 Task: Manage the batch management the Salesforce.
Action: Mouse moved to (1172, 78)
Screenshot: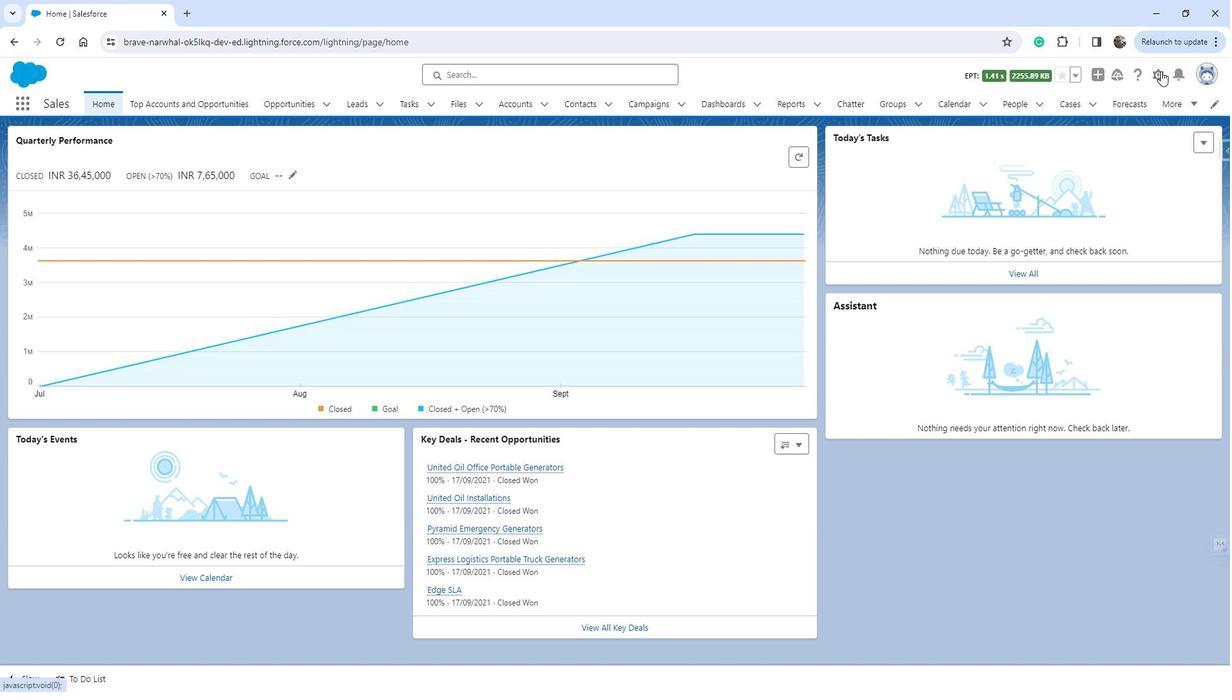 
Action: Mouse pressed left at (1172, 78)
Screenshot: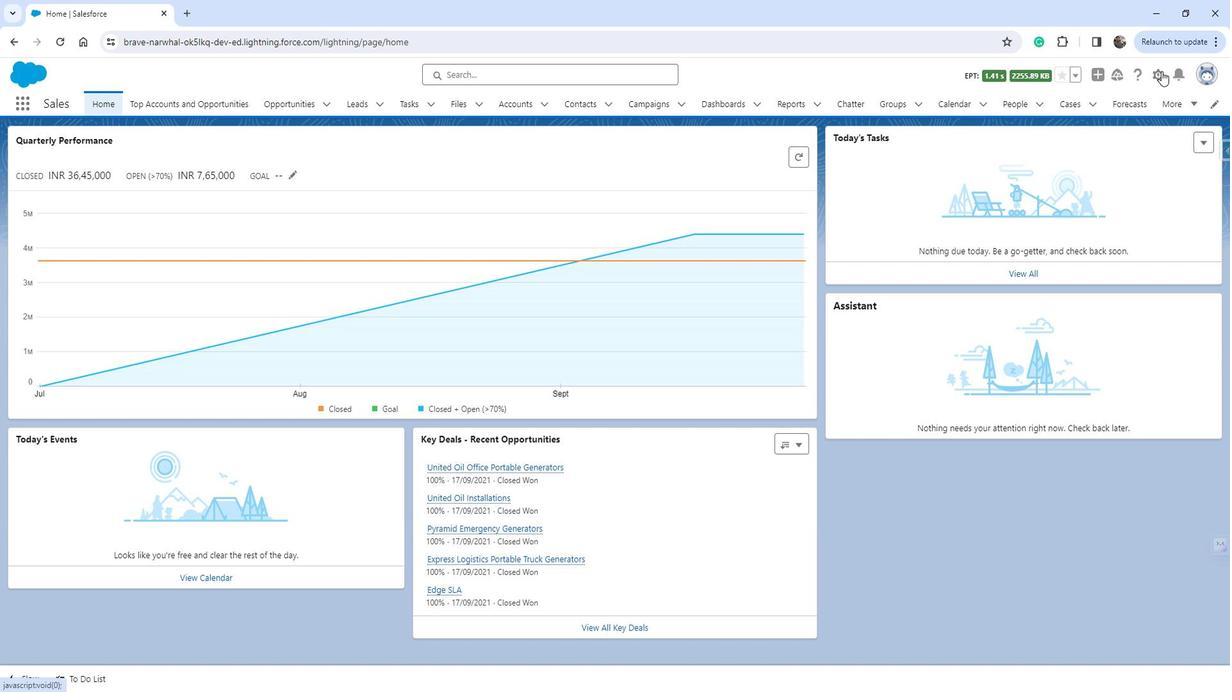 
Action: Mouse moved to (1122, 111)
Screenshot: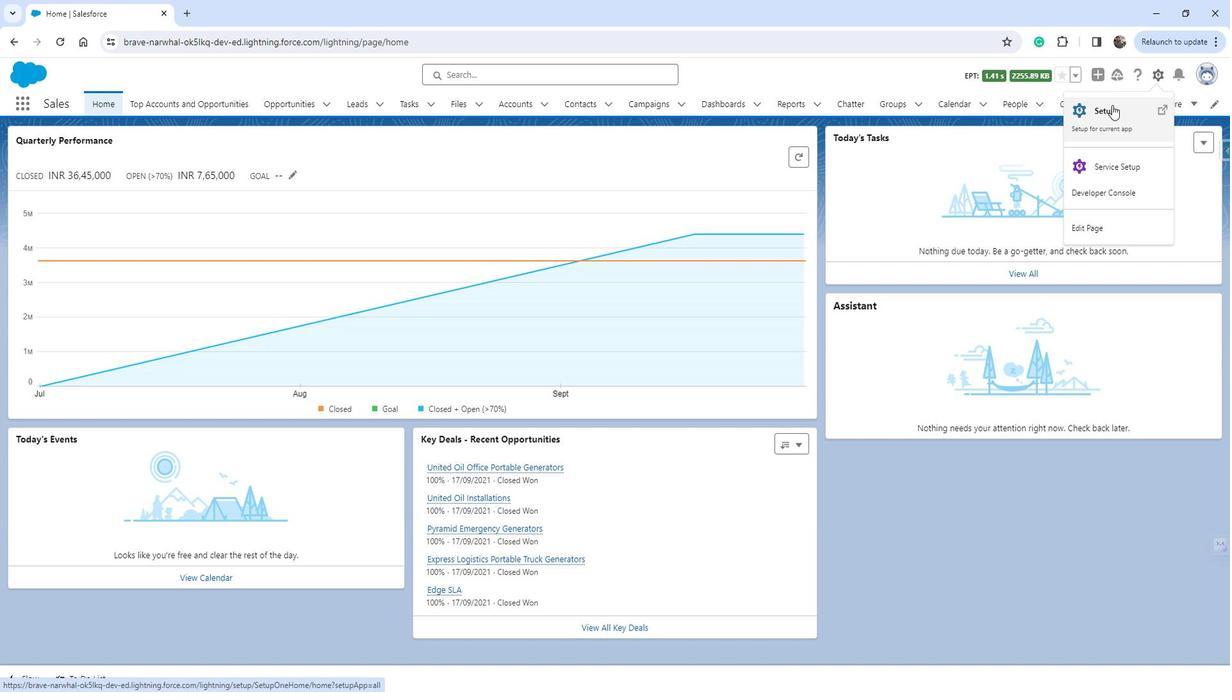 
Action: Mouse pressed left at (1122, 111)
Screenshot: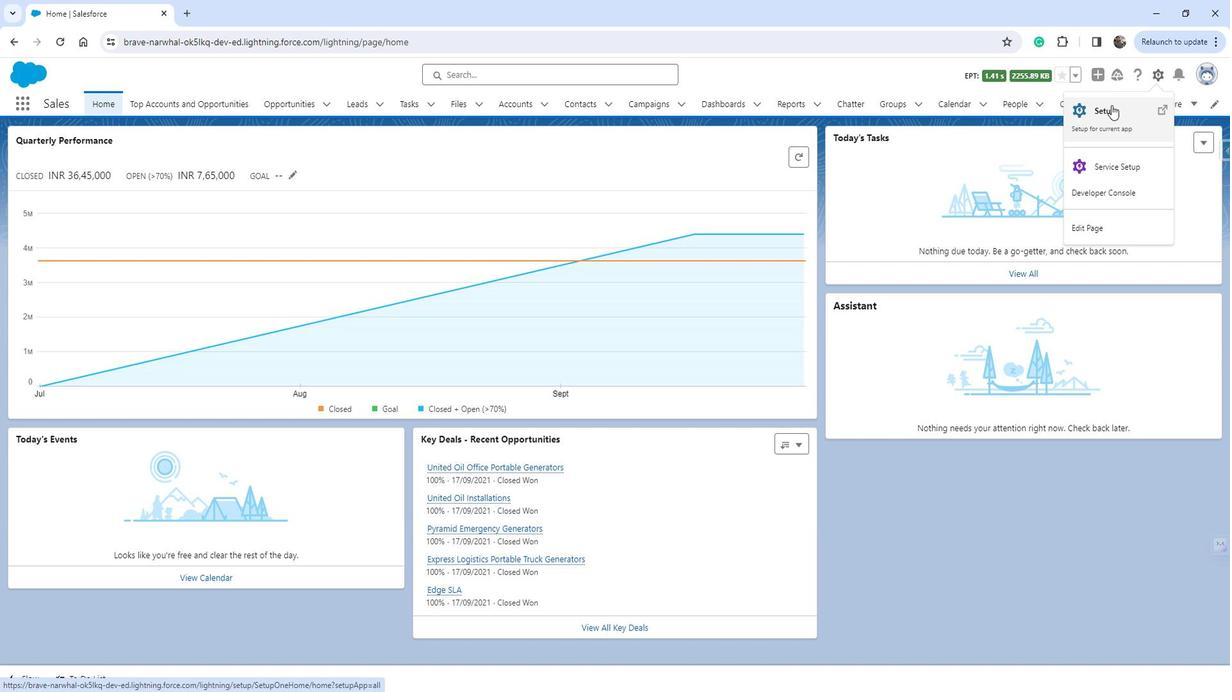 
Action: Mouse moved to (98, 377)
Screenshot: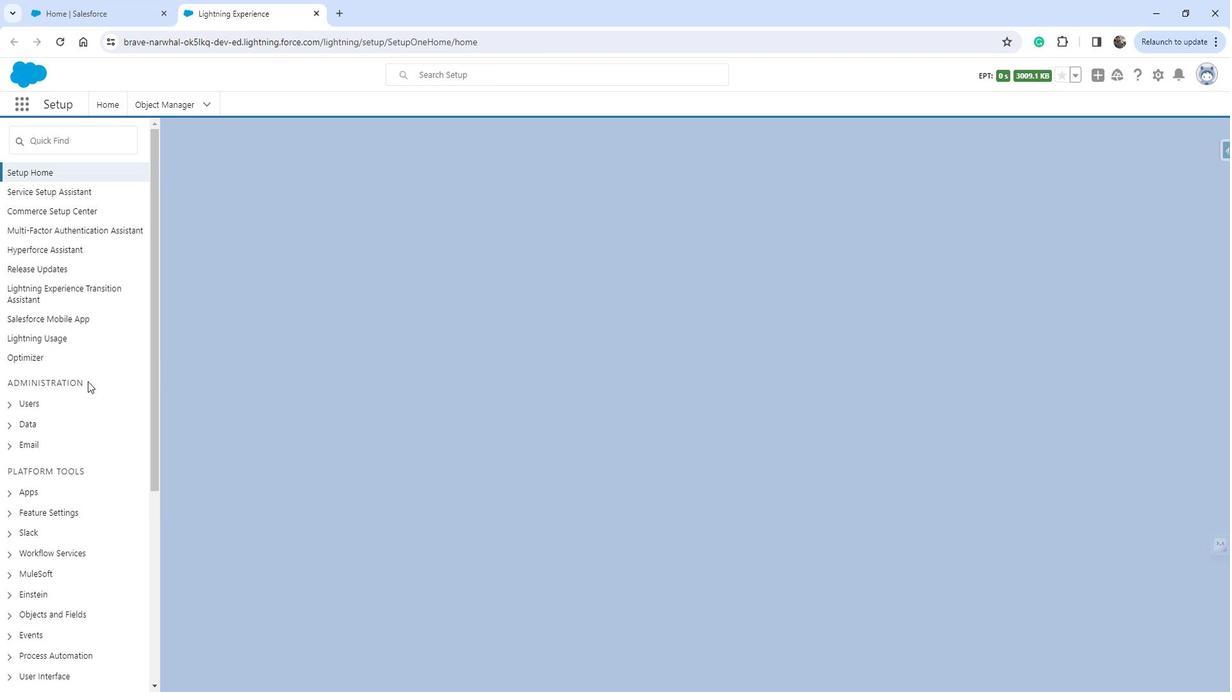
Action: Mouse scrolled (98, 376) with delta (0, 0)
Screenshot: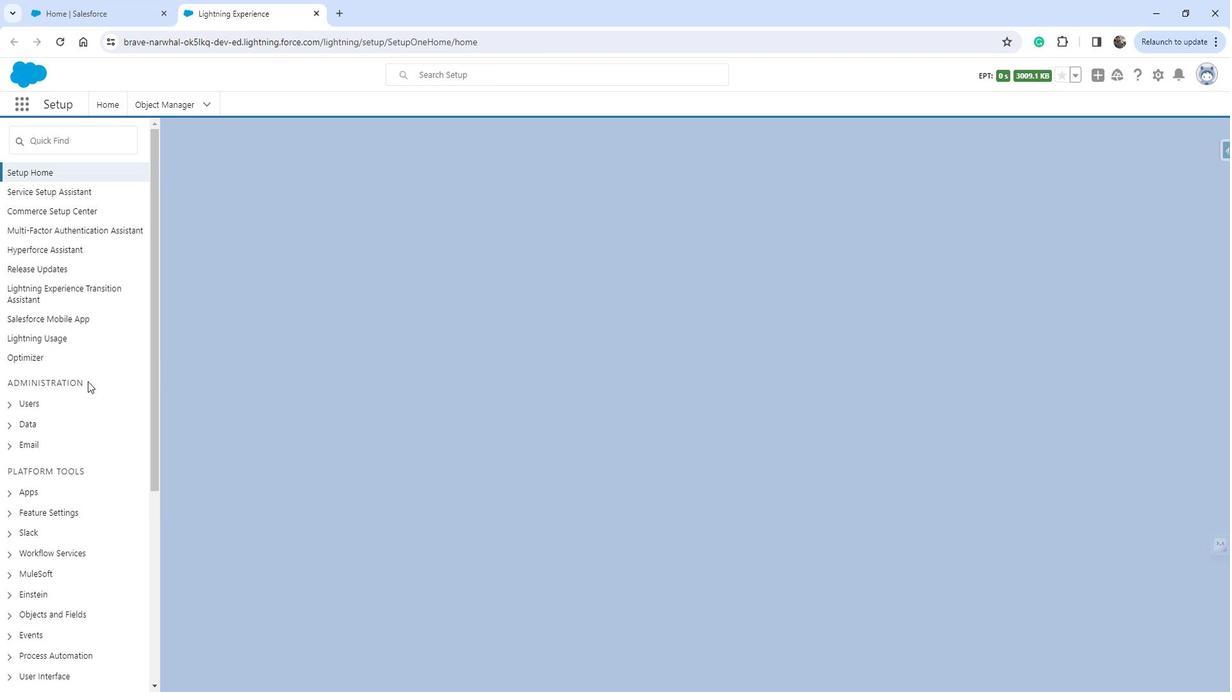 
Action: Mouse scrolled (98, 376) with delta (0, 0)
Screenshot: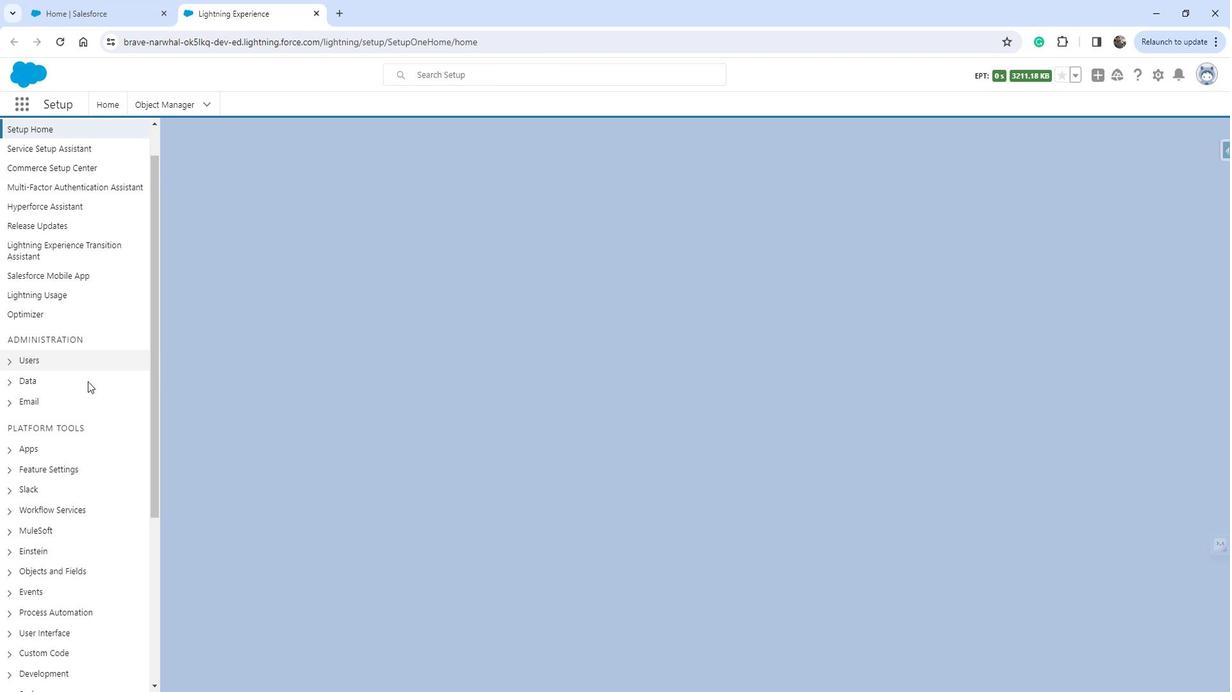 
Action: Mouse scrolled (98, 376) with delta (0, 0)
Screenshot: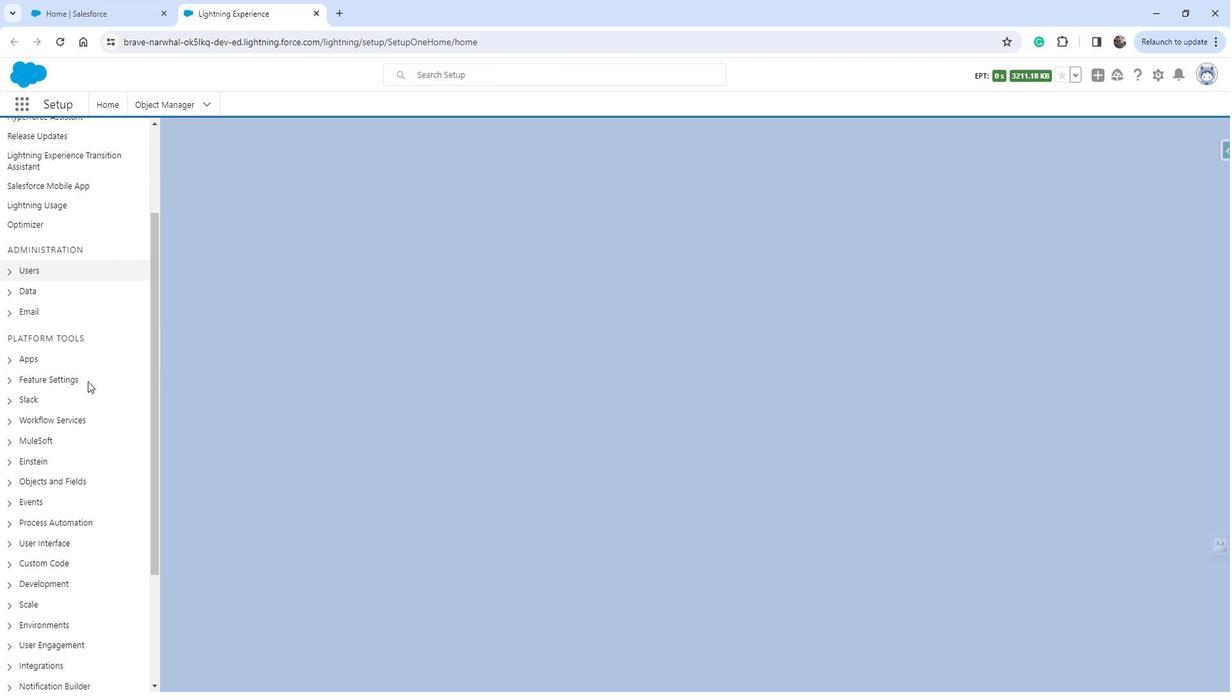 
Action: Mouse moved to (22, 352)
Screenshot: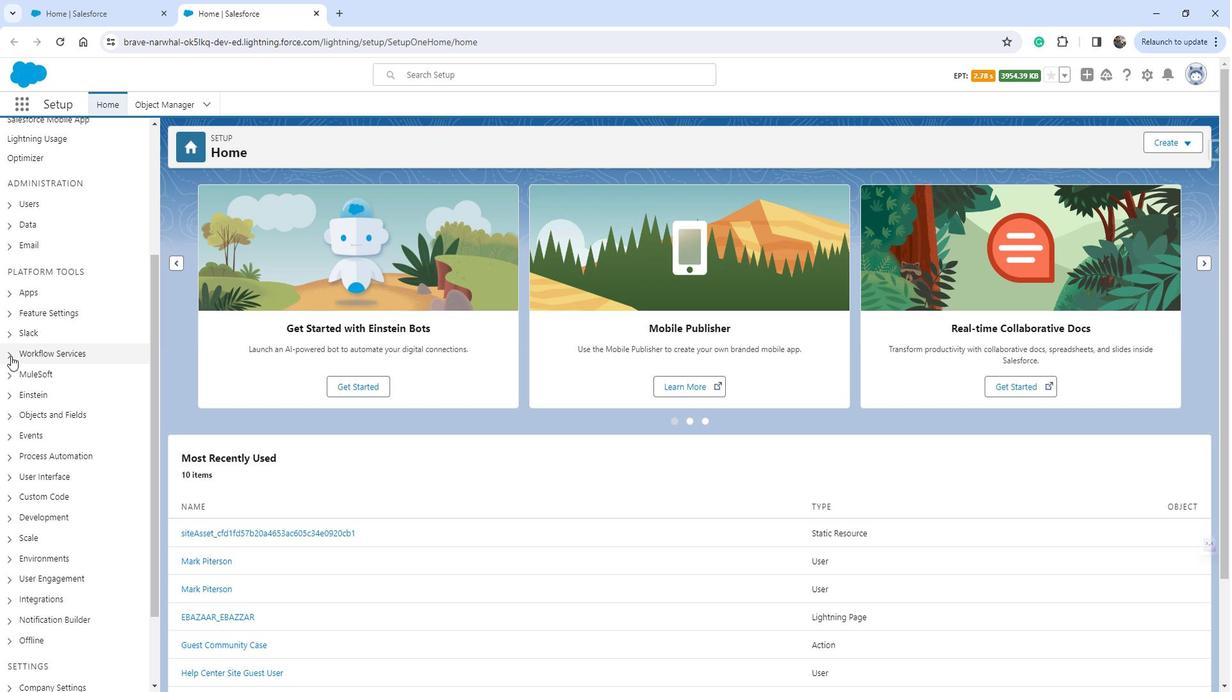 
Action: Mouse pressed left at (22, 352)
Screenshot: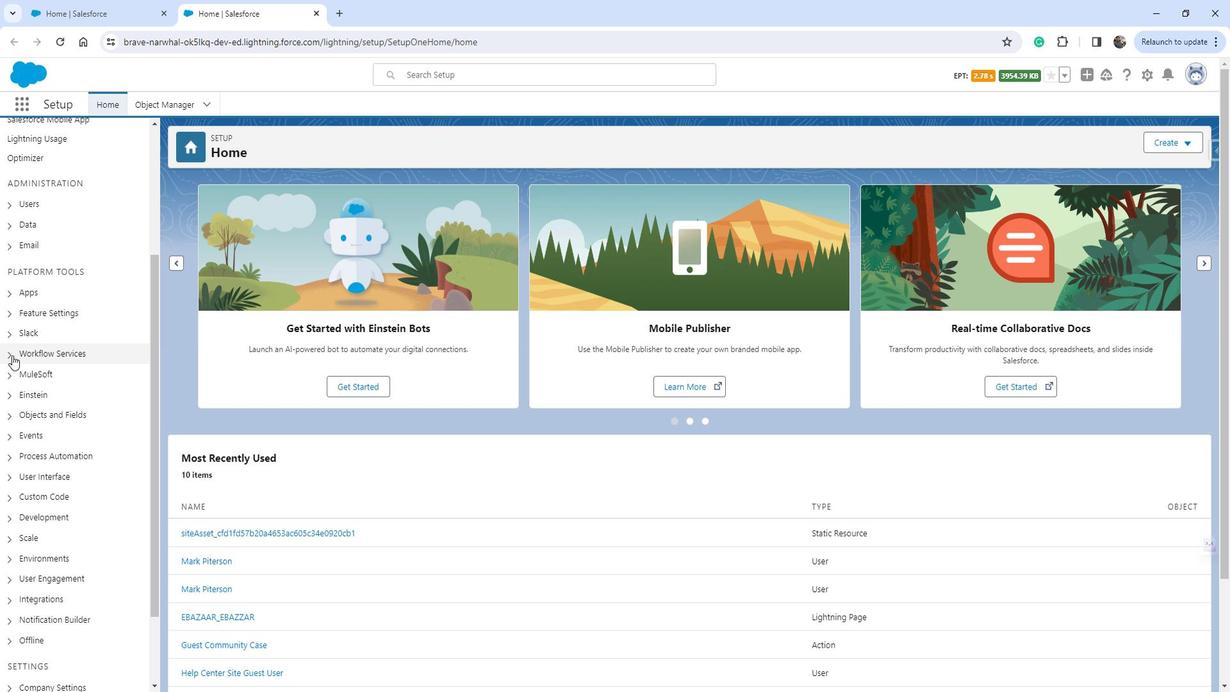
Action: Mouse moved to (72, 367)
Screenshot: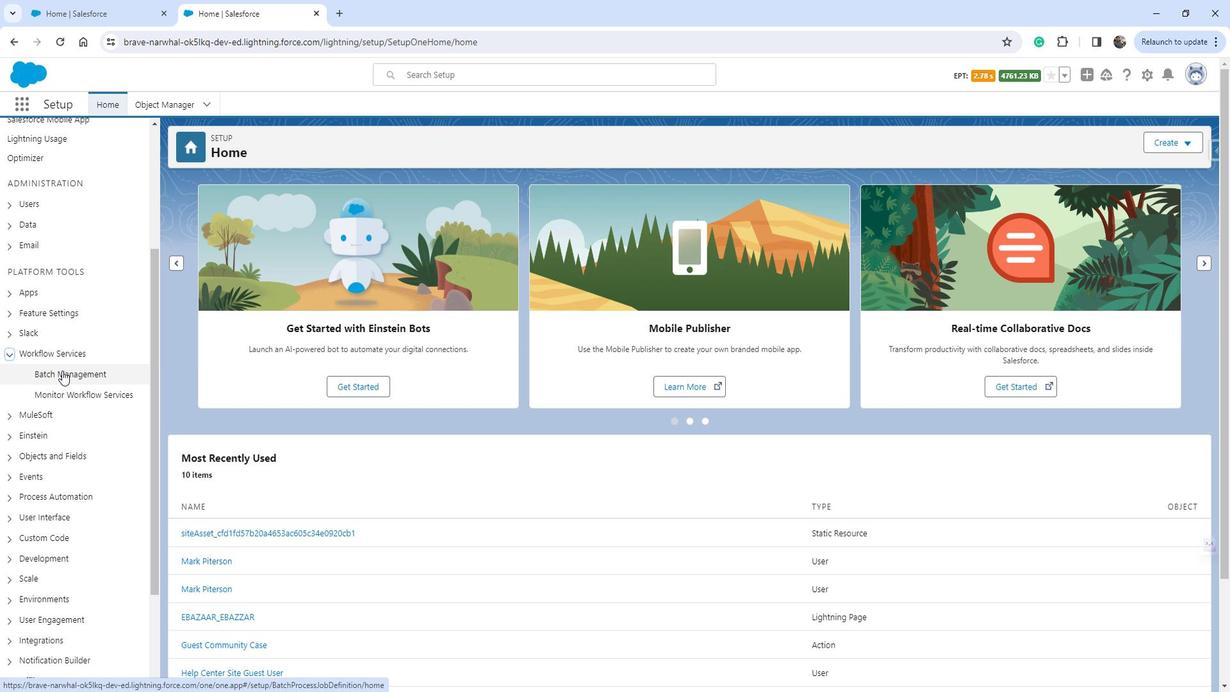 
Action: Mouse pressed left at (72, 367)
Screenshot: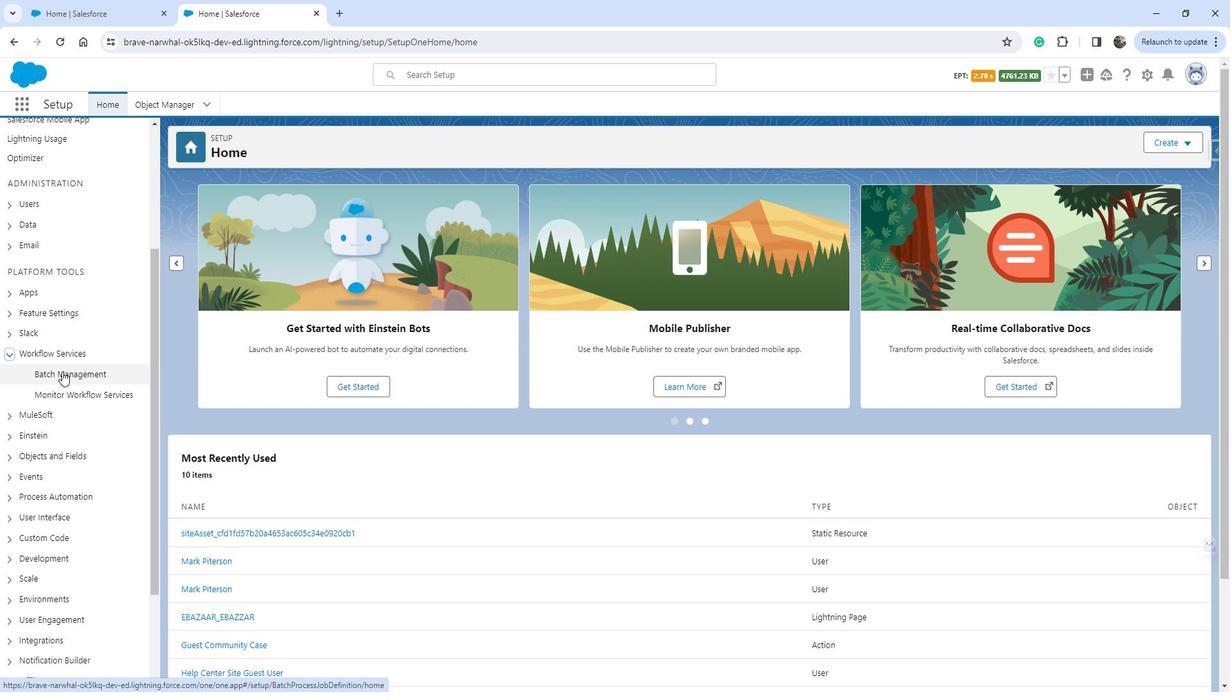 
Action: Mouse moved to (1200, 147)
Screenshot: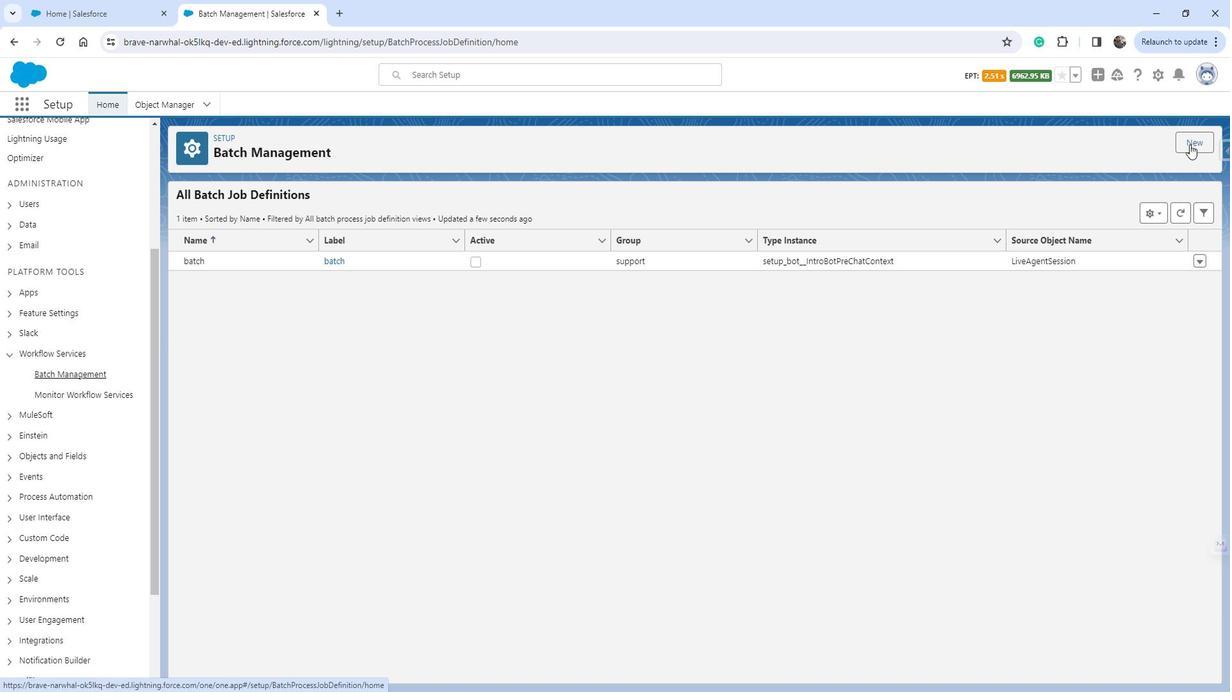 
Action: Mouse pressed left at (1200, 147)
Screenshot: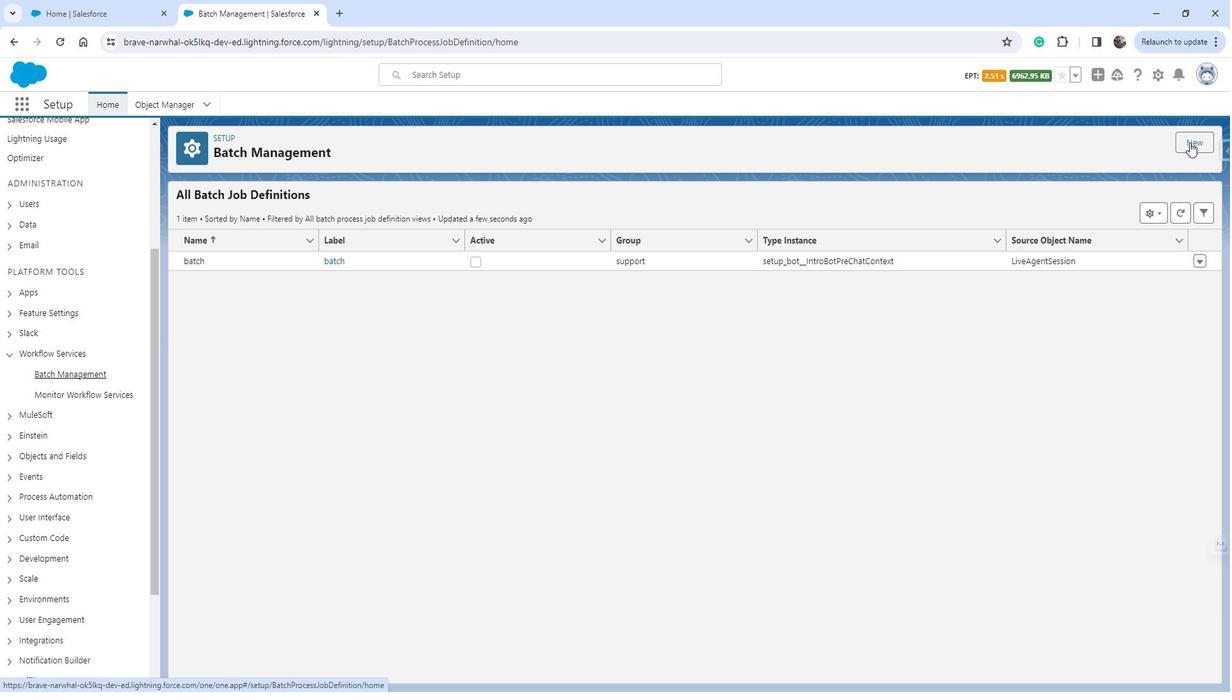 
Action: Mouse moved to (419, 267)
Screenshot: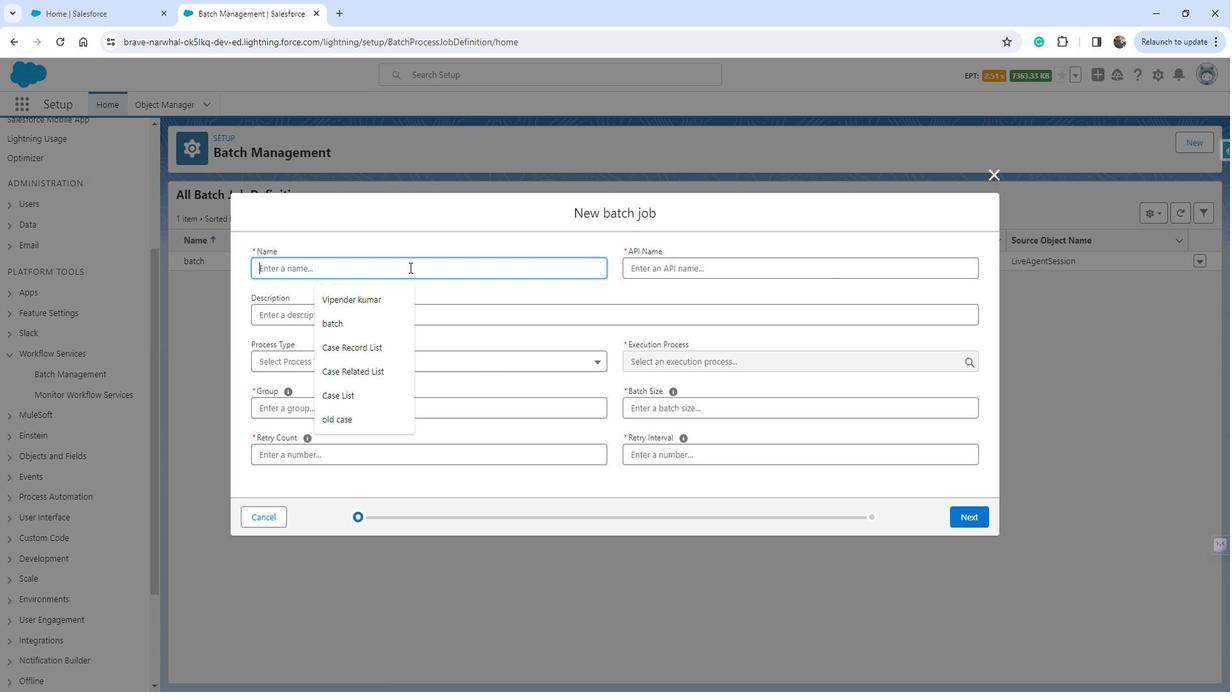 
Action: Mouse pressed left at (419, 267)
Screenshot: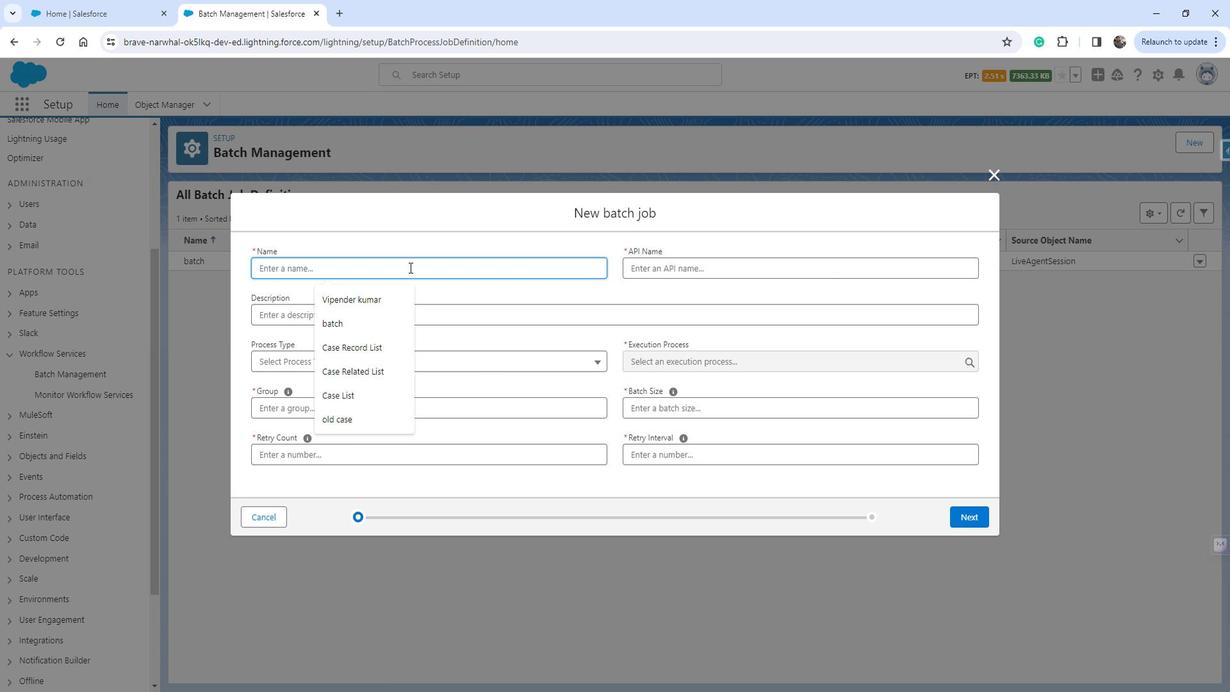 
Action: Key pressed <Key.shift>Chat<Key.space><Key.shift>Support<Key.space><Key.shift>Batch
Screenshot: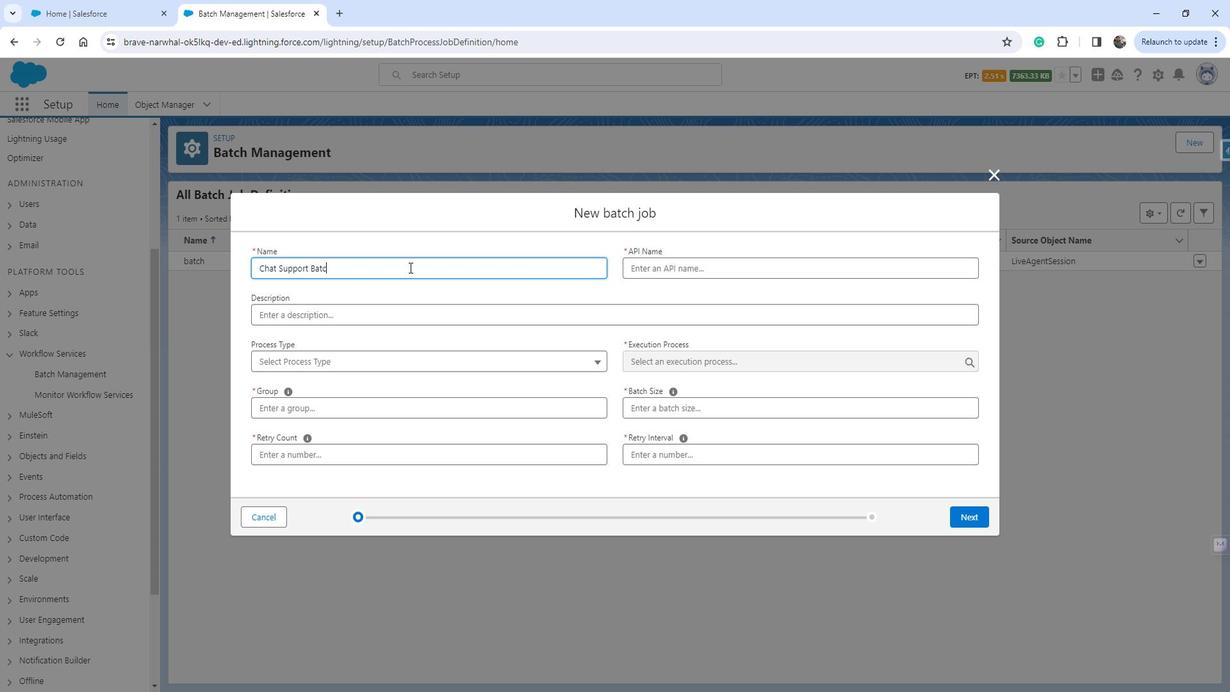 
Action: Mouse moved to (627, 283)
Screenshot: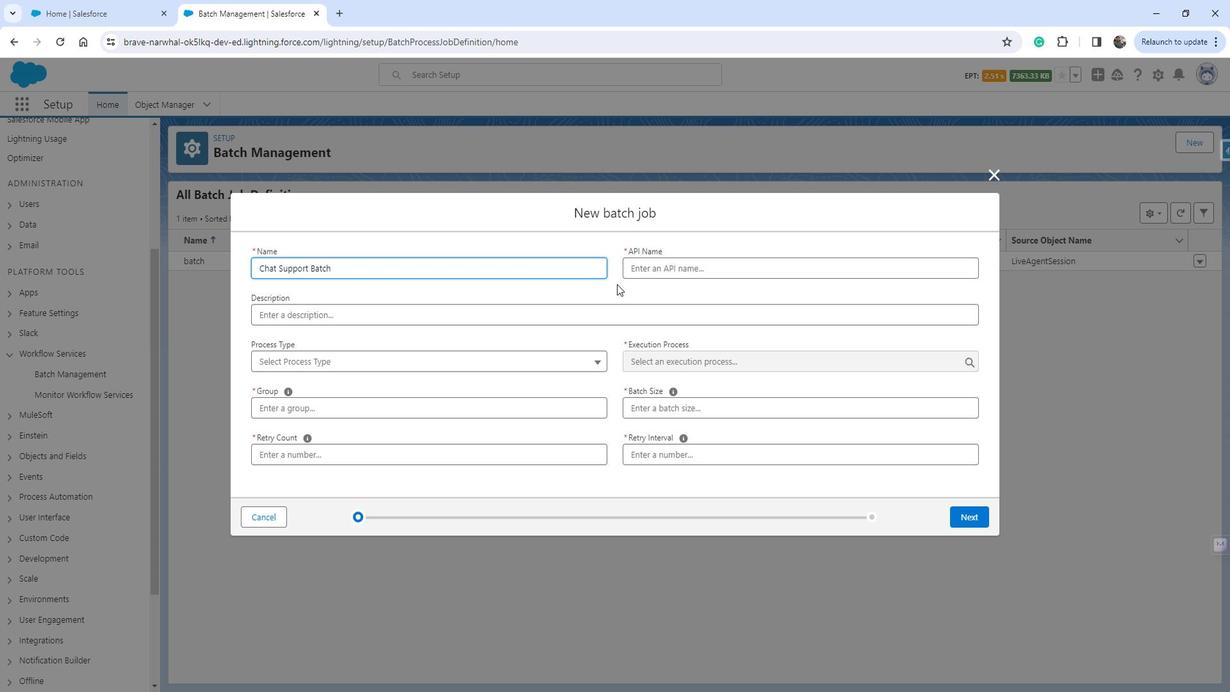 
Action: Mouse pressed left at (627, 283)
Screenshot: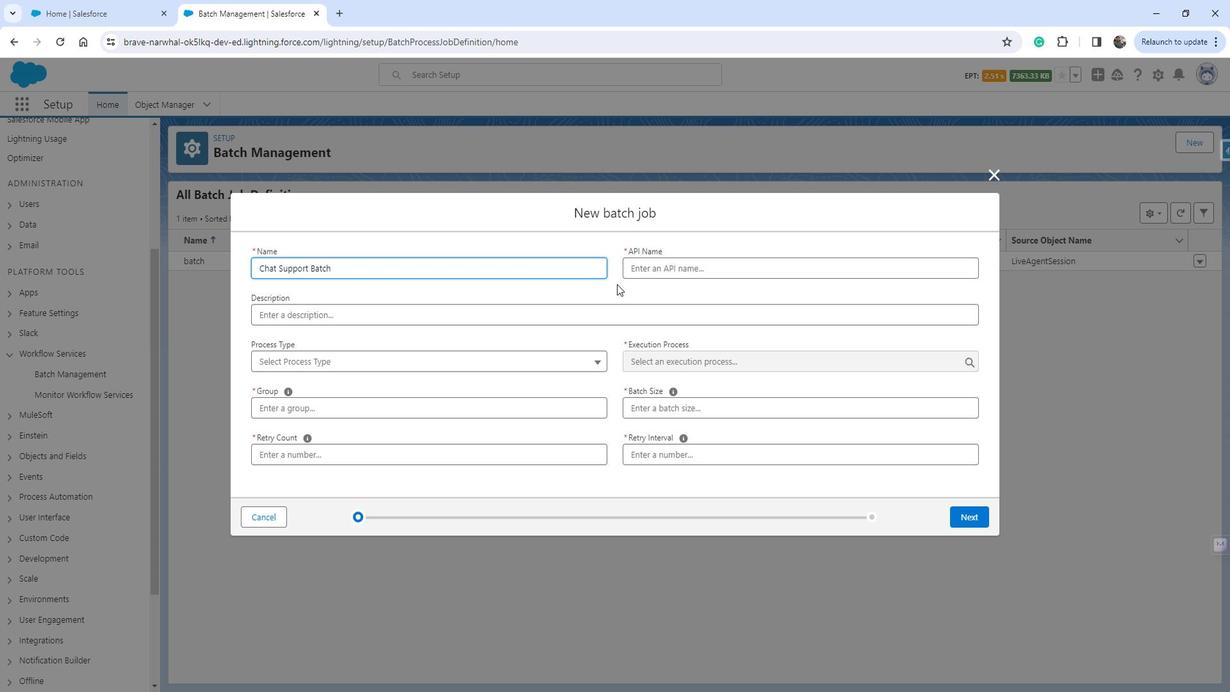 
Action: Mouse moved to (615, 312)
Screenshot: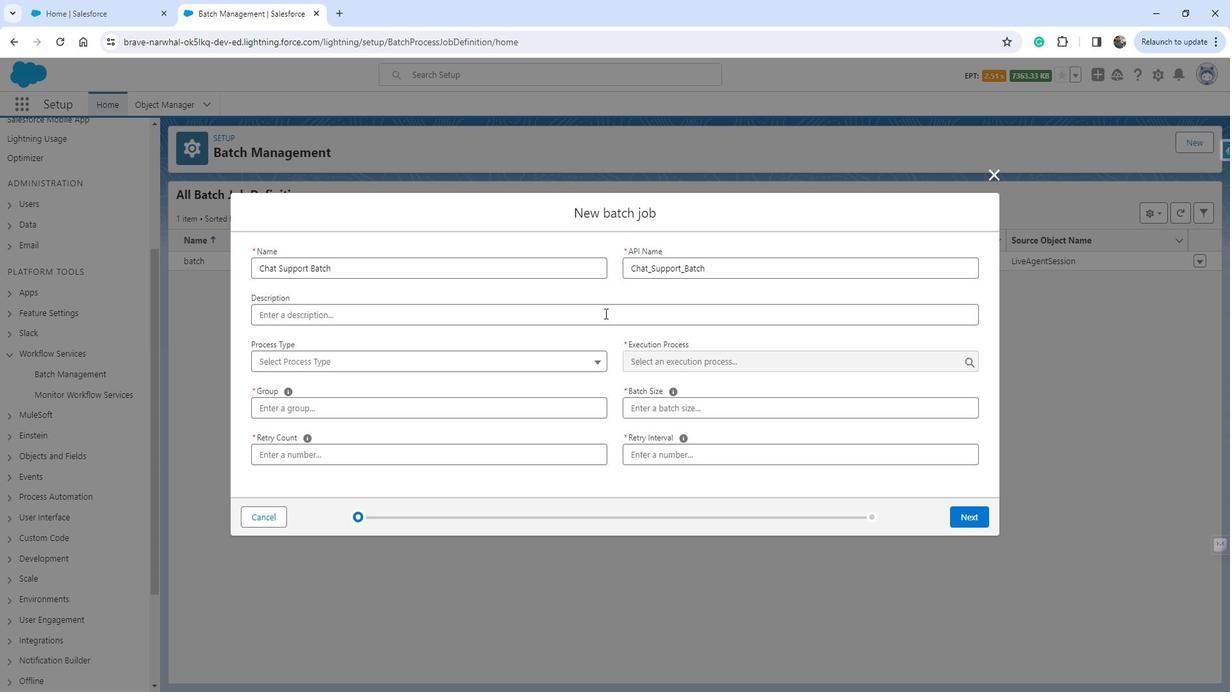 
Action: Mouse pressed left at (615, 312)
Screenshot: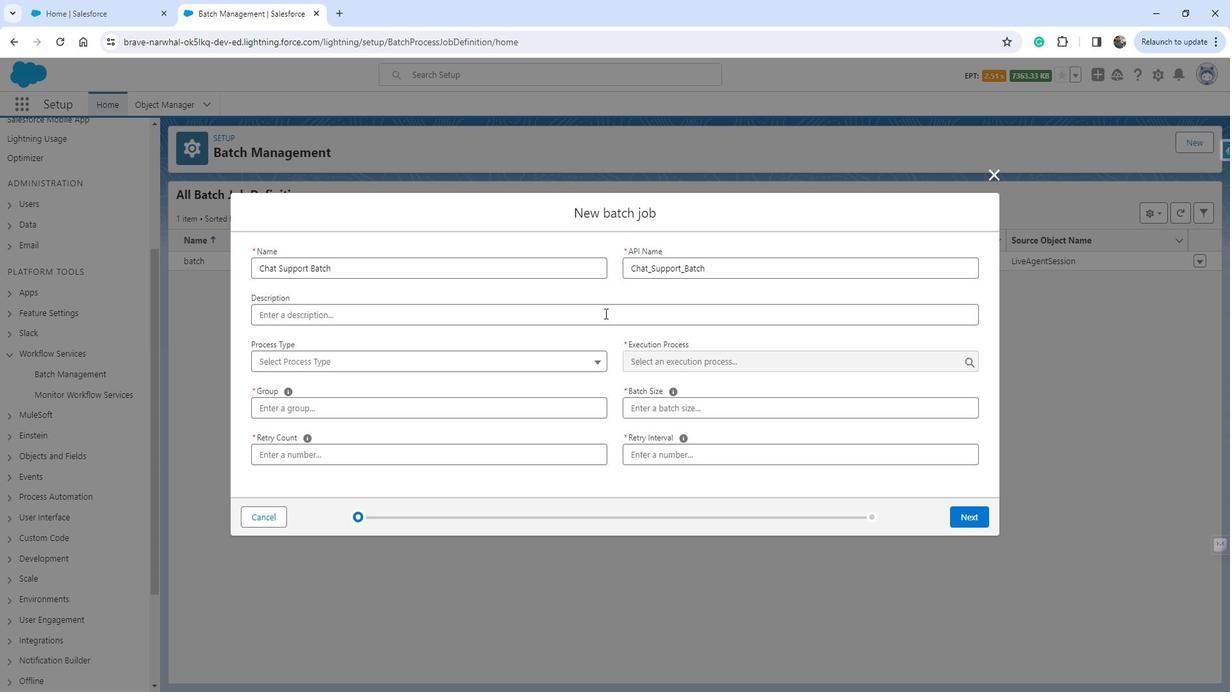 
Action: Key pressed this<Key.space>all<Key.backspace><Key.backspace><Key.backspace><Key.backspace><Key.backspace><Key.backspace><Key.backspace><Key.backspace><Key.backspace><Key.backspace><Key.backspace><Key.backspace><Key.shift>For<Key.space>the<Key.space>s<Key.backspace>given<Key.space>chat<Key.space>support<Key.space>
Screenshot: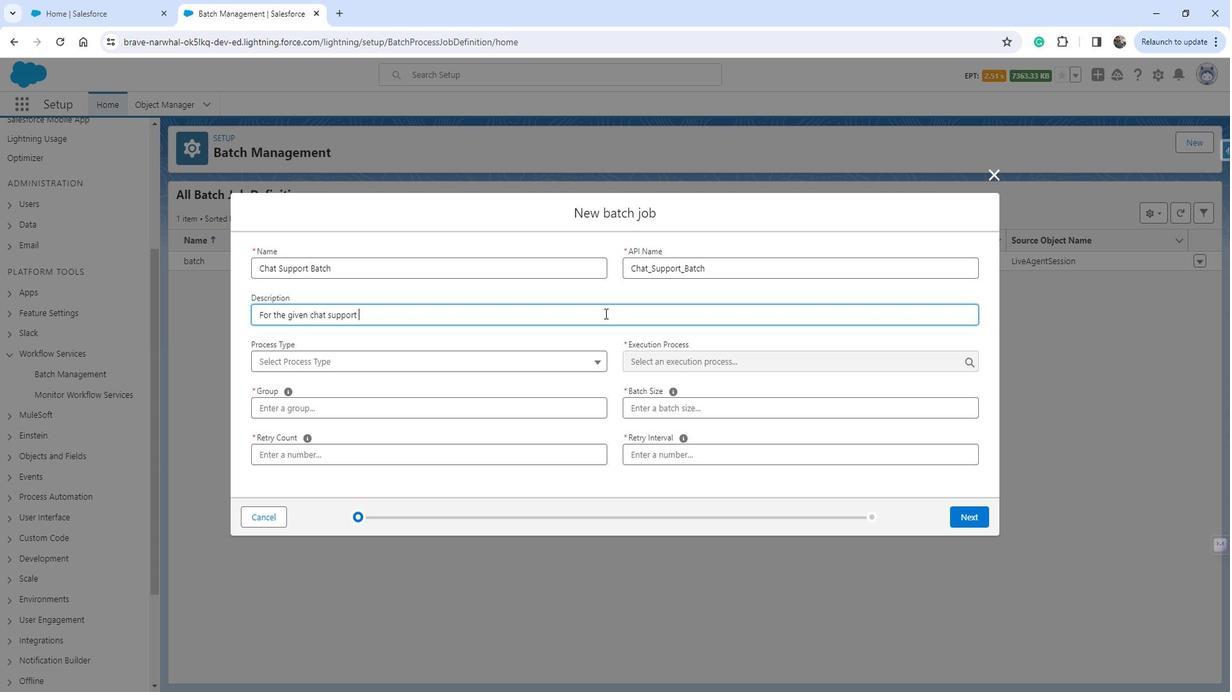 
Action: Mouse moved to (578, 356)
Screenshot: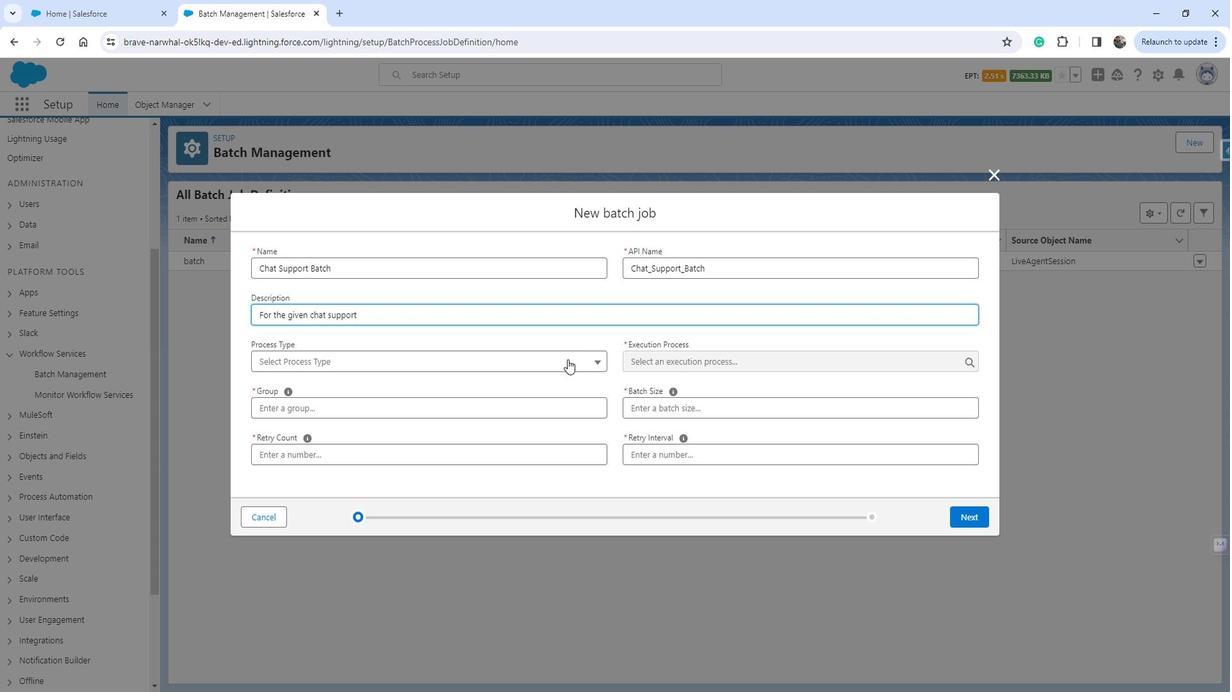 
Action: Mouse pressed left at (578, 356)
Screenshot: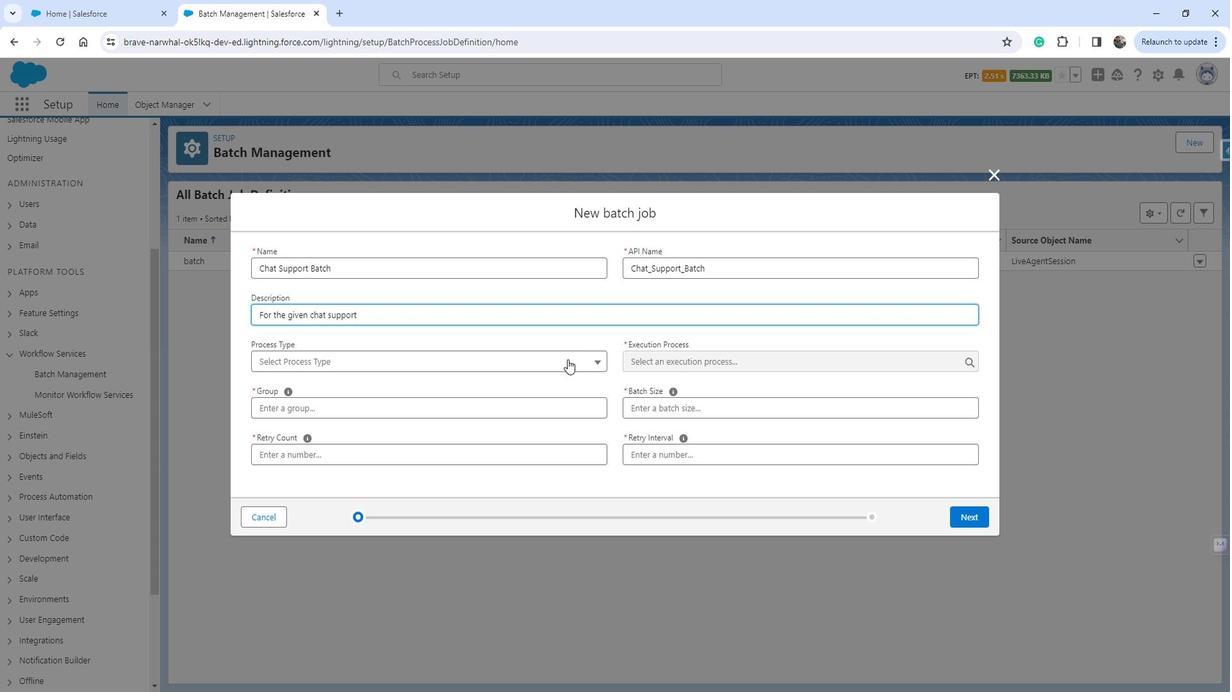 
Action: Mouse moved to (501, 385)
Screenshot: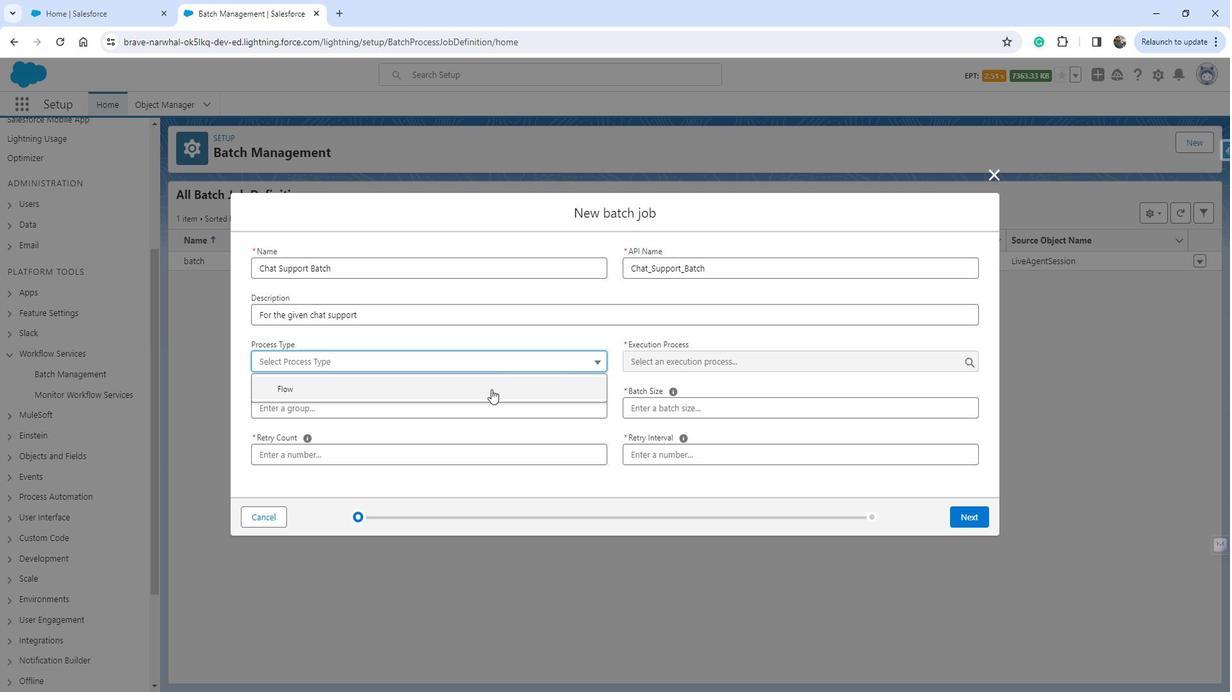 
Action: Mouse pressed left at (501, 385)
Screenshot: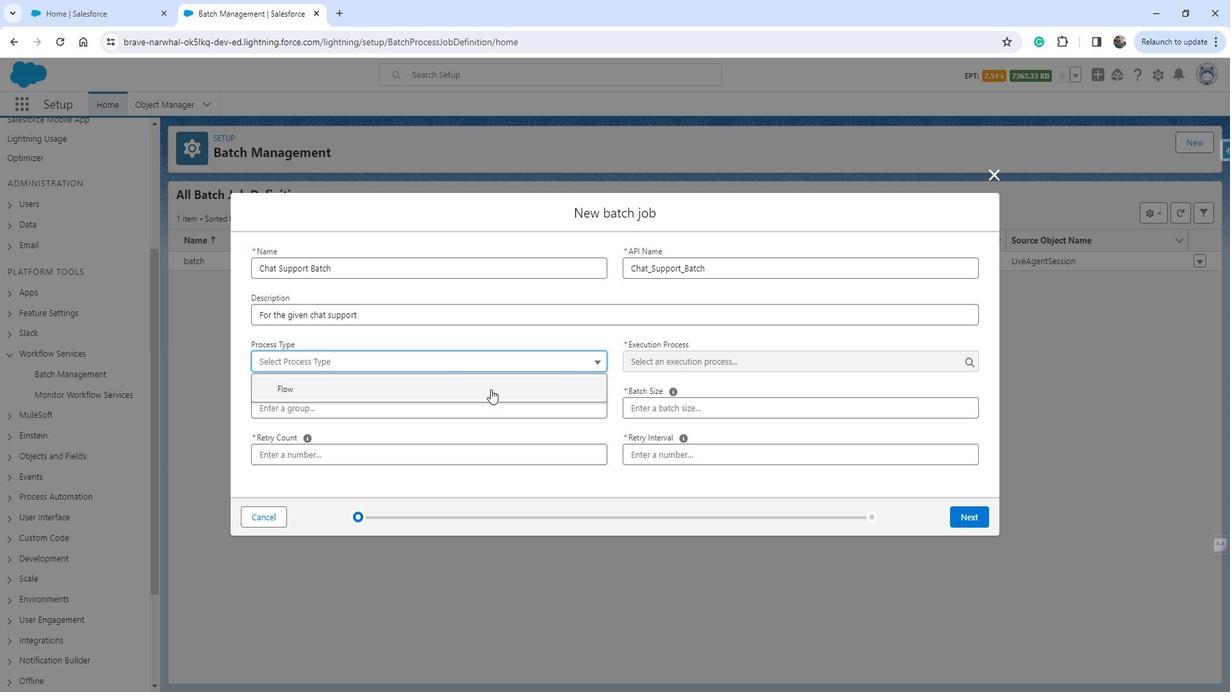 
Action: Mouse moved to (688, 360)
Screenshot: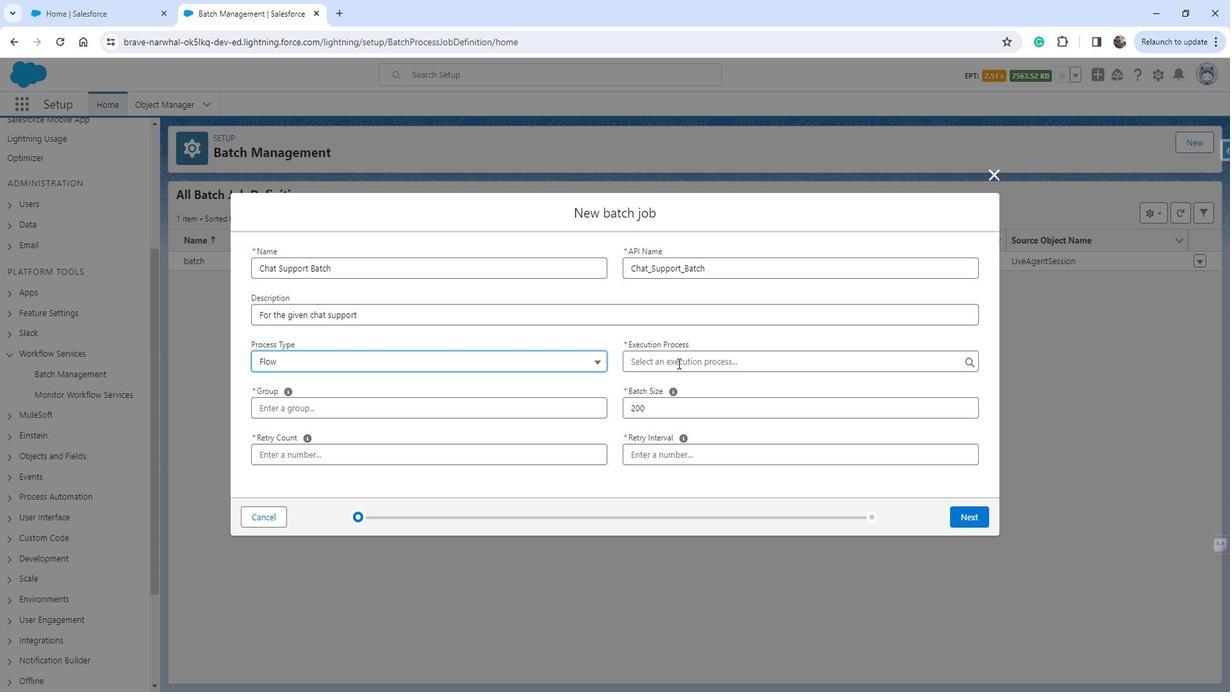 
Action: Mouse pressed left at (688, 360)
Screenshot: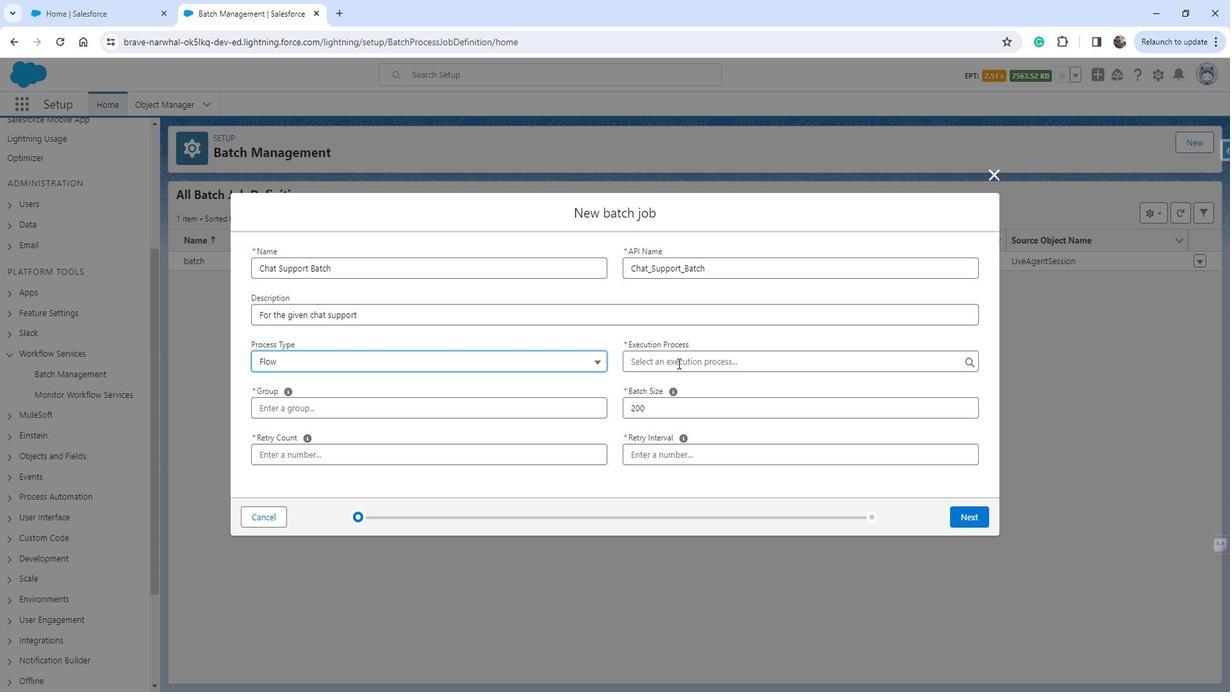 
Action: Mouse moved to (772, 520)
Screenshot: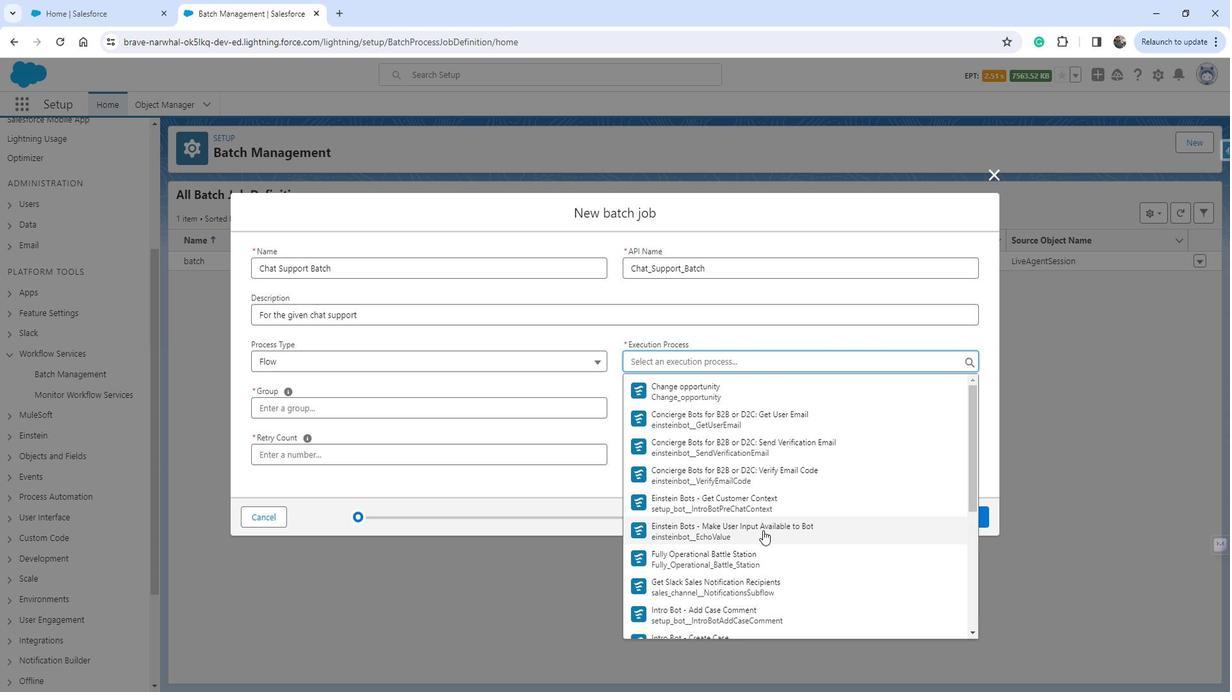 
Action: Mouse pressed left at (772, 520)
Screenshot: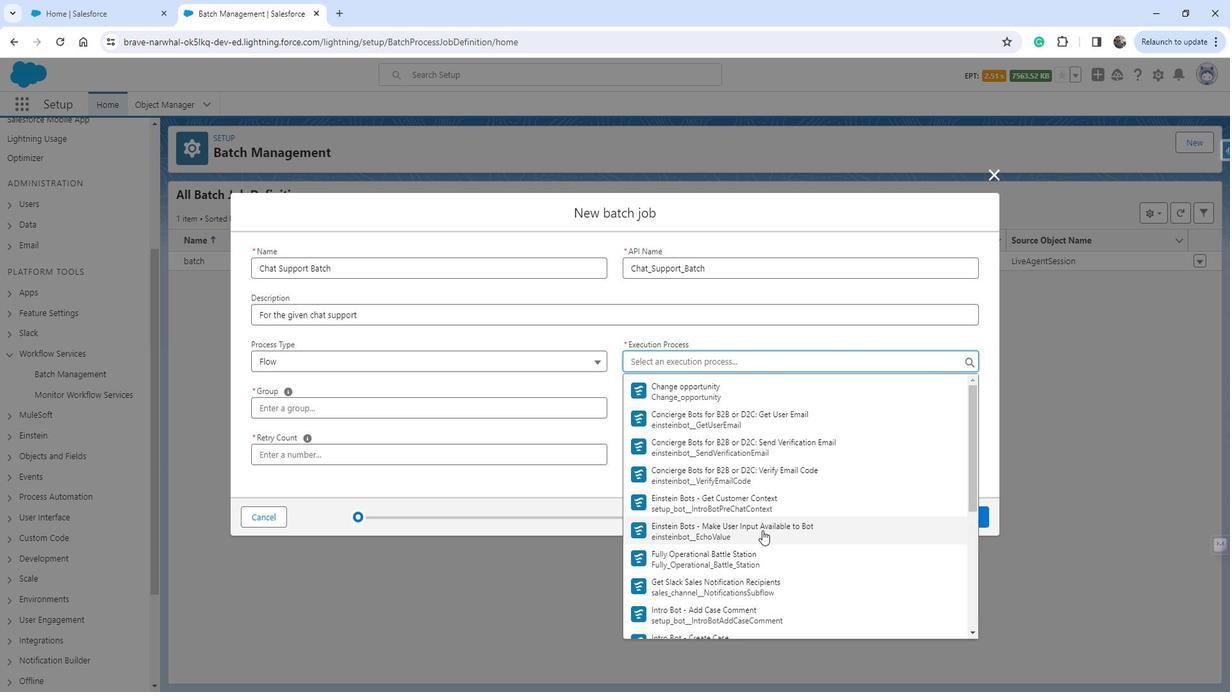 
Action: Mouse moved to (525, 408)
Screenshot: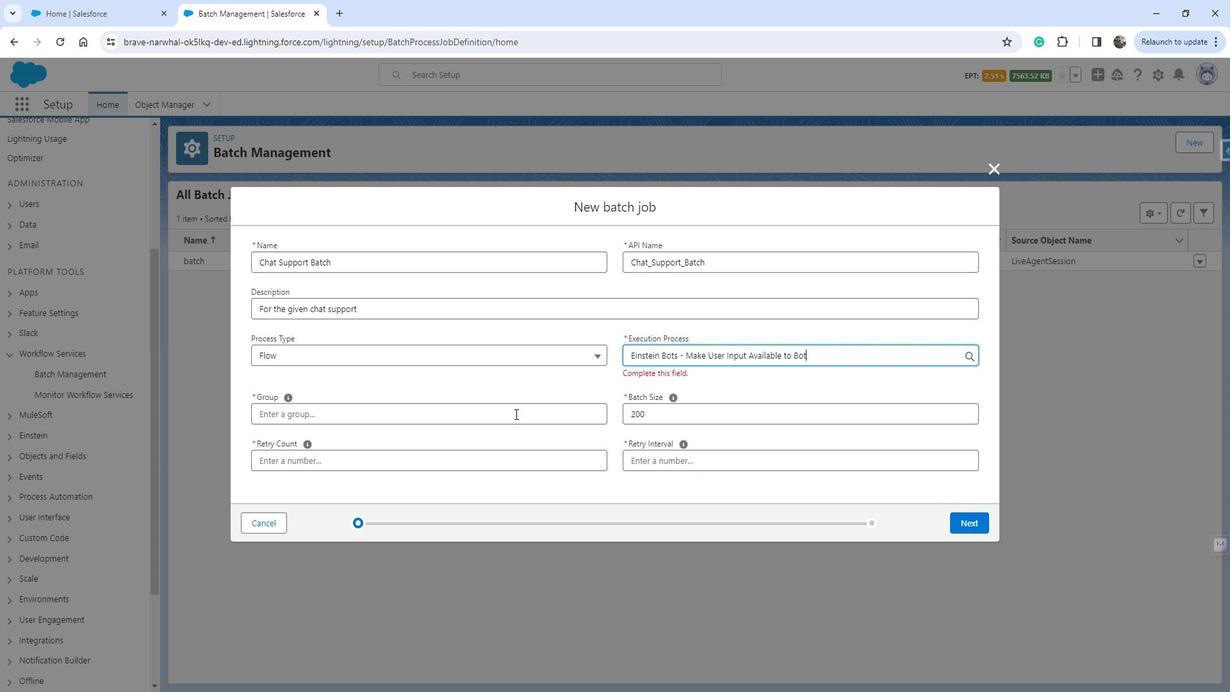 
Action: Mouse pressed left at (525, 408)
Screenshot: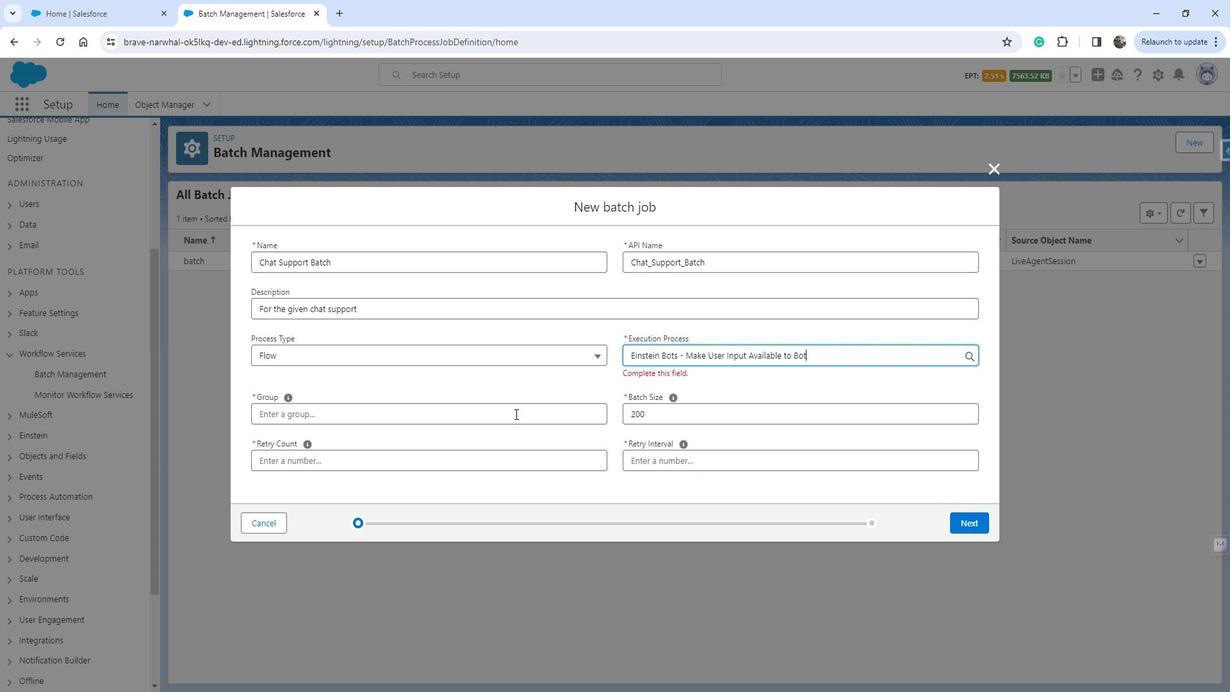 
Action: Mouse moved to (525, 408)
Screenshot: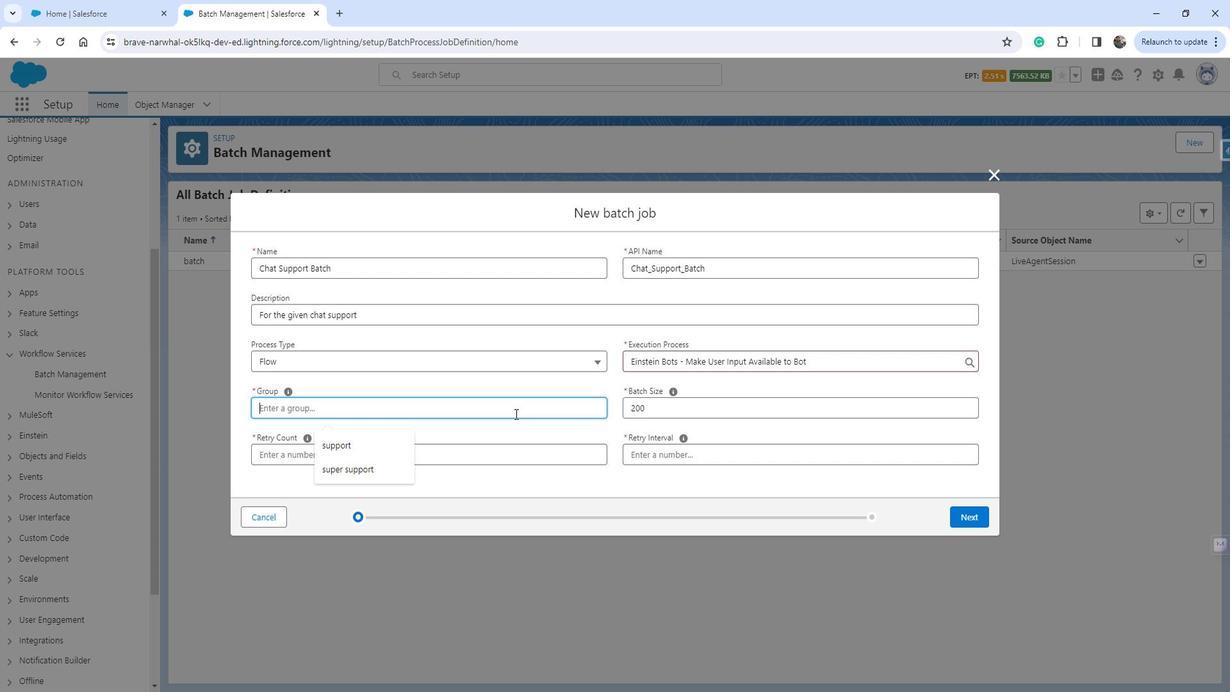 
Action: Key pressed <Key.shift>Chat<Key.space><Key.shift>Support
Screenshot: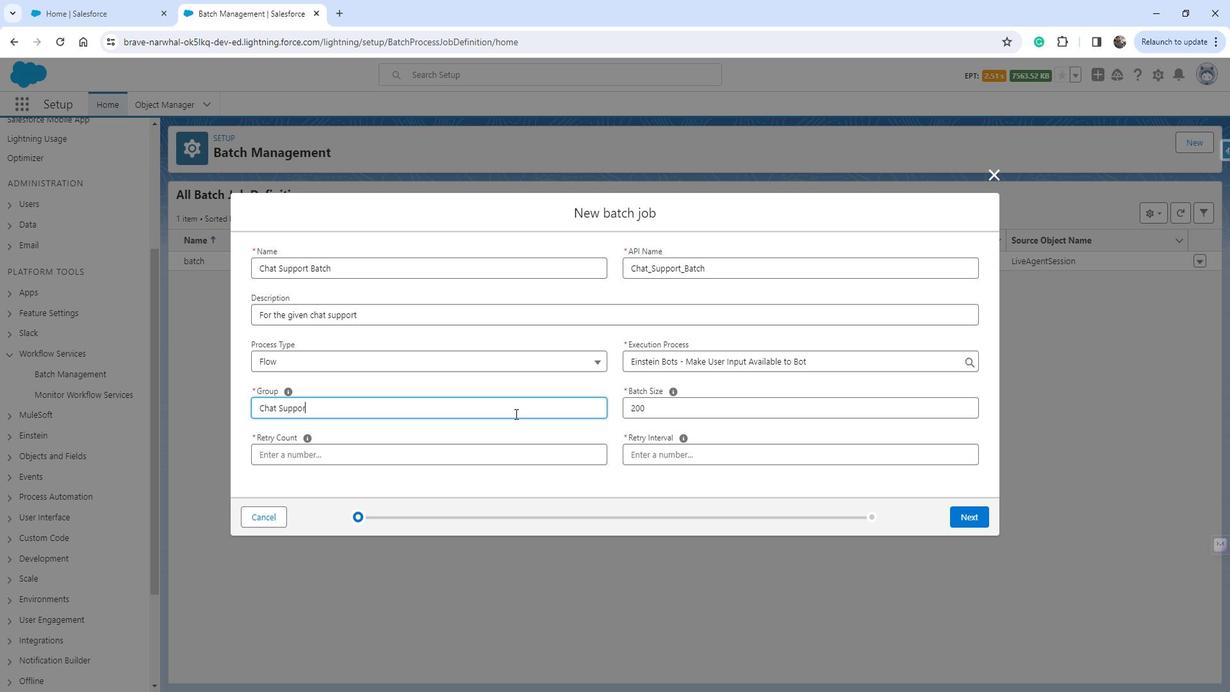 
Action: Mouse moved to (614, 419)
Screenshot: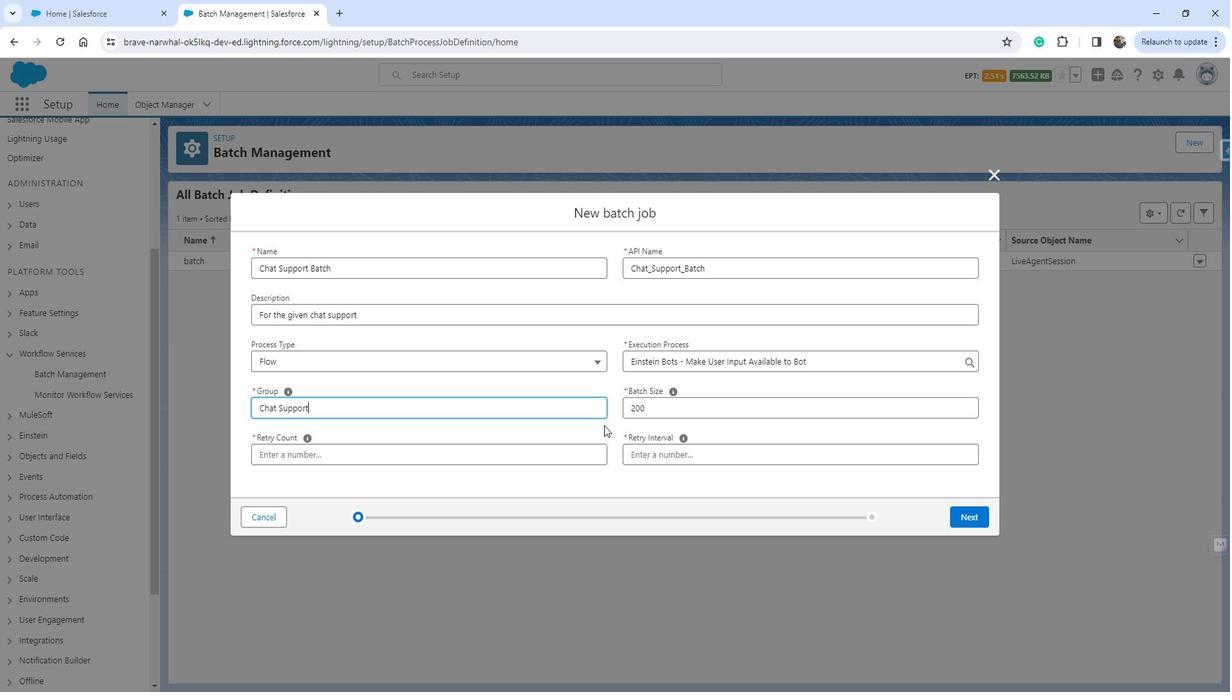 
Action: Mouse pressed left at (614, 419)
Screenshot: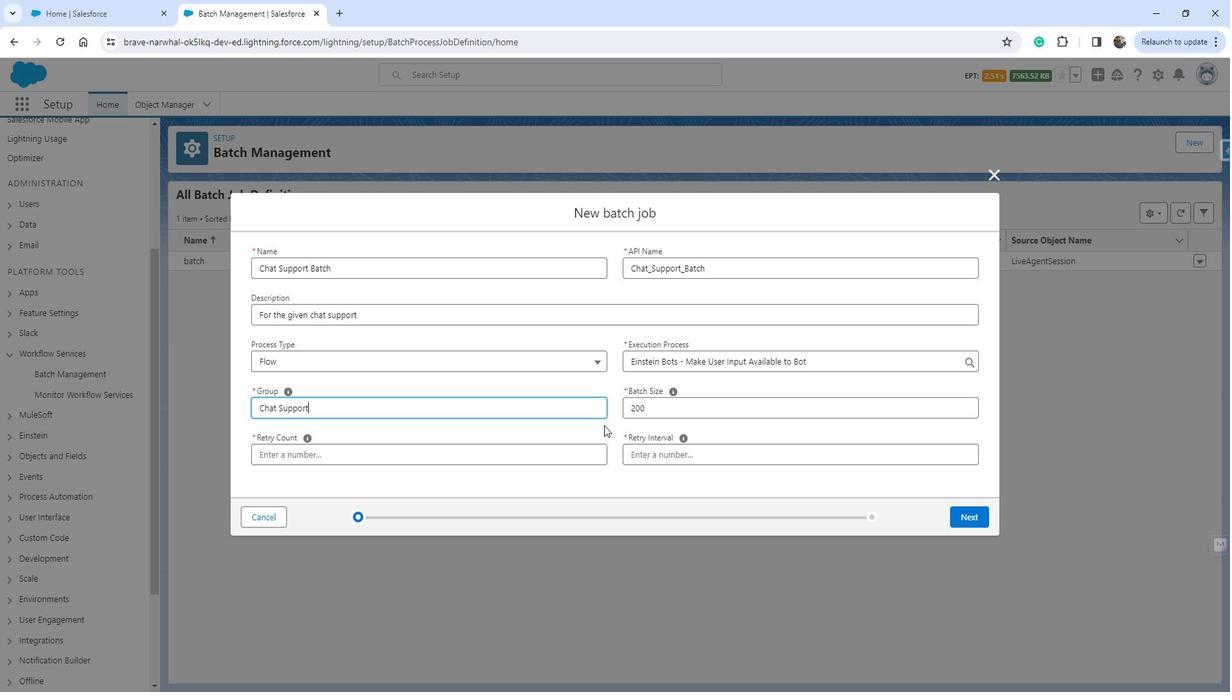 
Action: Mouse moved to (583, 433)
Screenshot: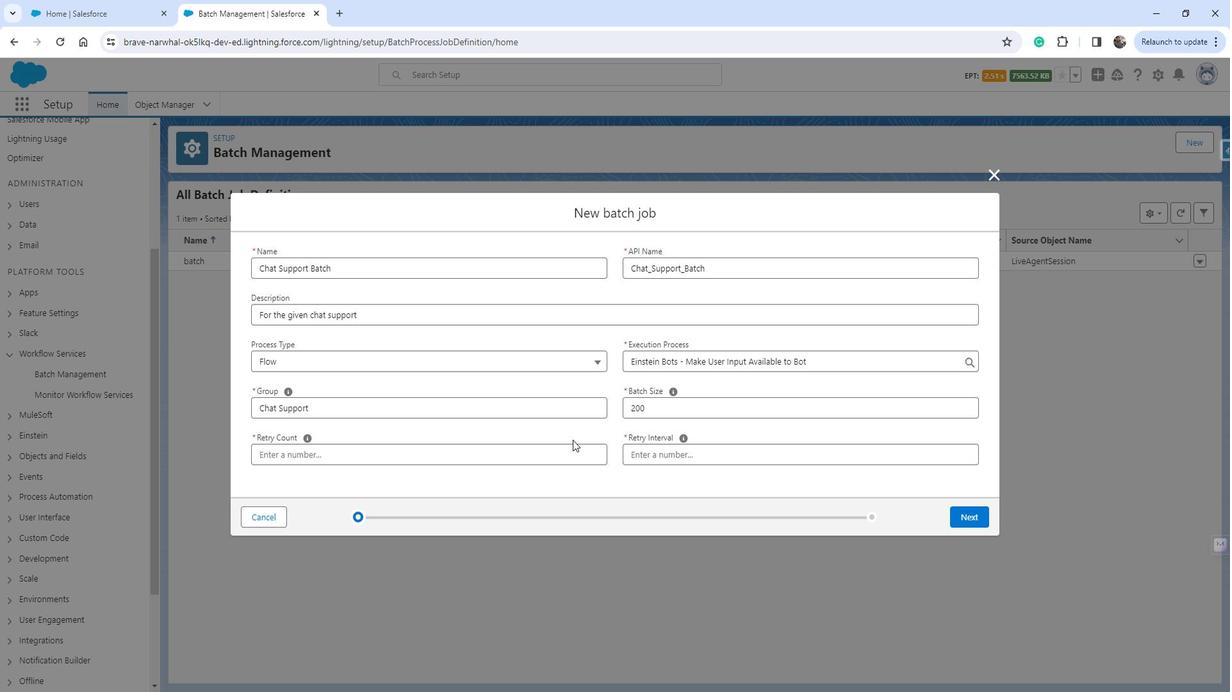 
Action: Mouse pressed left at (583, 433)
Screenshot: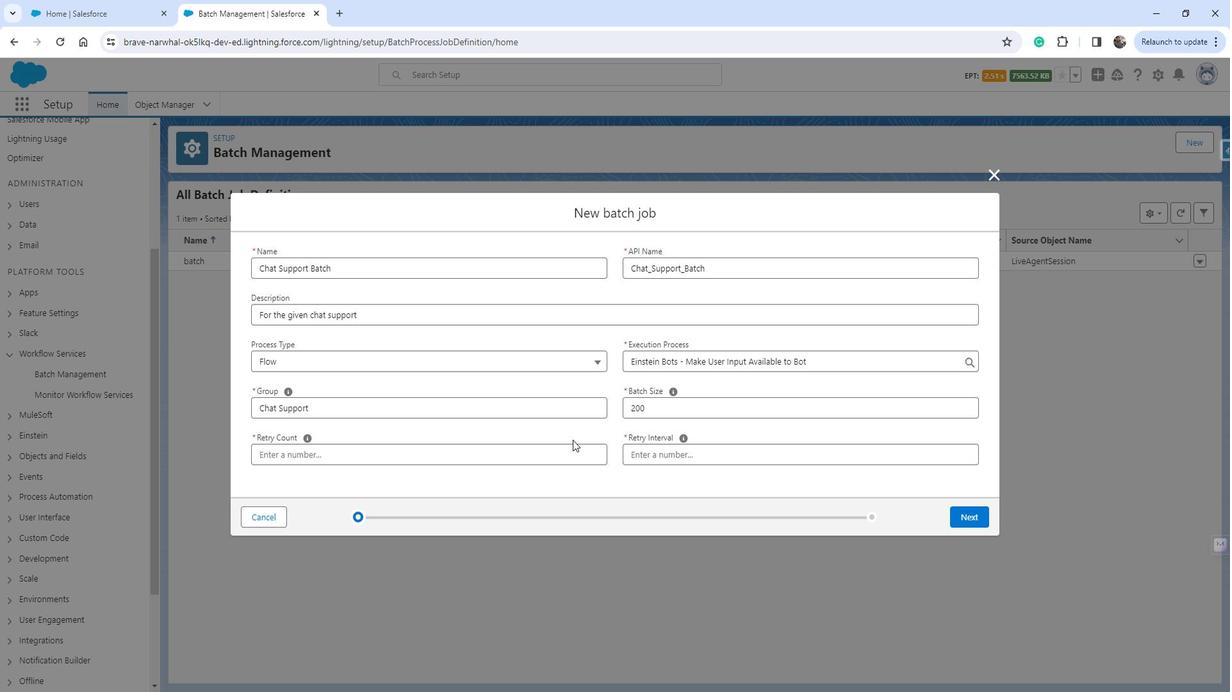 
Action: Mouse moved to (604, 452)
Screenshot: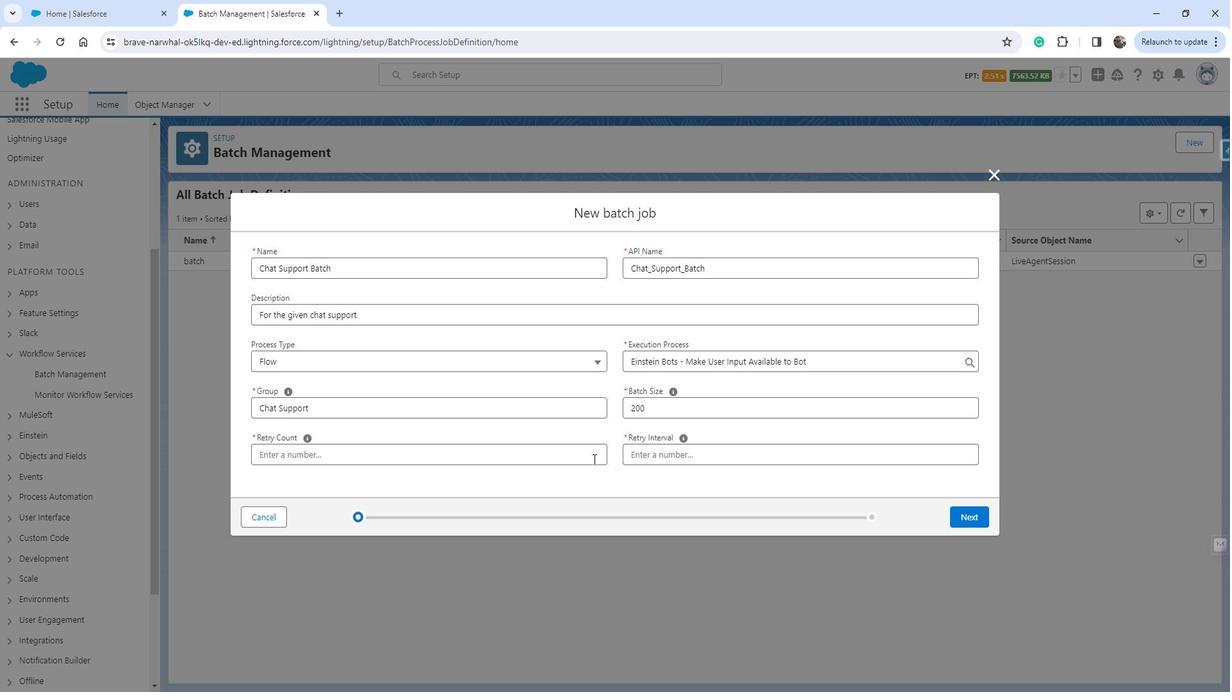 
Action: Mouse pressed left at (604, 452)
Screenshot: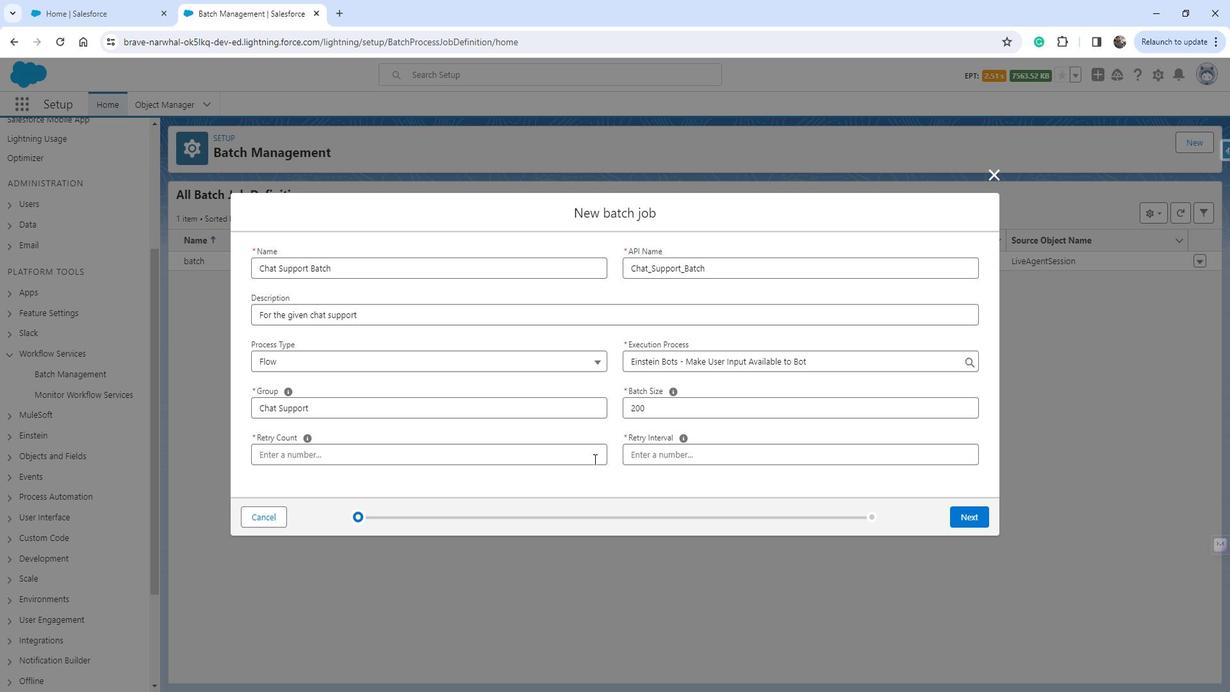 
Action: Mouse moved to (693, 447)
Screenshot: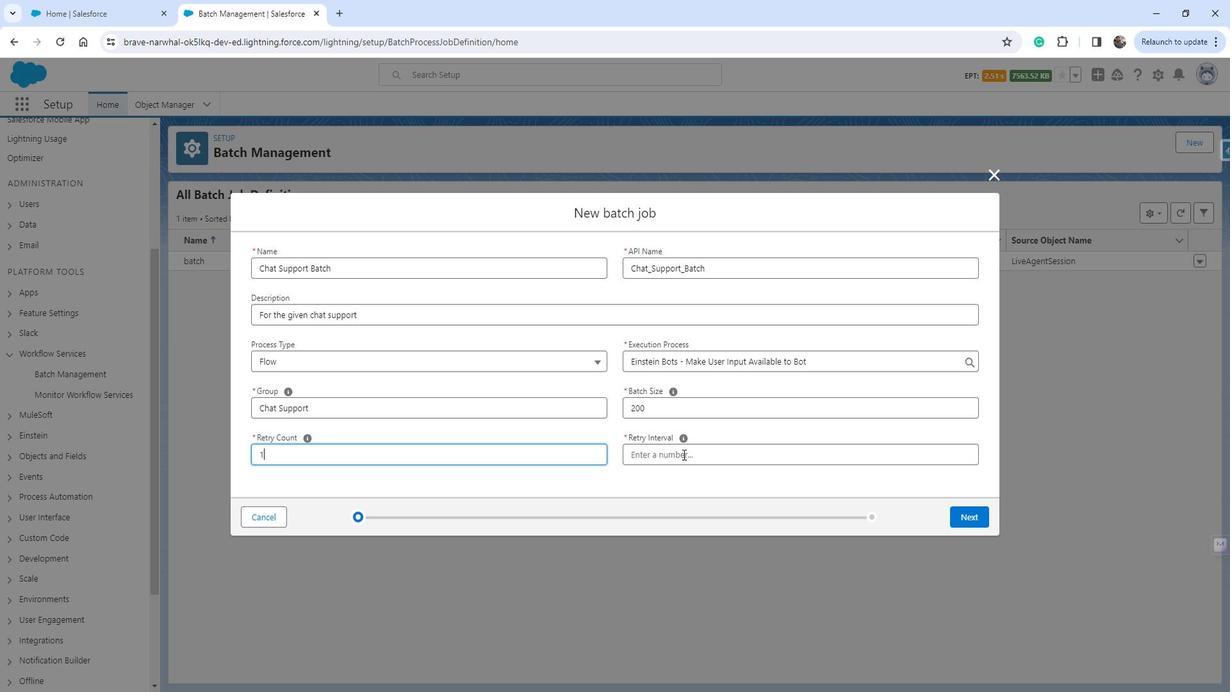 
Action: Mouse pressed left at (693, 447)
Screenshot: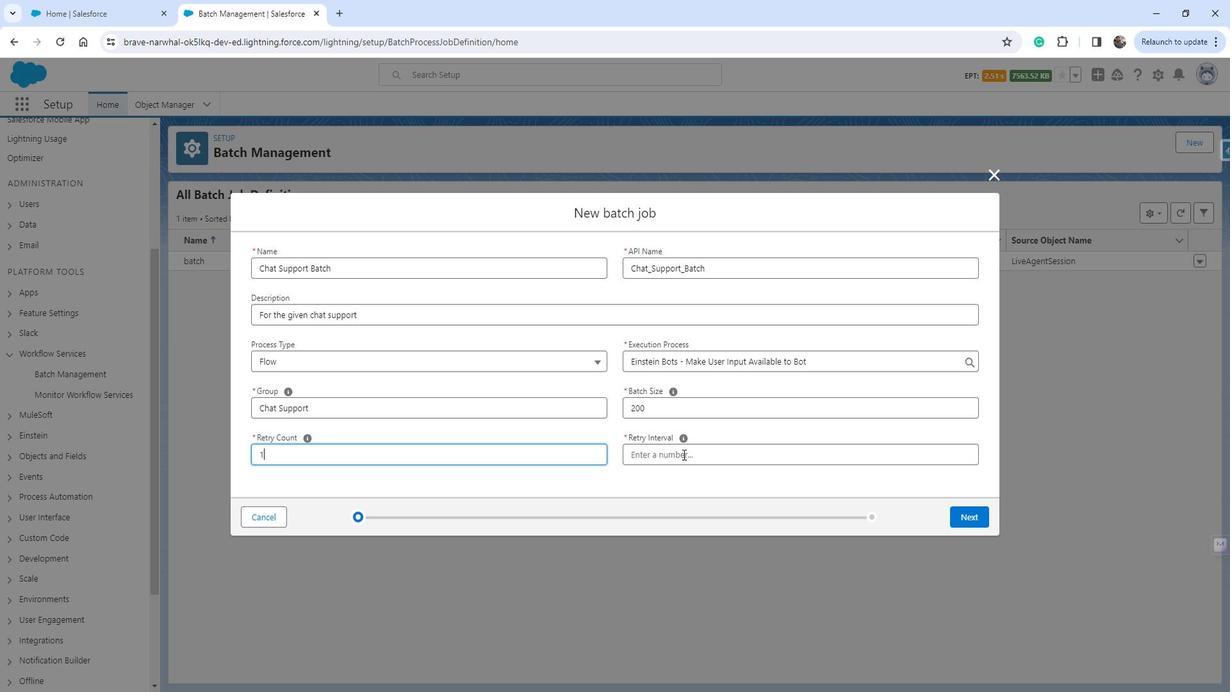 
Action: Mouse moved to (785, 474)
Screenshot: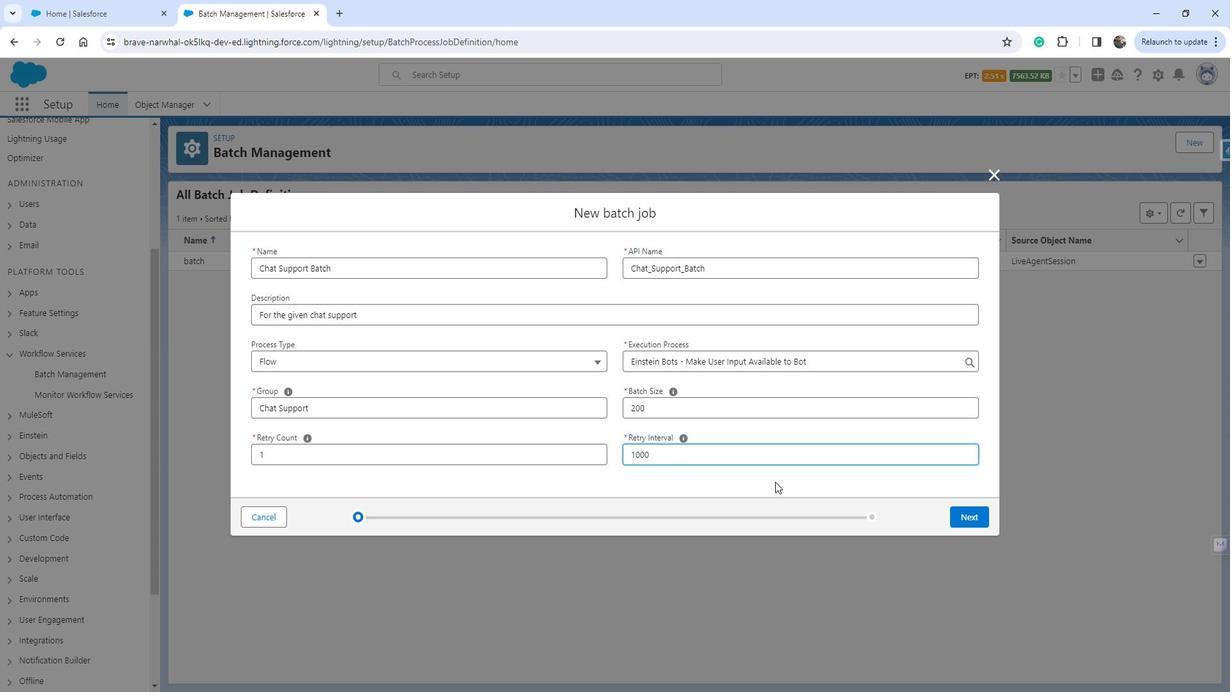 
Action: Mouse pressed left at (785, 474)
Screenshot: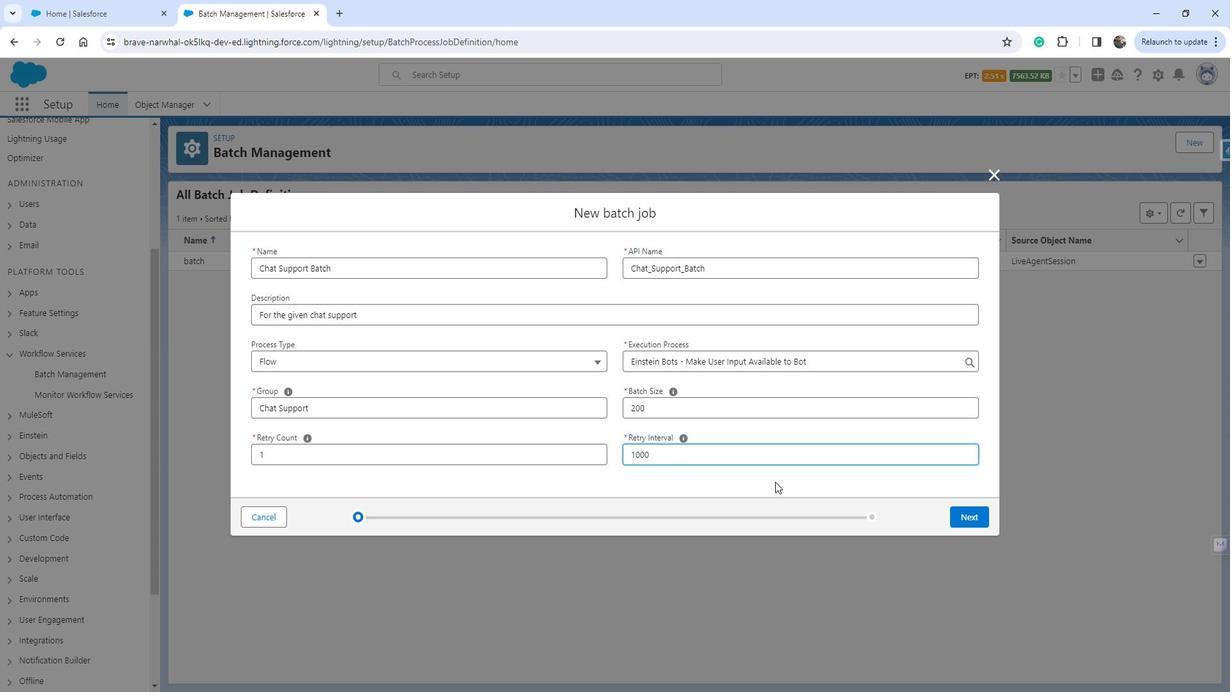 
Action: Mouse moved to (979, 506)
Screenshot: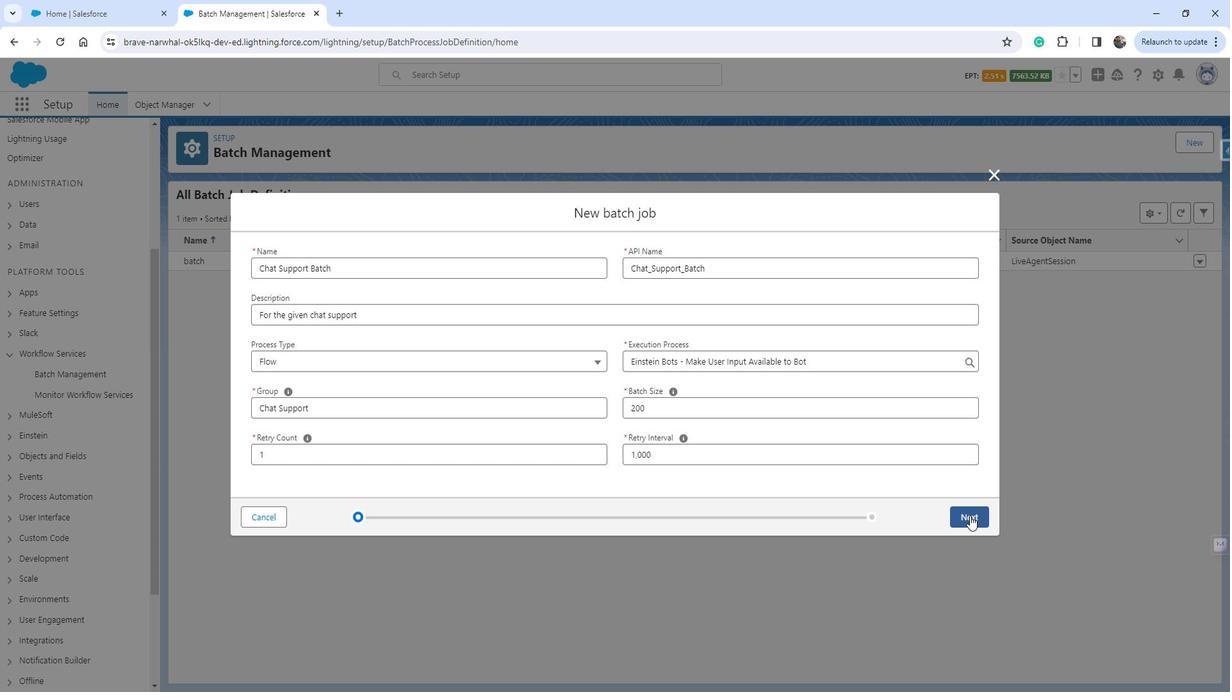 
Action: Mouse pressed left at (979, 506)
Screenshot: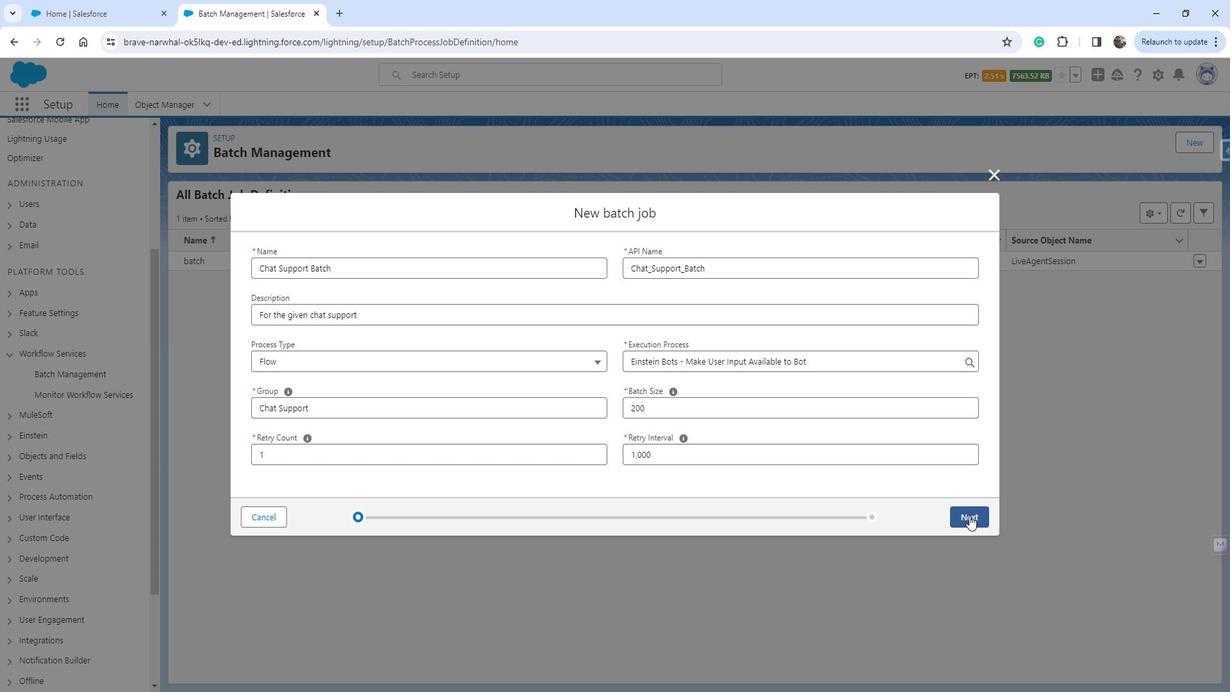
Action: Mouse moved to (385, 261)
Screenshot: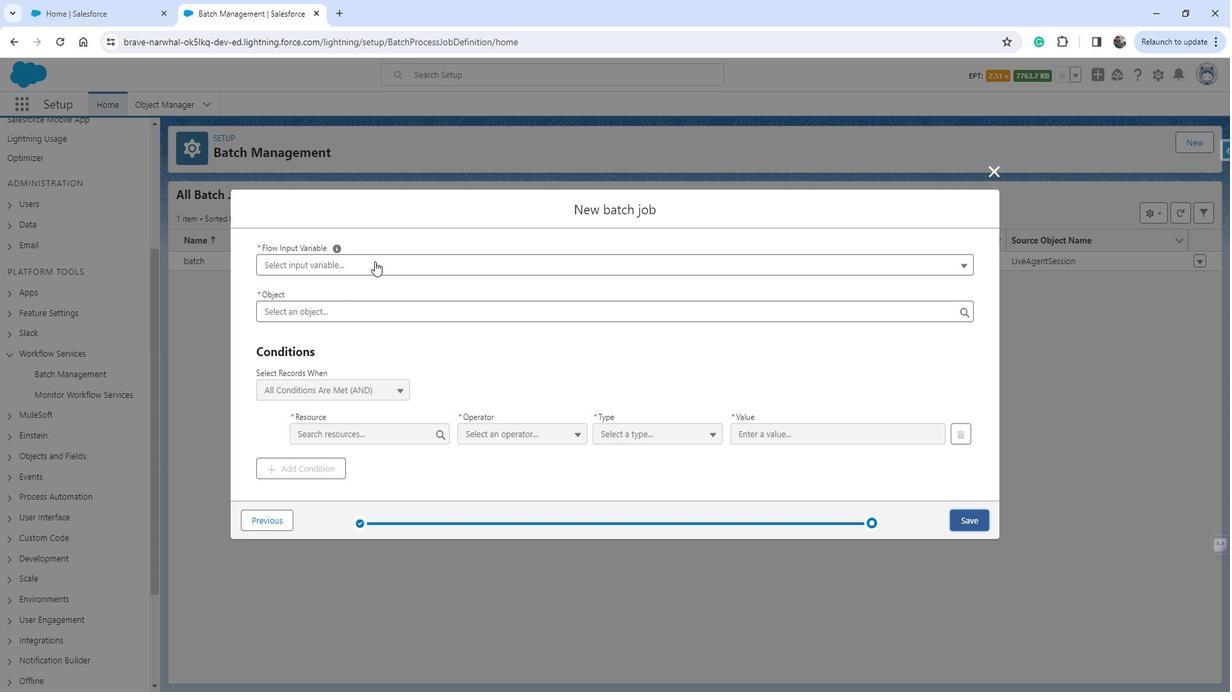 
Action: Mouse pressed left at (385, 261)
Screenshot: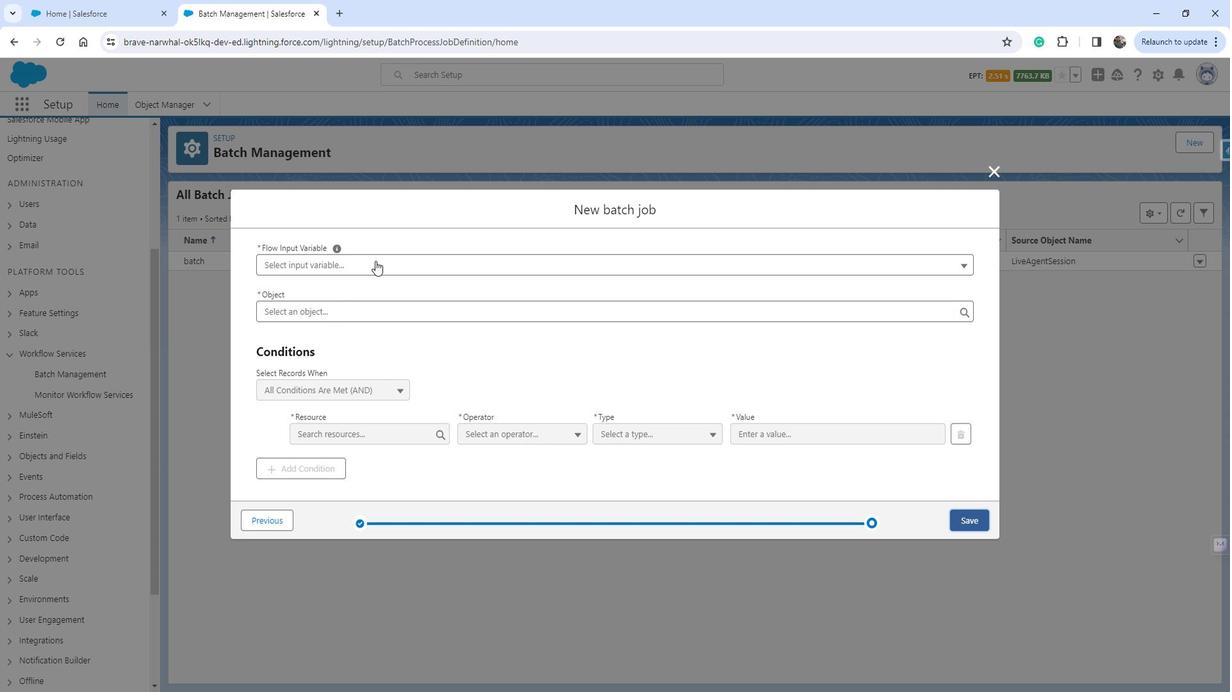 
Action: Key pressed live
Screenshot: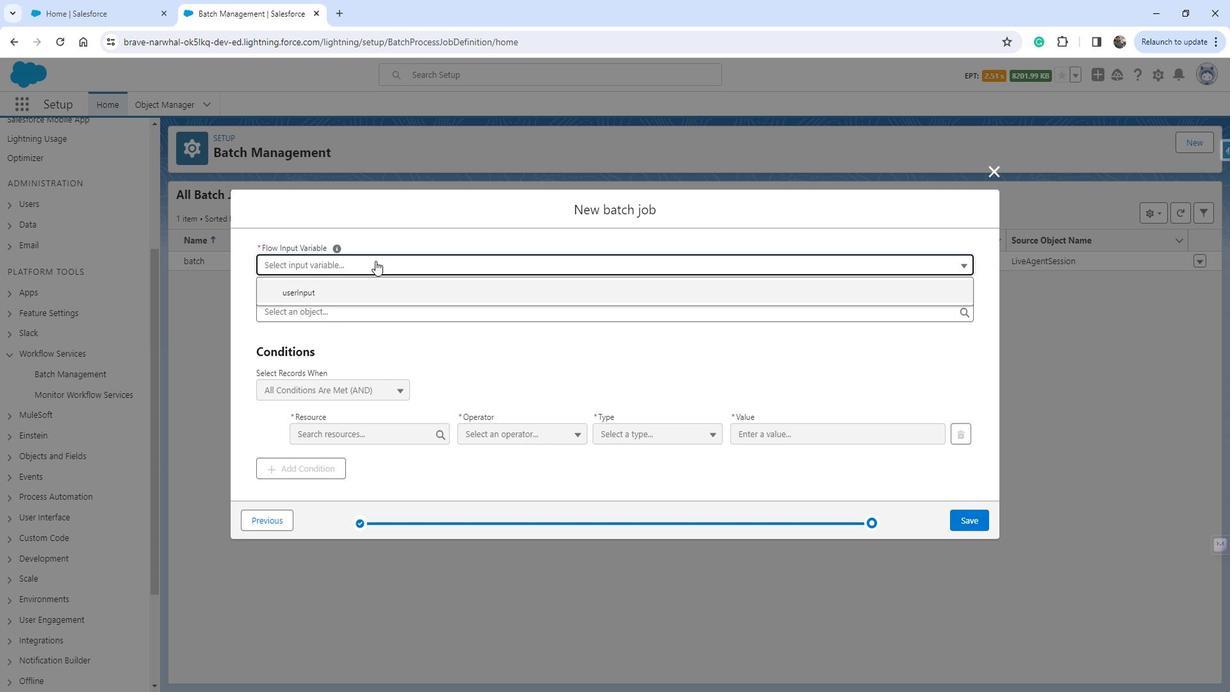
Action: Mouse moved to (404, 287)
Screenshot: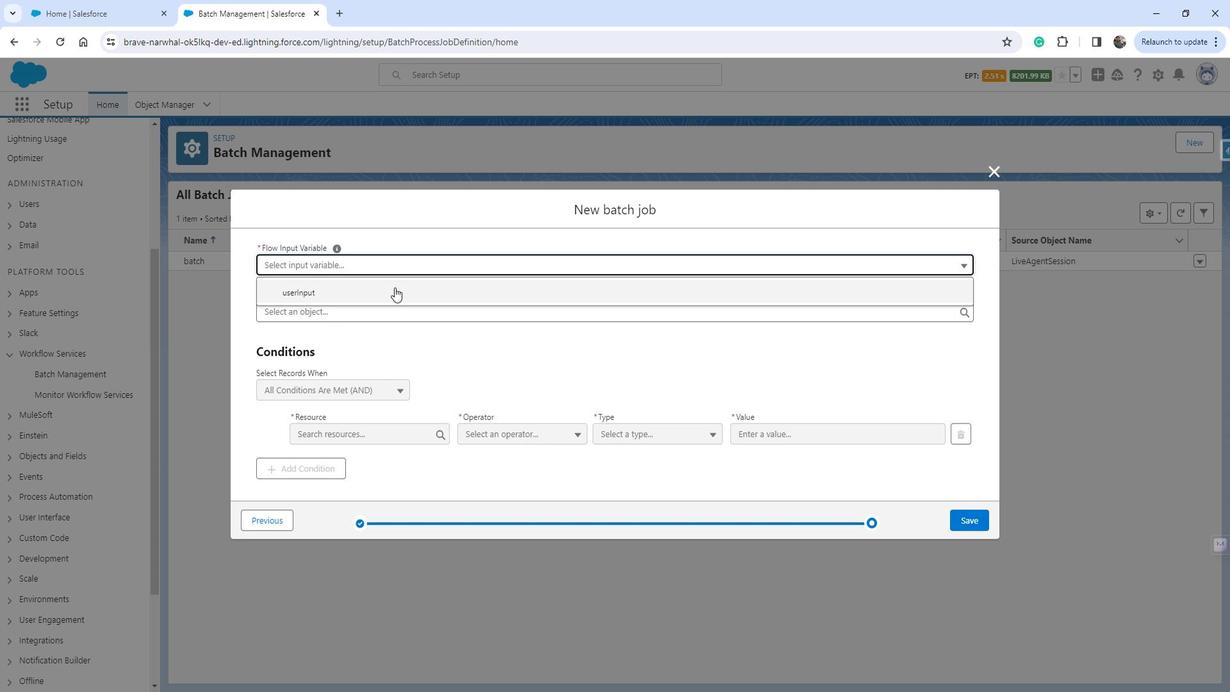 
Action: Mouse pressed left at (404, 287)
Screenshot: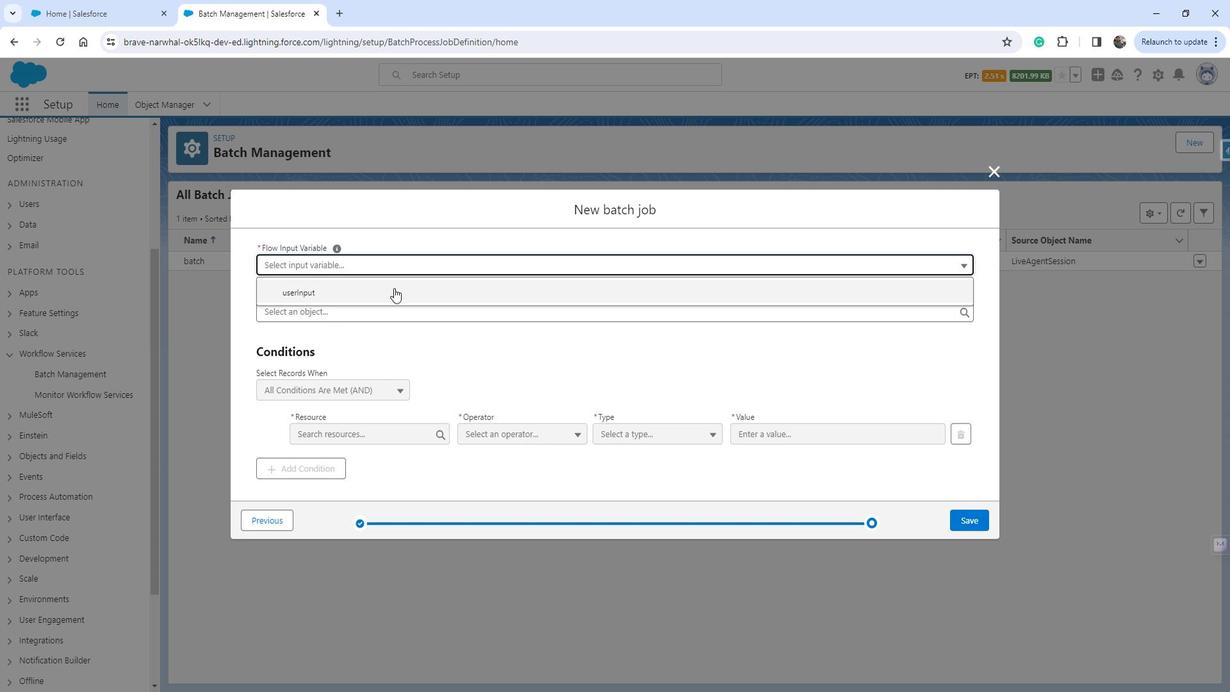 
Action: Mouse moved to (367, 310)
Screenshot: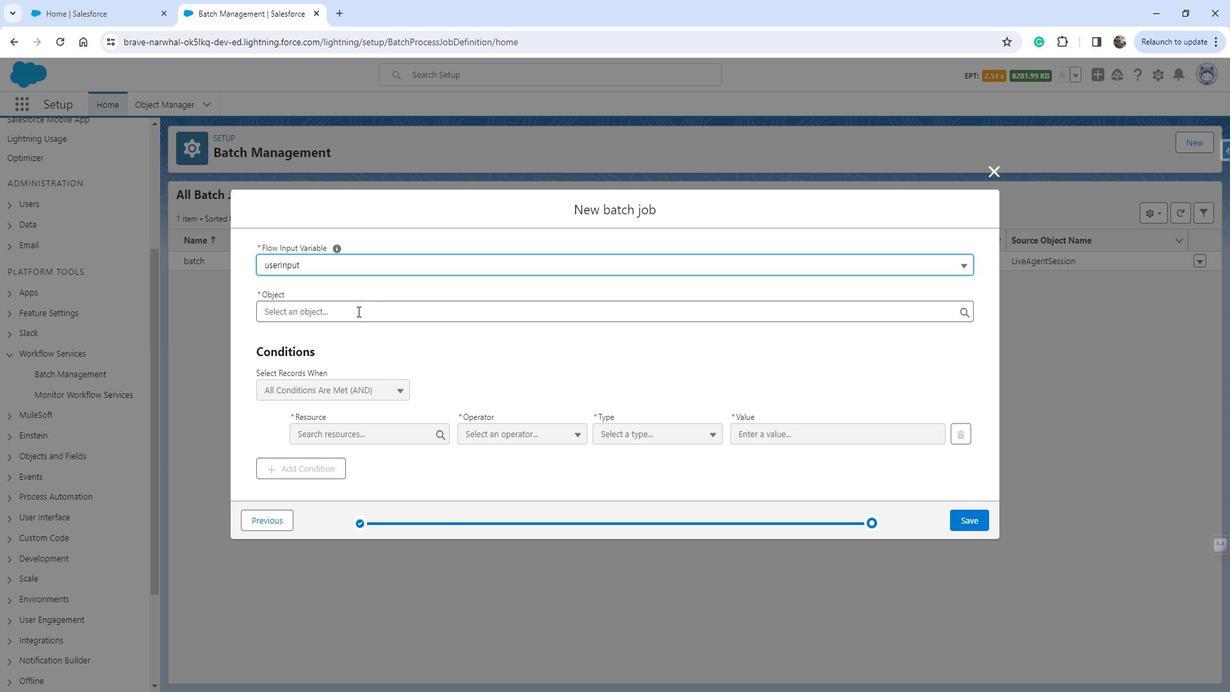 
Action: Mouse pressed left at (367, 310)
Screenshot: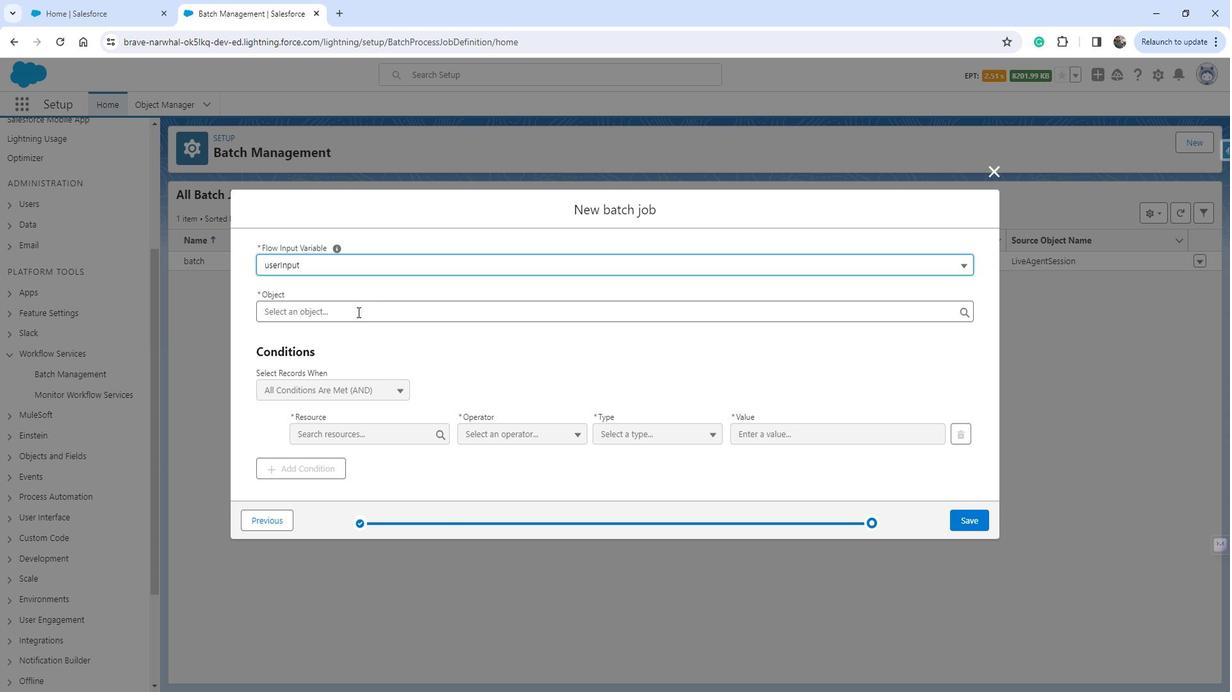 
Action: Key pressed livechat
Screenshot: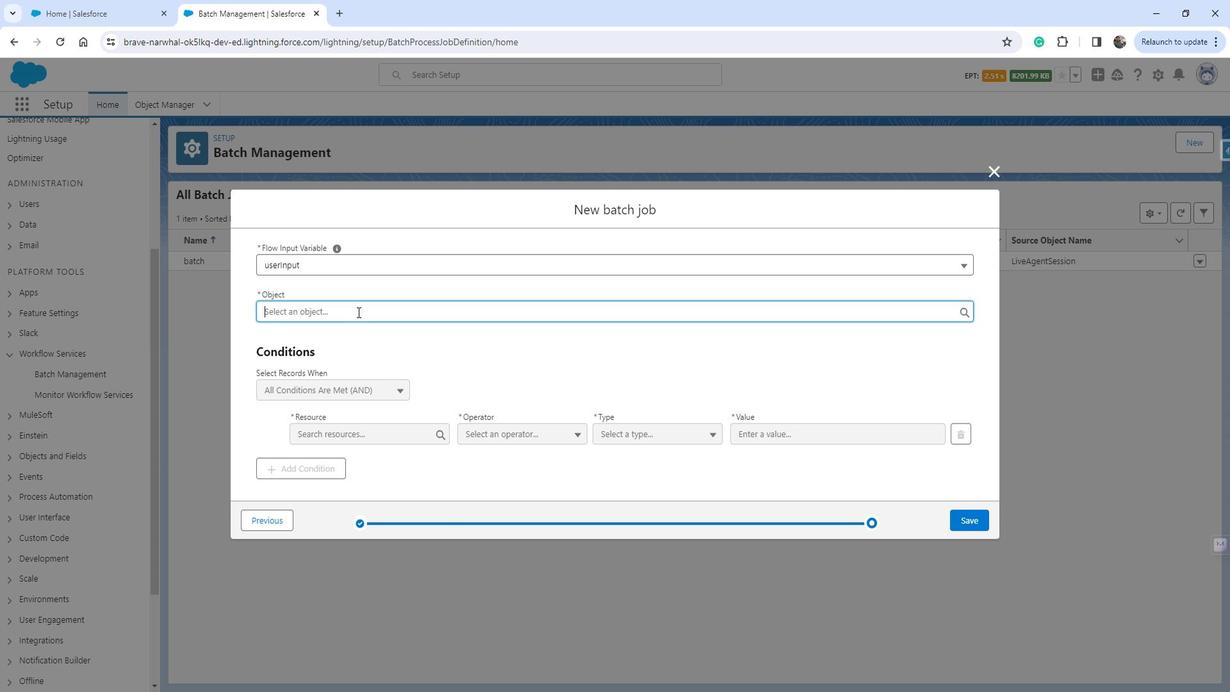 
Action: Mouse moved to (415, 520)
Screenshot: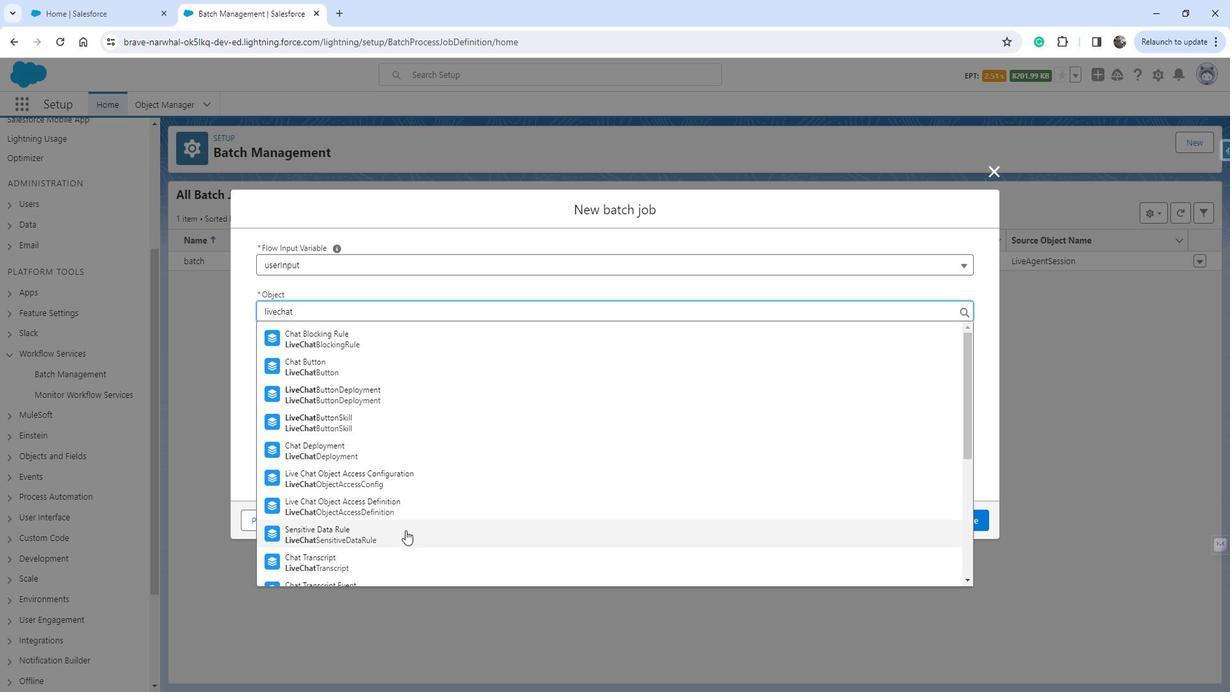 
Action: Mouse scrolled (415, 520) with delta (0, 0)
Screenshot: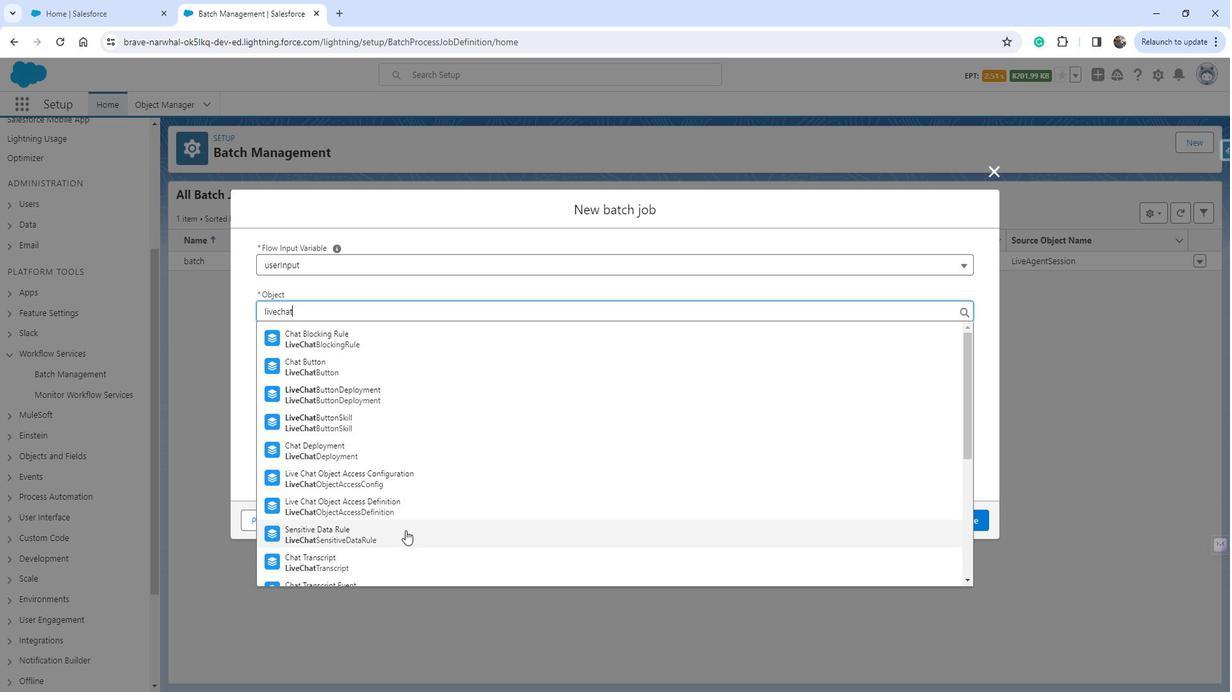 
Action: Mouse moved to (396, 492)
Screenshot: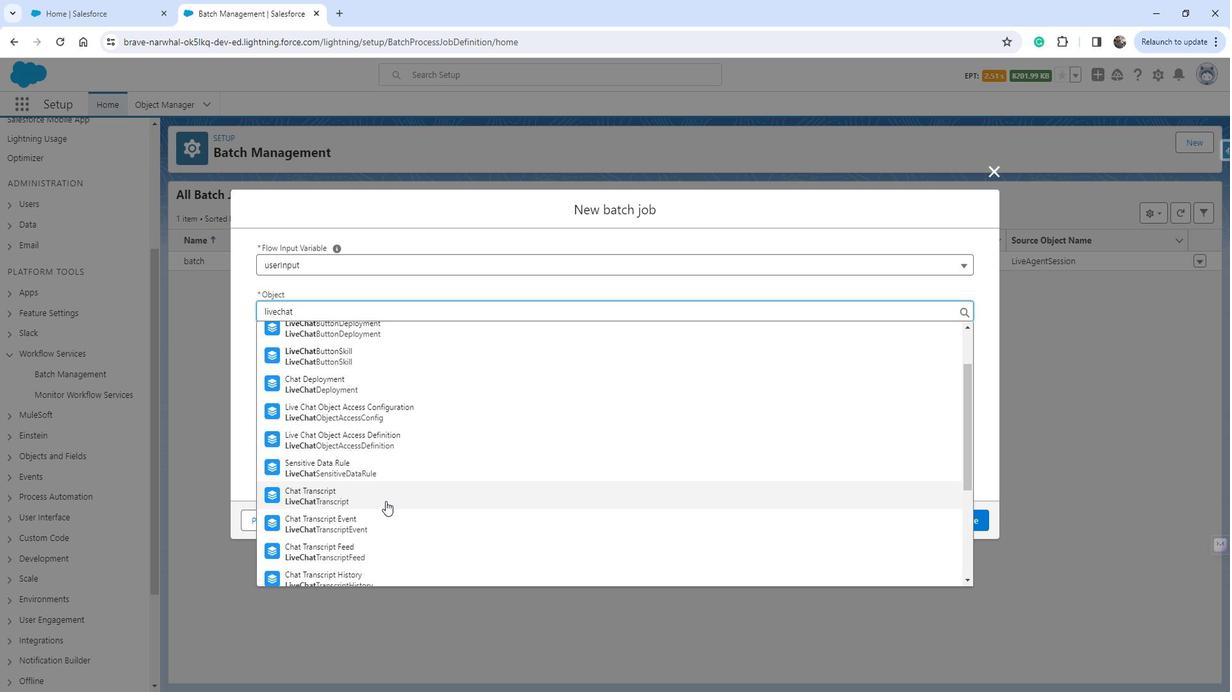 
Action: Mouse pressed left at (396, 492)
Screenshot: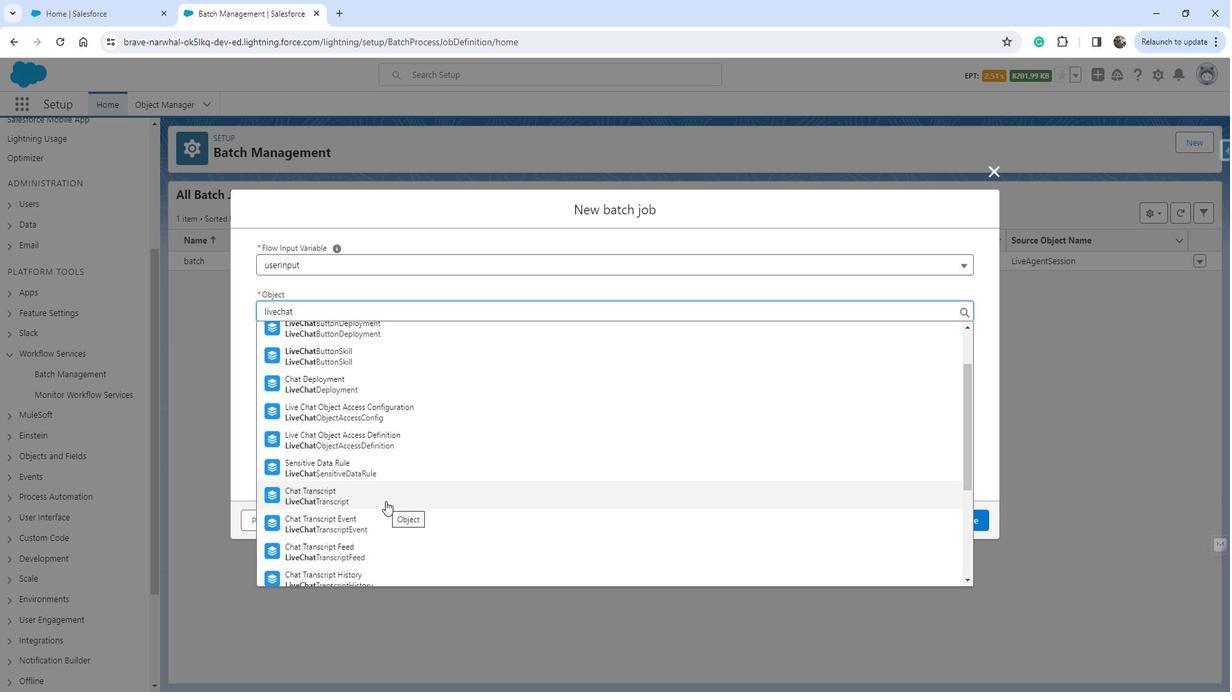 
Action: Mouse moved to (356, 385)
Screenshot: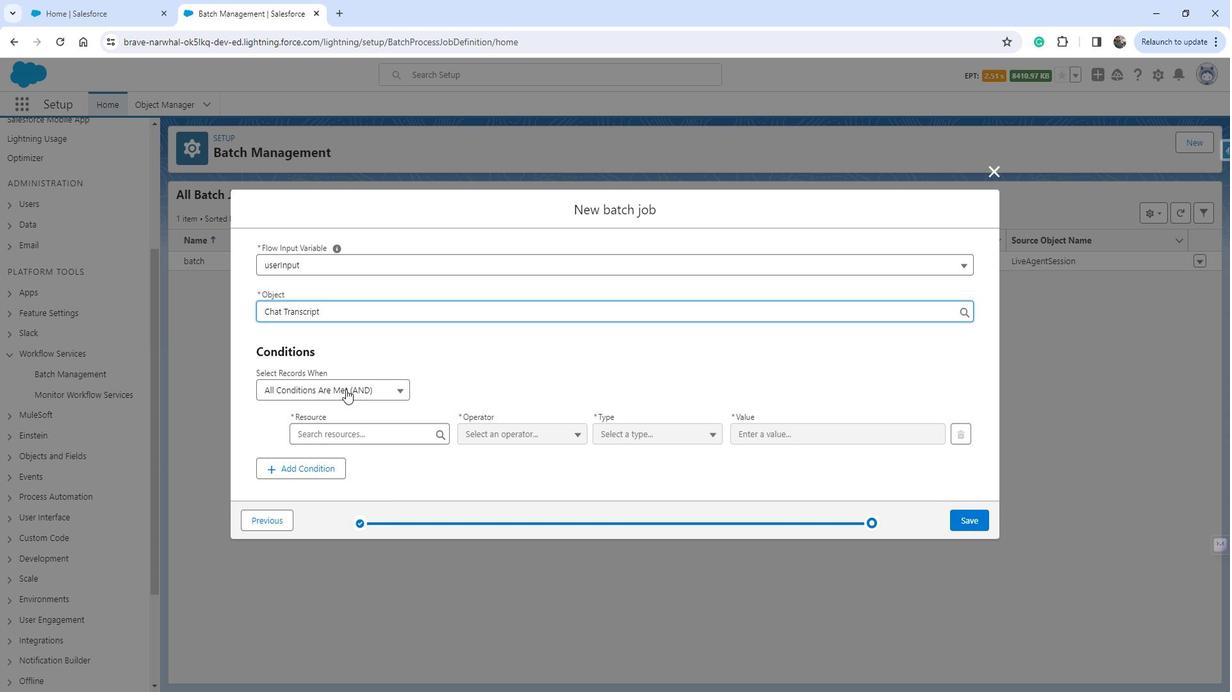 
Action: Mouse pressed left at (356, 385)
Screenshot: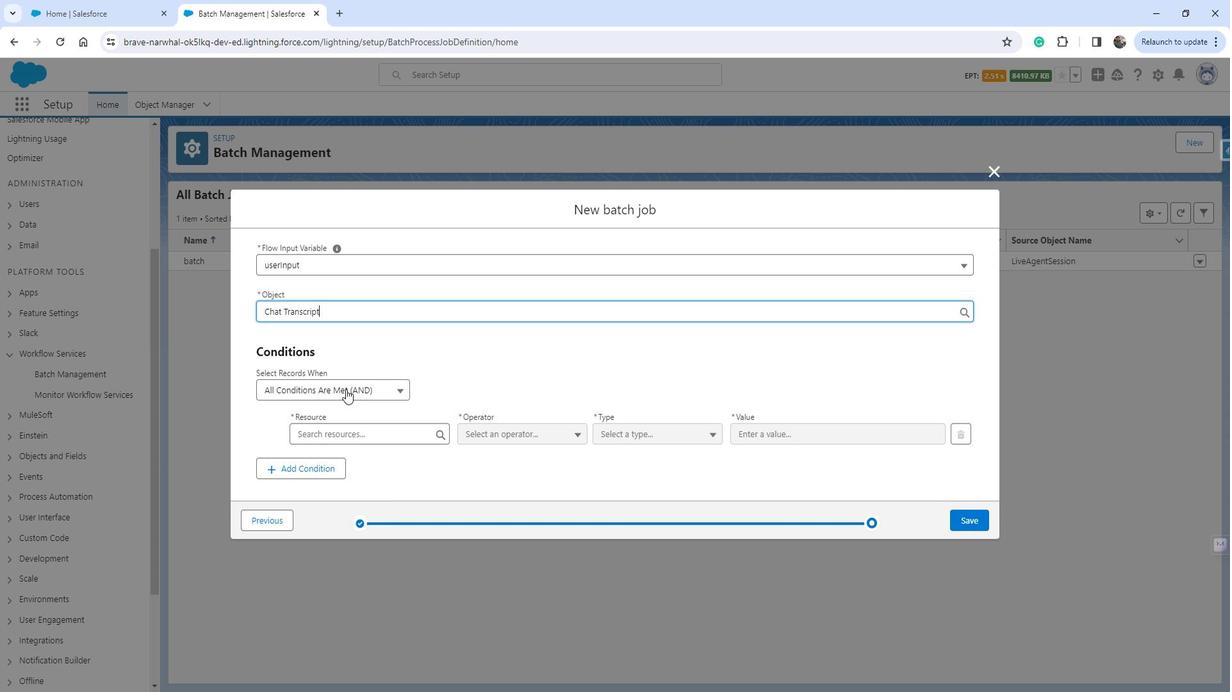 
Action: Mouse moved to (491, 387)
Screenshot: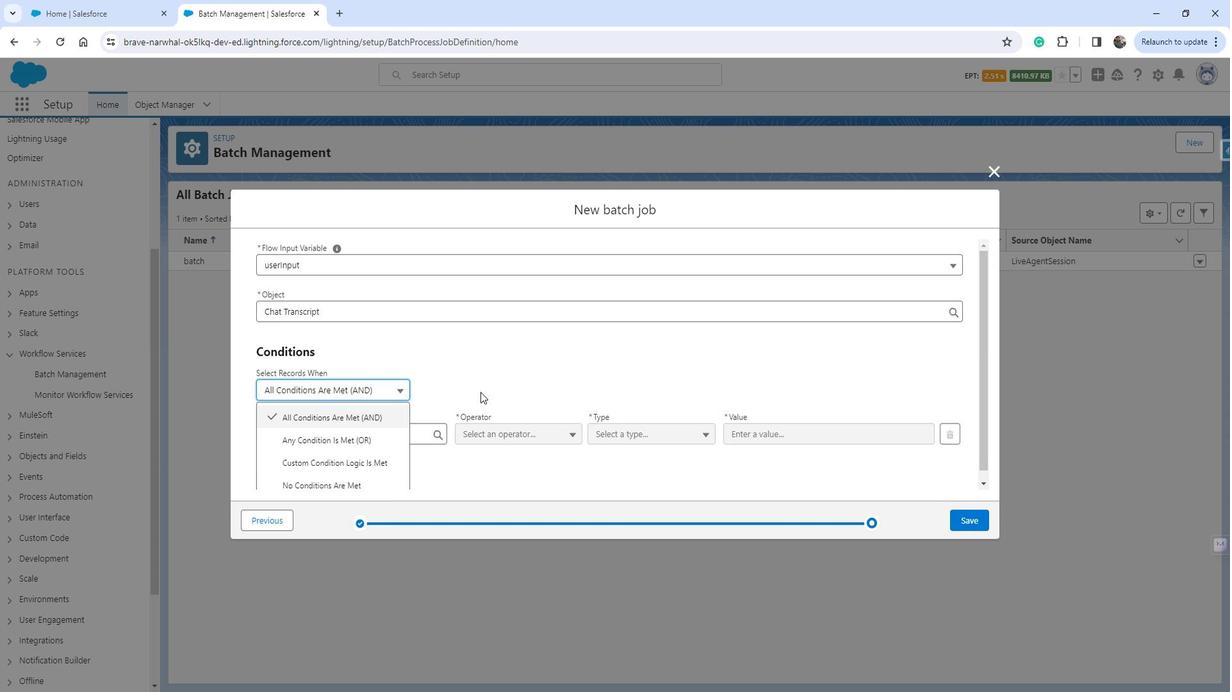 
Action: Mouse pressed left at (491, 387)
Screenshot: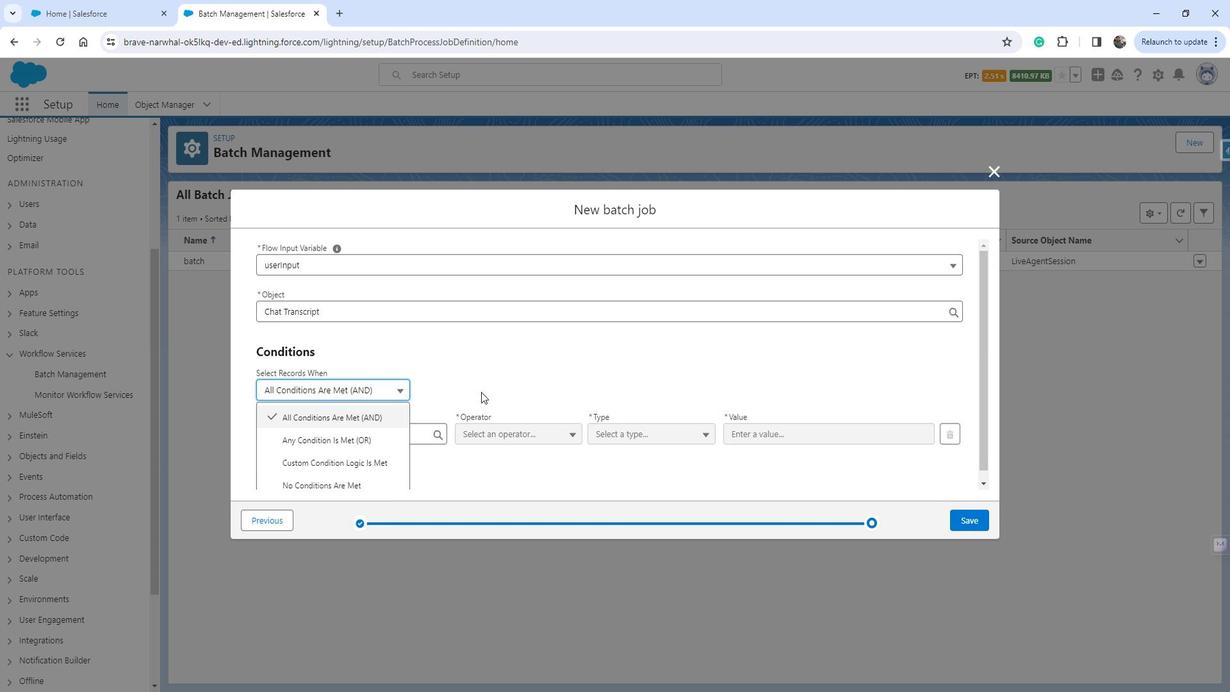 
Action: Mouse moved to (391, 432)
Screenshot: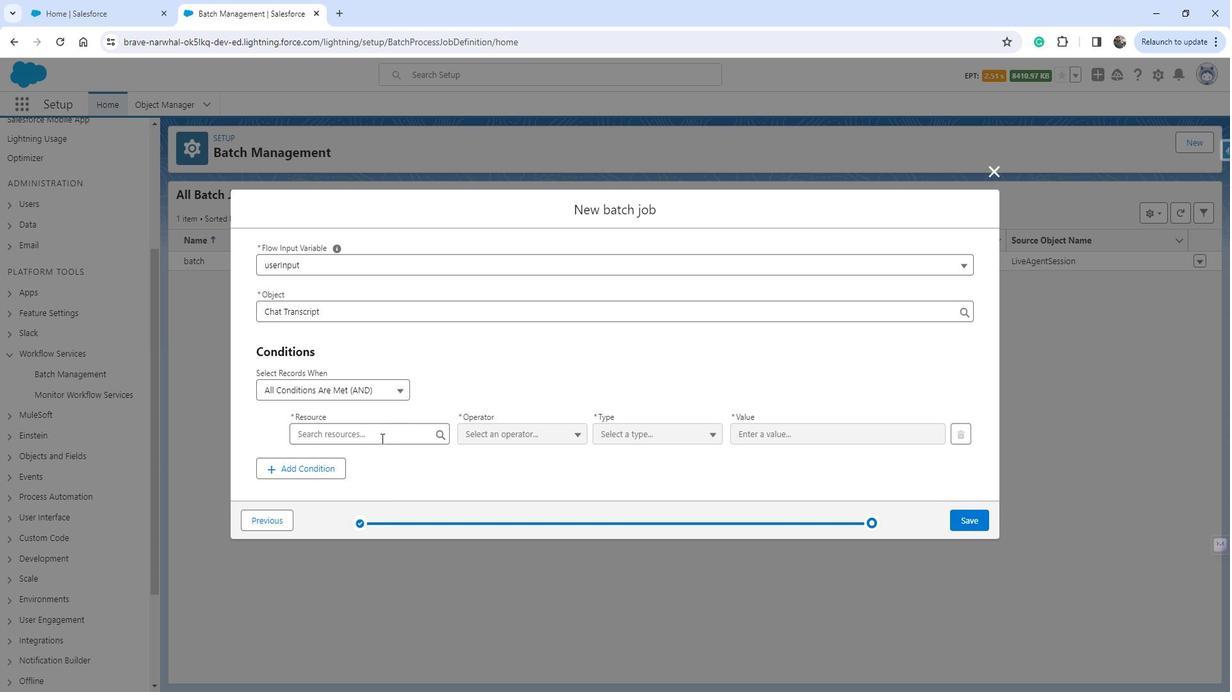 
Action: Mouse pressed left at (391, 432)
Screenshot: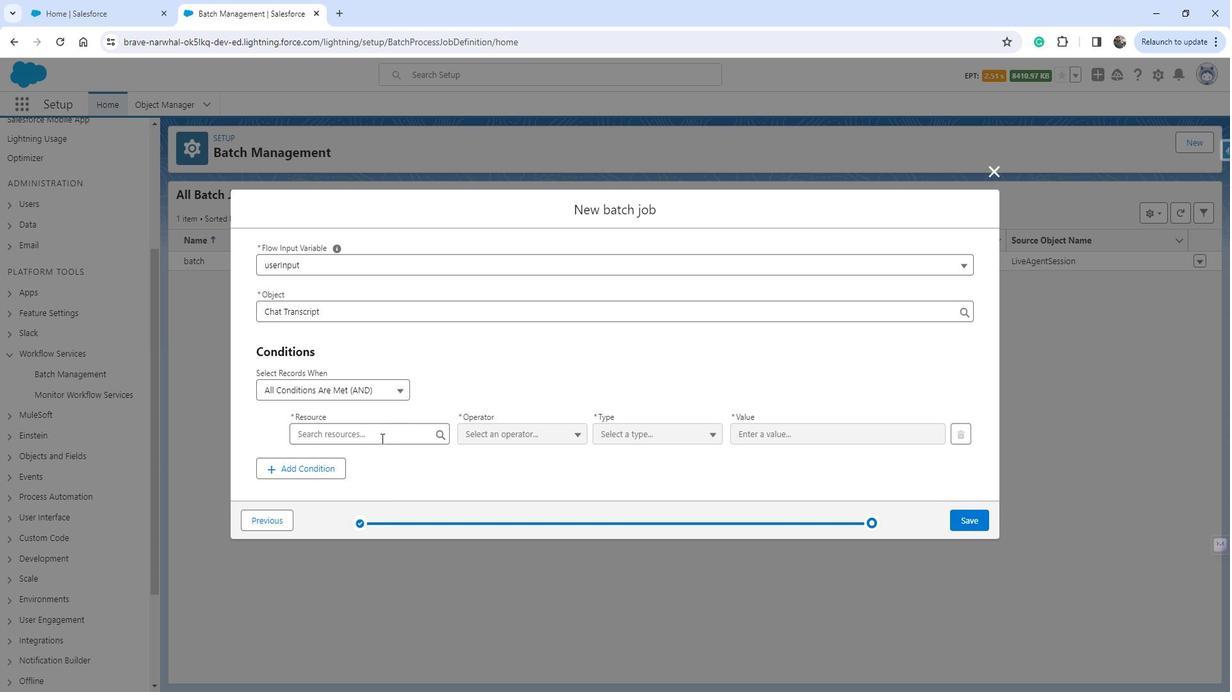 
Action: Mouse moved to (381, 376)
Screenshot: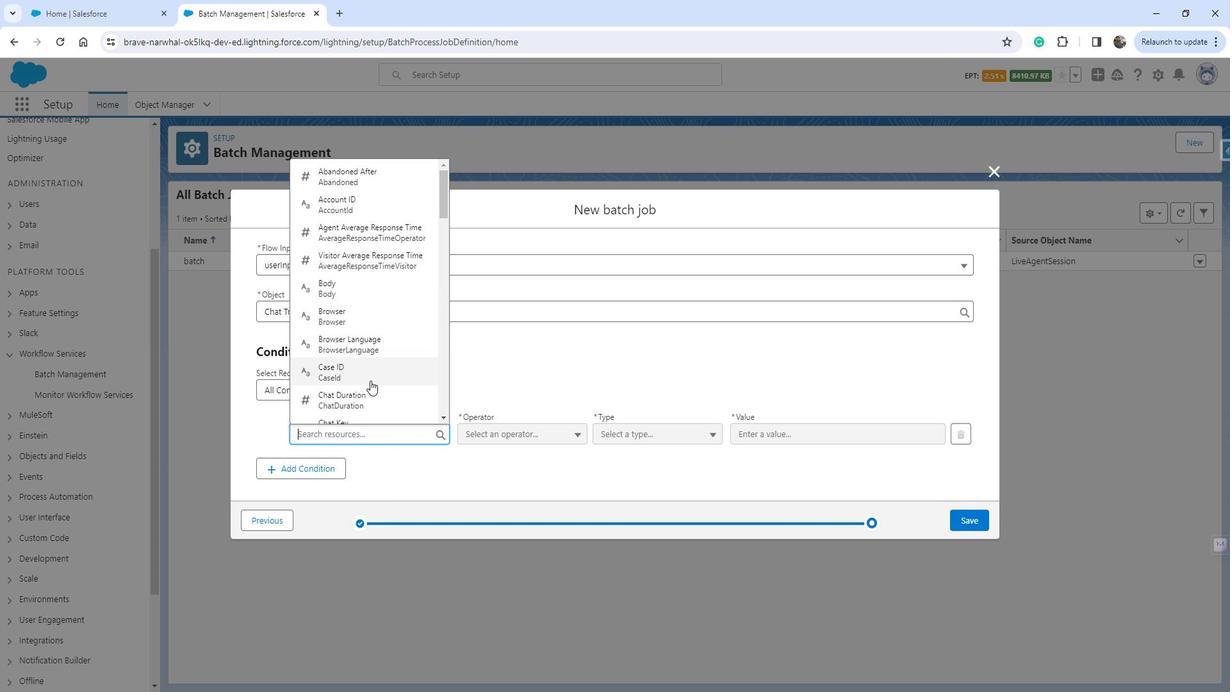 
Action: Mouse scrolled (381, 376) with delta (0, 0)
Screenshot: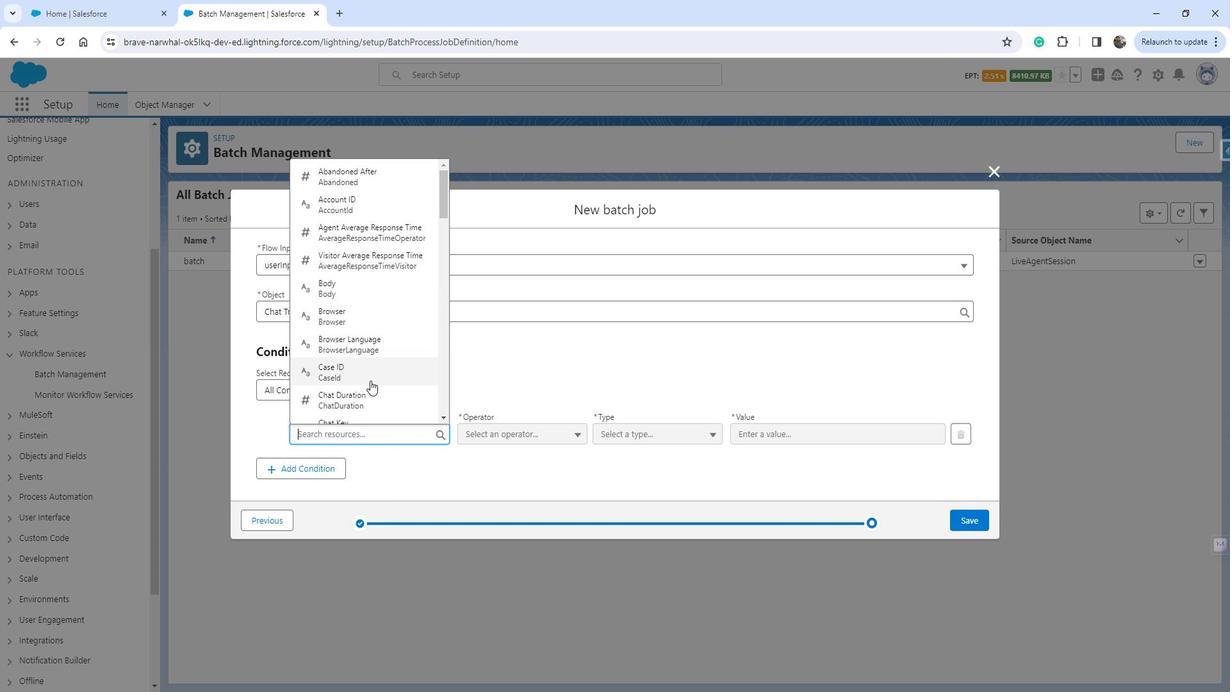 
Action: Mouse moved to (381, 376)
Screenshot: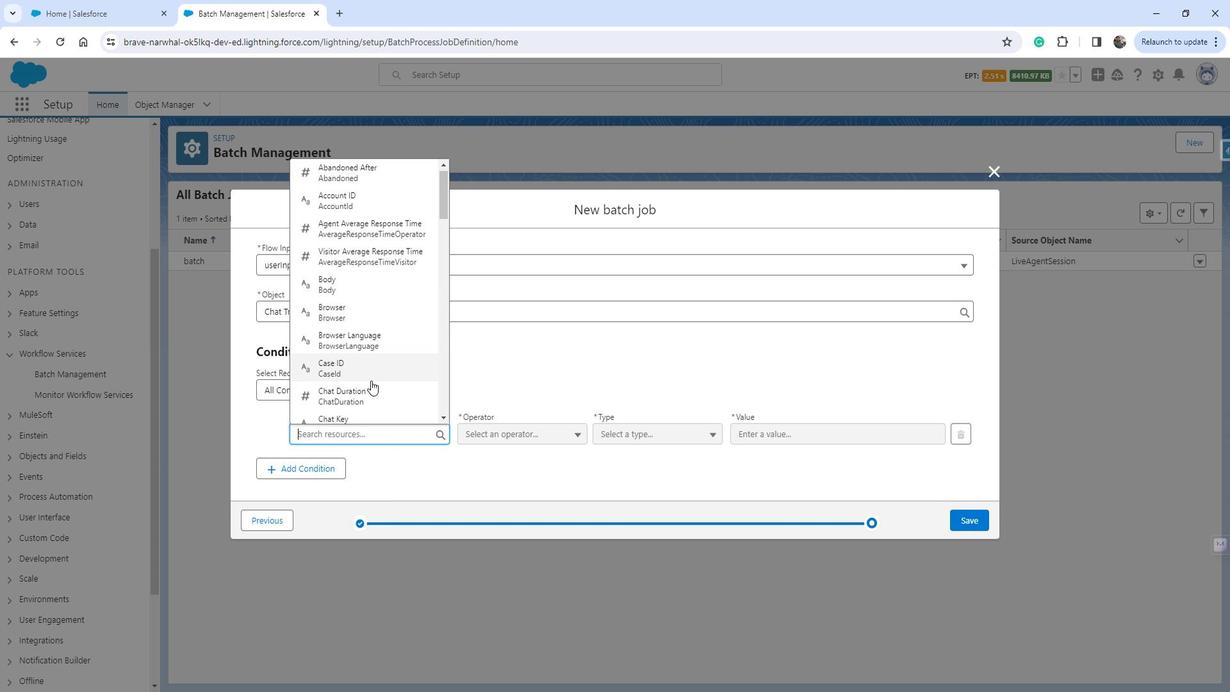 
Action: Mouse scrolled (381, 375) with delta (0, 0)
Screenshot: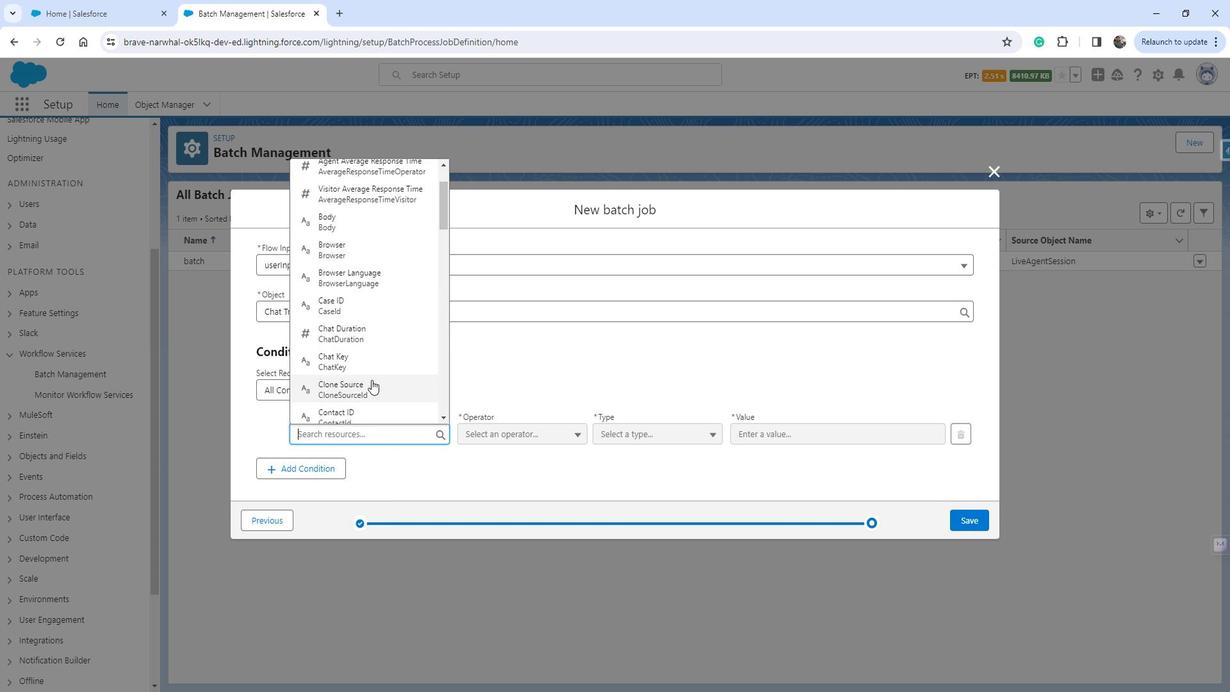 
Action: Mouse scrolled (381, 375) with delta (0, 0)
Screenshot: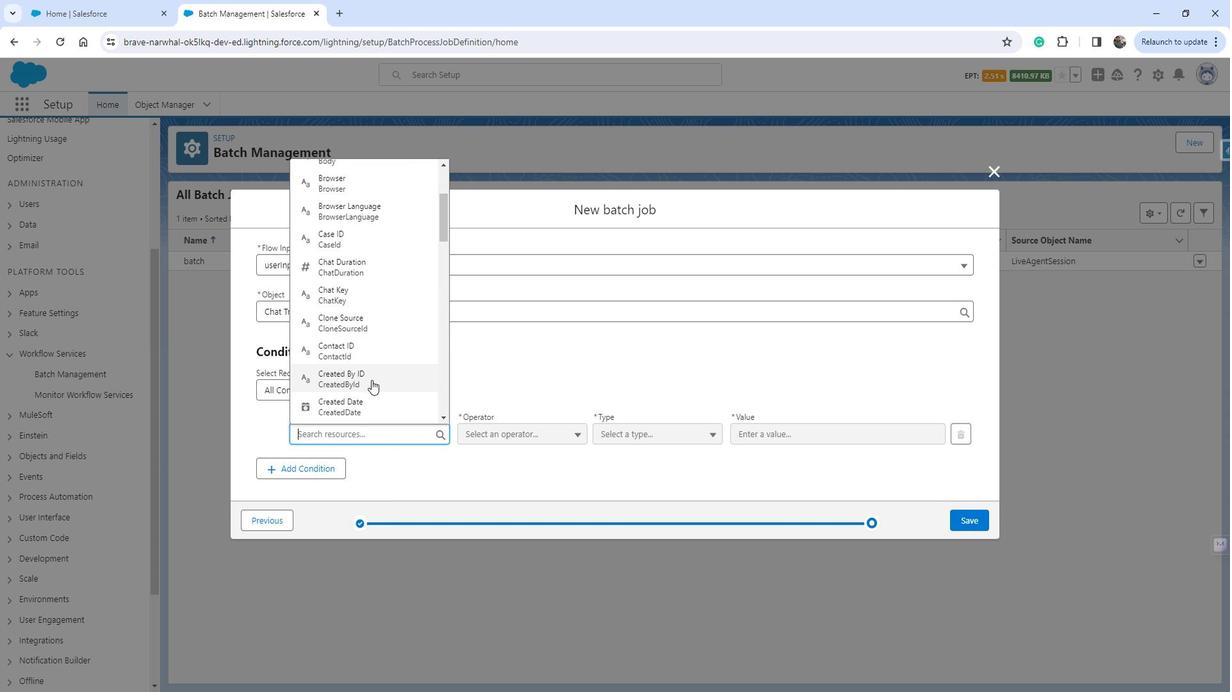 
Action: Mouse scrolled (381, 375) with delta (0, 0)
Screenshot: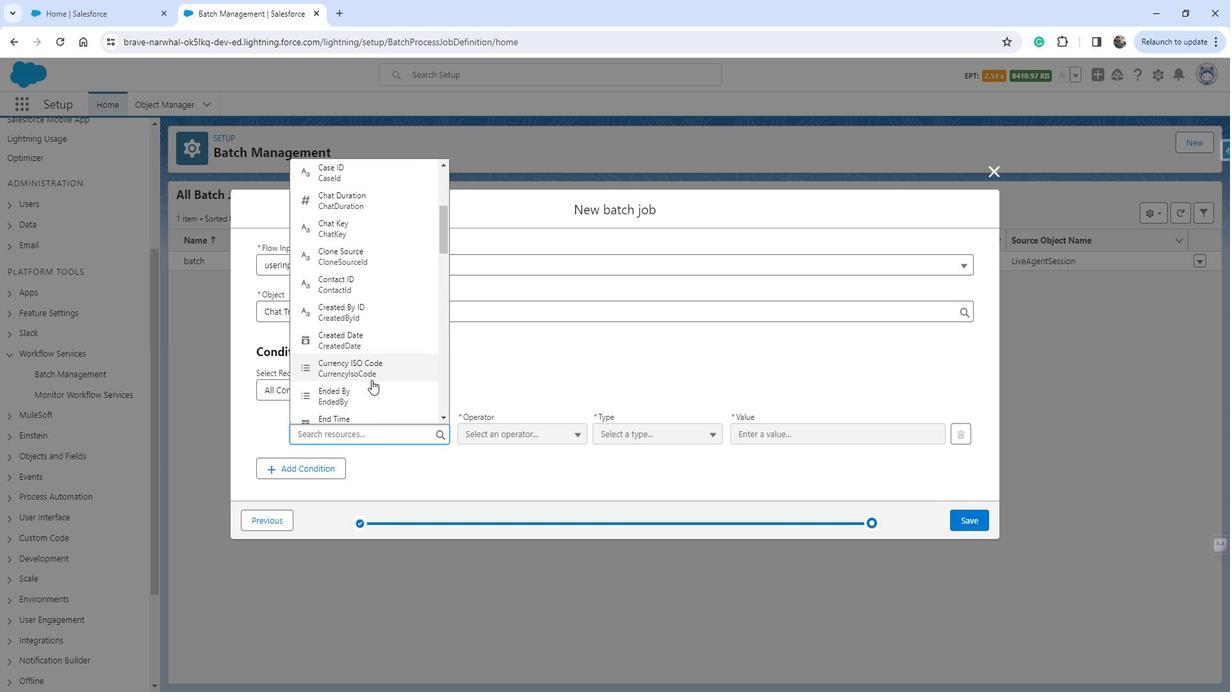 
Action: Mouse scrolled (381, 375) with delta (0, 0)
Screenshot: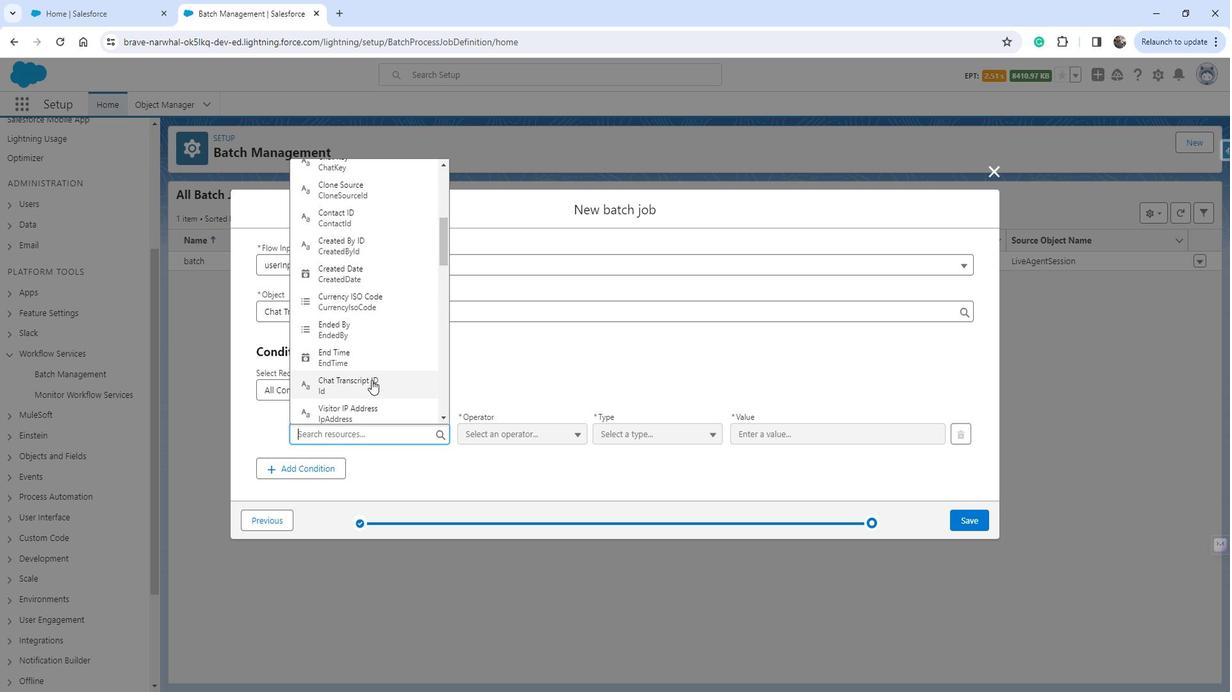 
Action: Mouse moved to (375, 393)
Screenshot: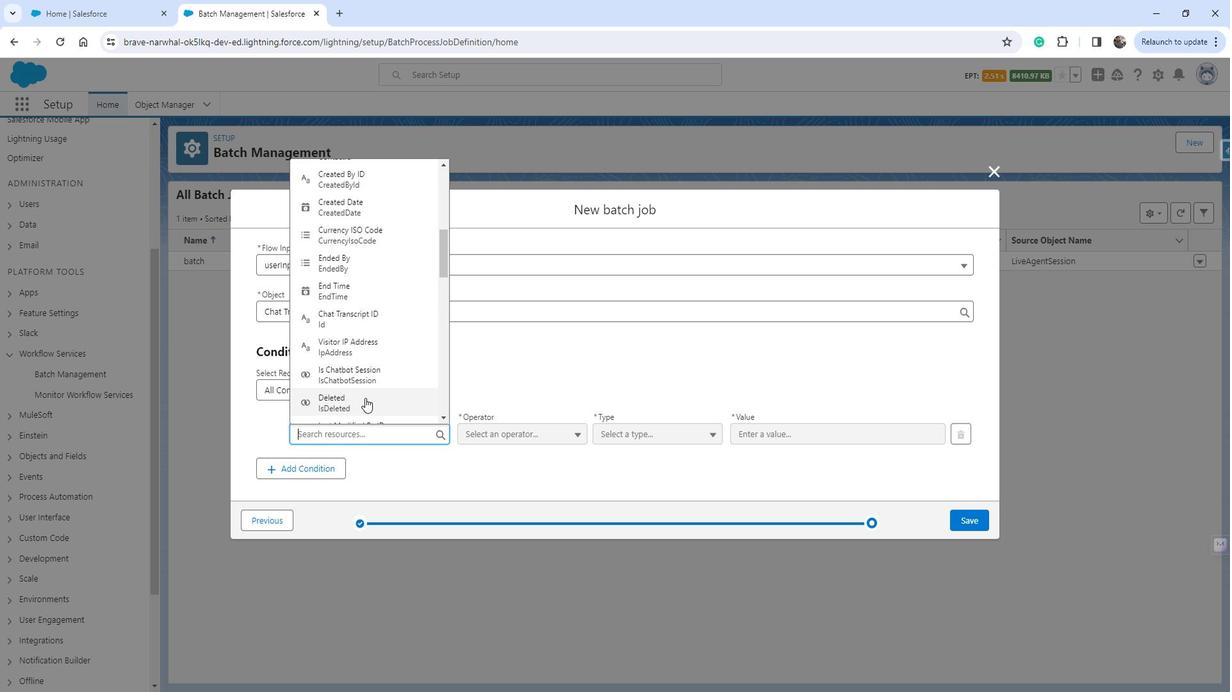 
Action: Mouse pressed left at (375, 393)
Screenshot: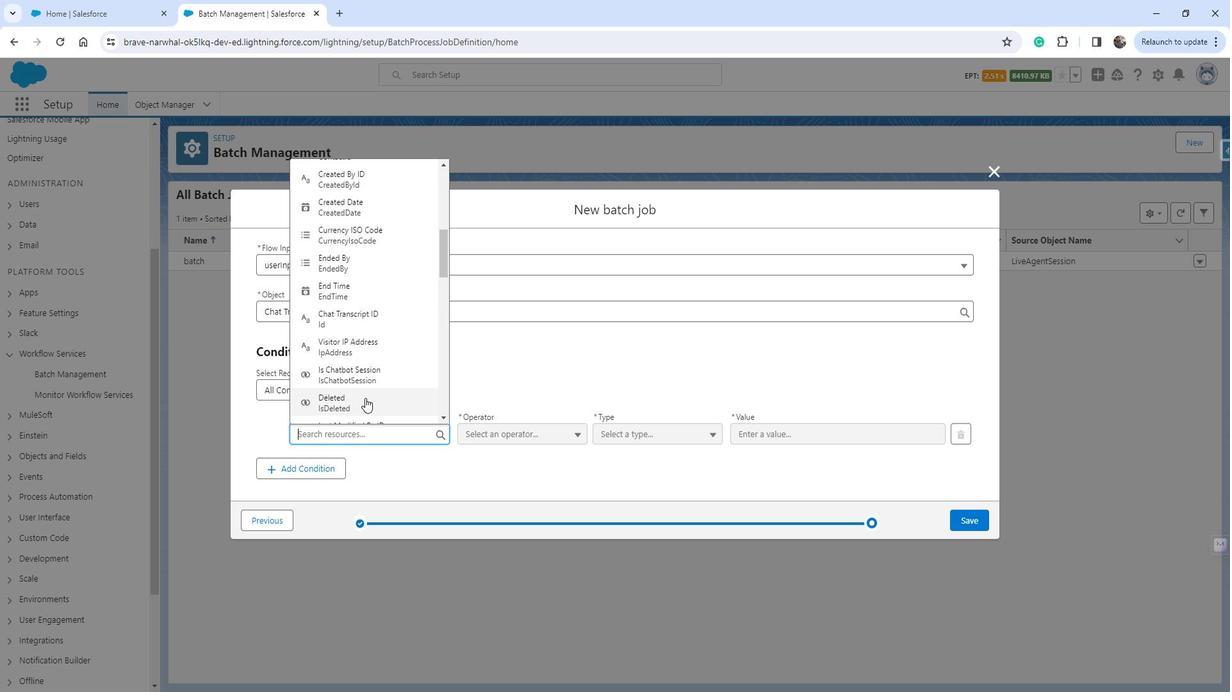 
Action: Mouse moved to (519, 430)
Screenshot: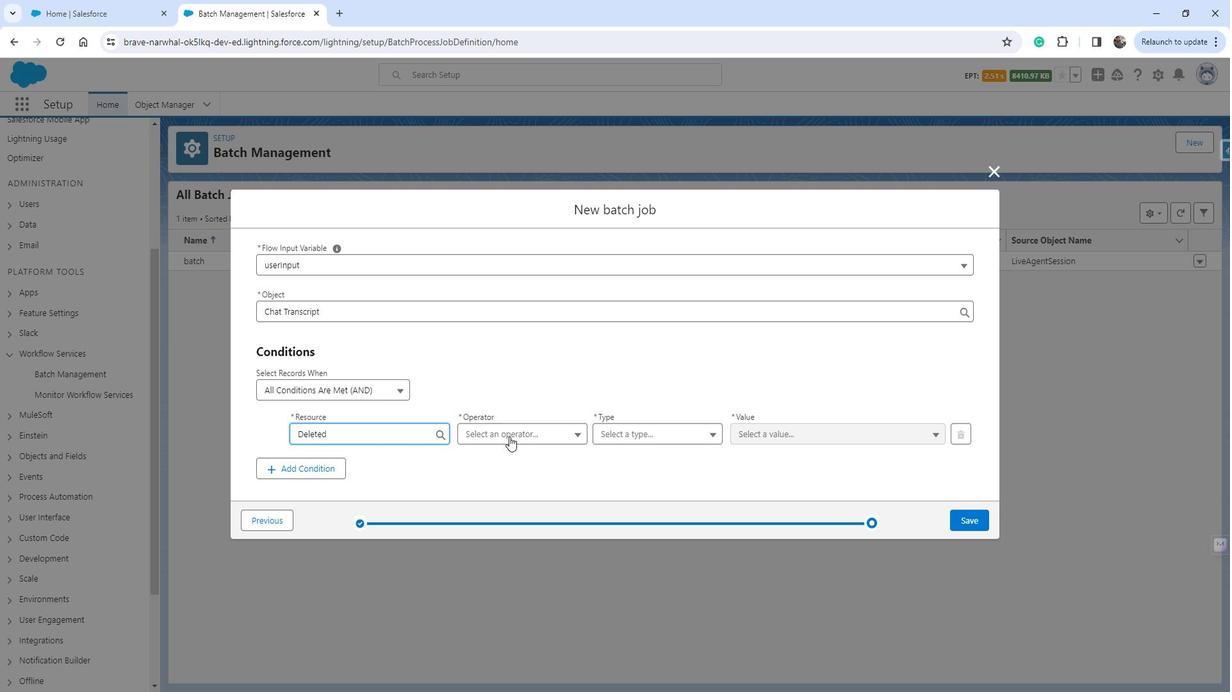 
Action: Mouse pressed left at (519, 430)
Screenshot: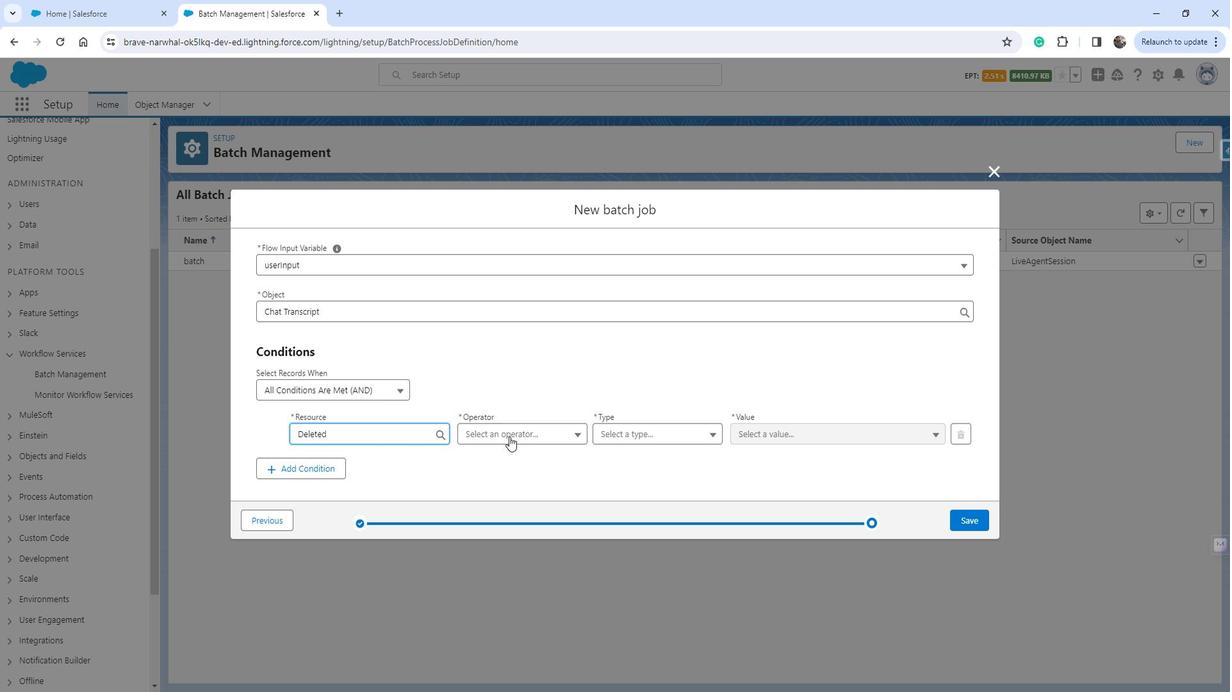 
Action: Mouse moved to (528, 460)
Screenshot: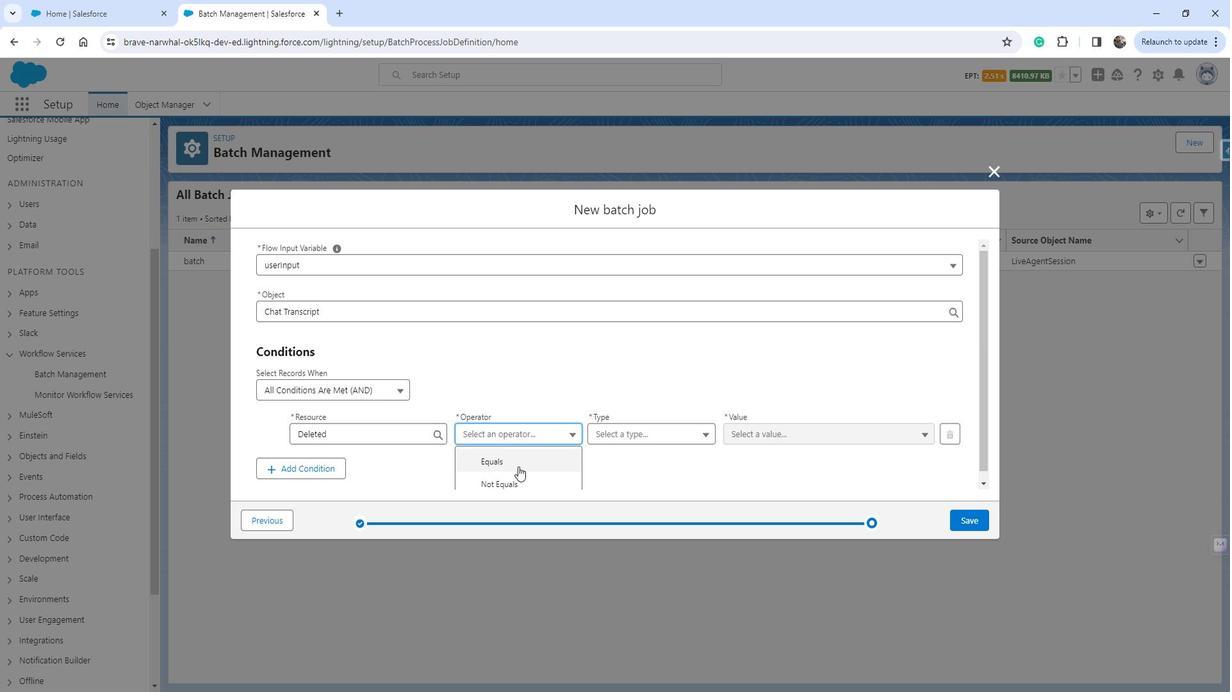 
Action: Mouse pressed left at (528, 460)
Screenshot: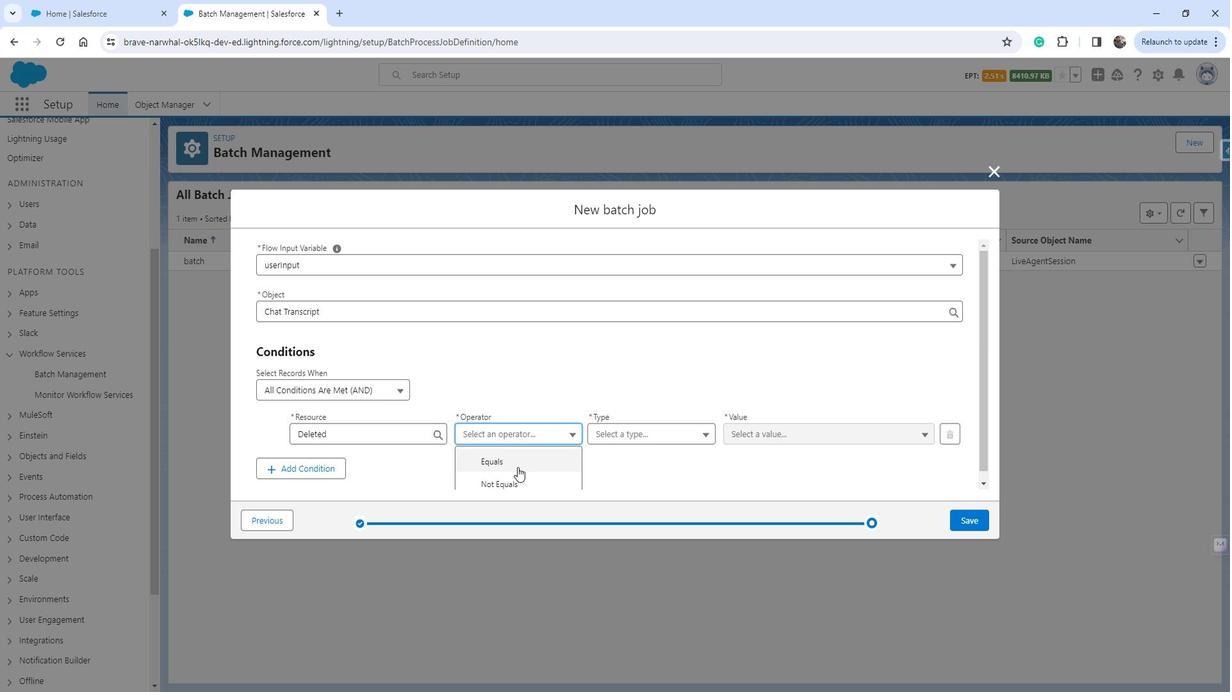 
Action: Mouse moved to (638, 431)
Screenshot: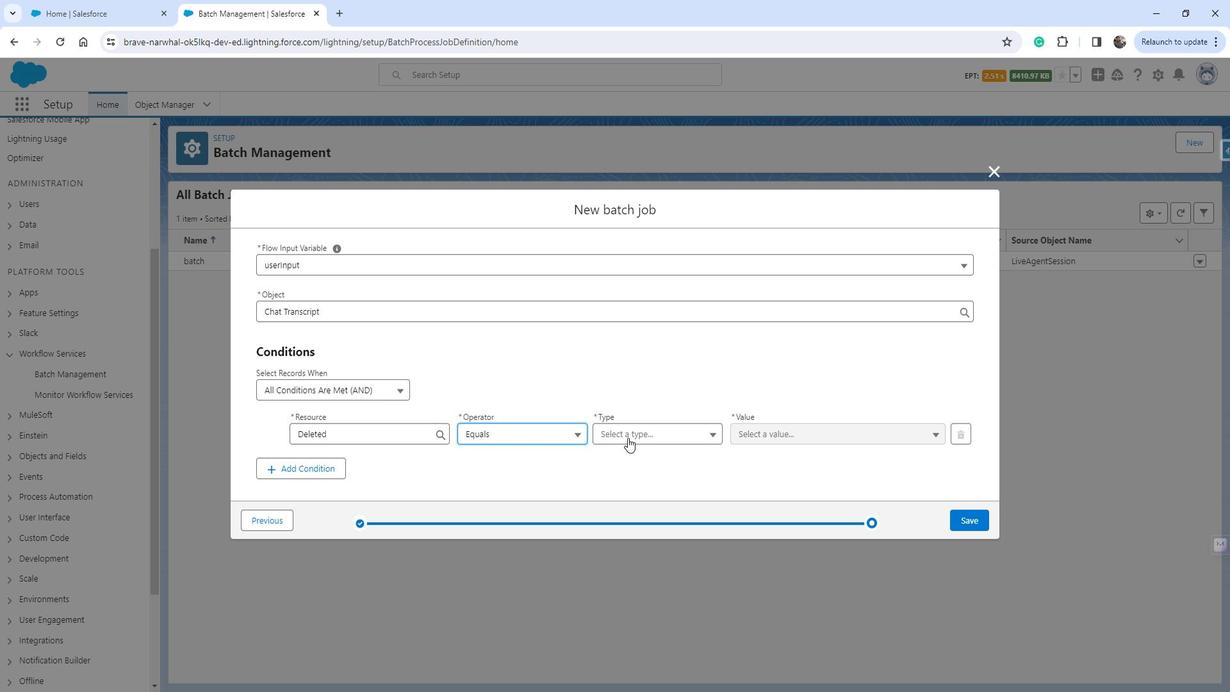 
Action: Mouse pressed left at (638, 431)
Screenshot: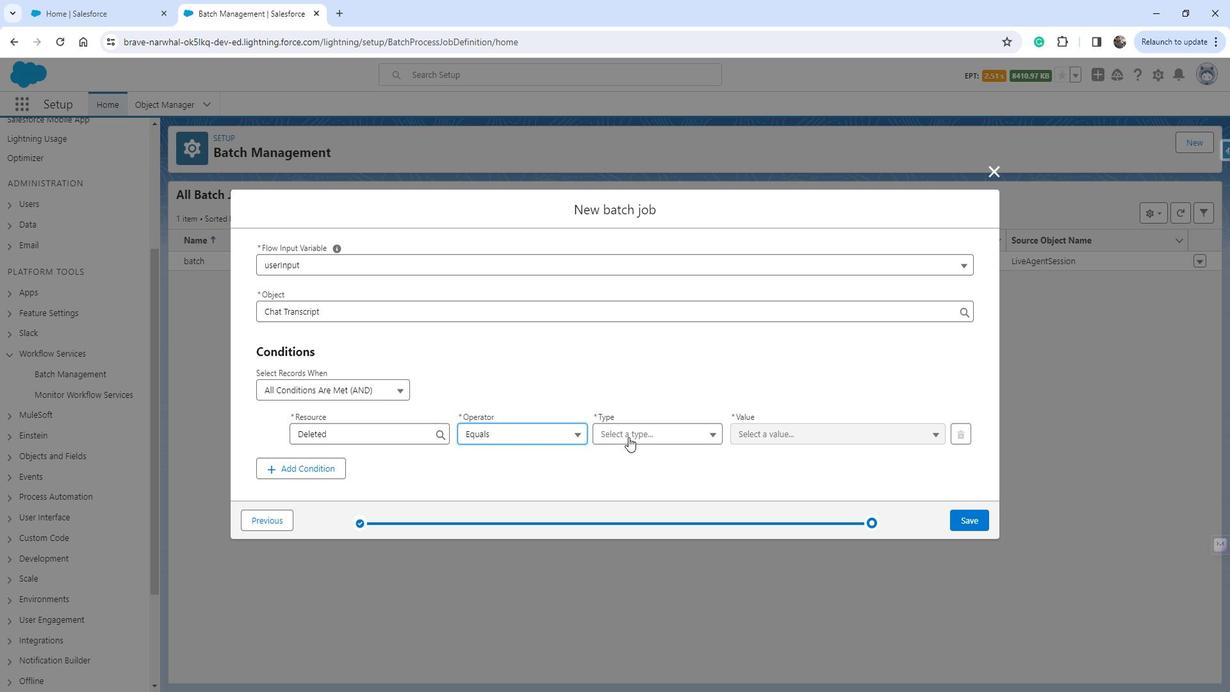 
Action: Mouse moved to (650, 448)
Screenshot: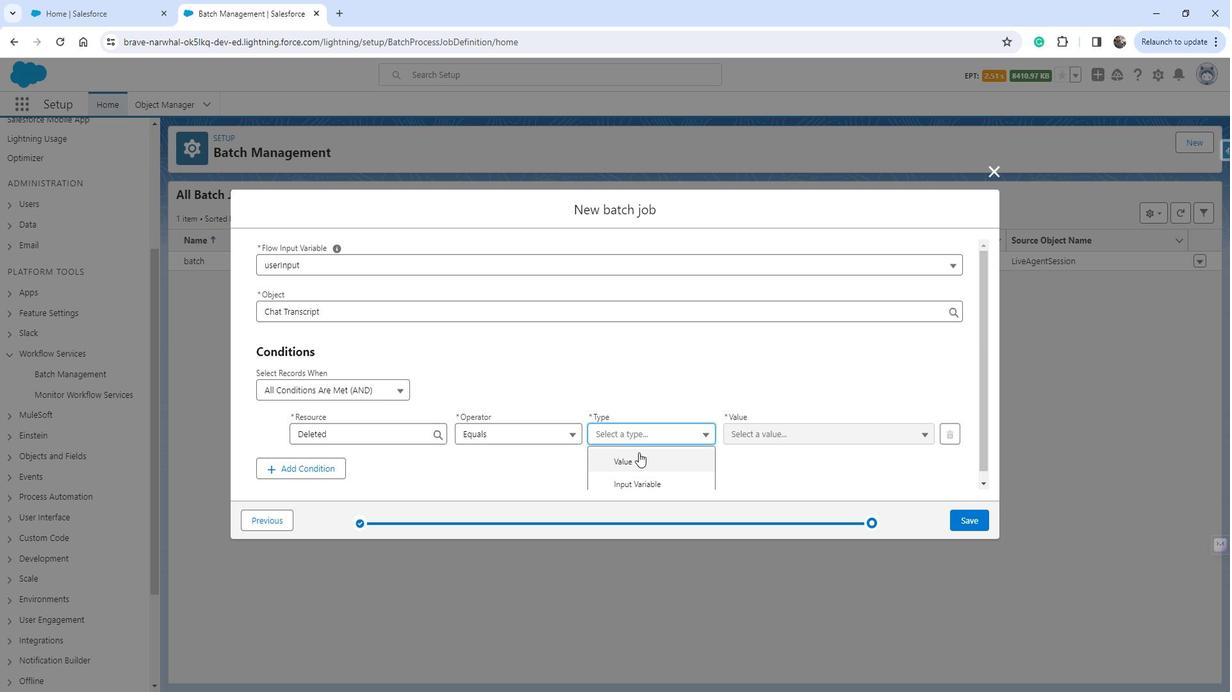 
Action: Mouse pressed left at (650, 448)
Screenshot: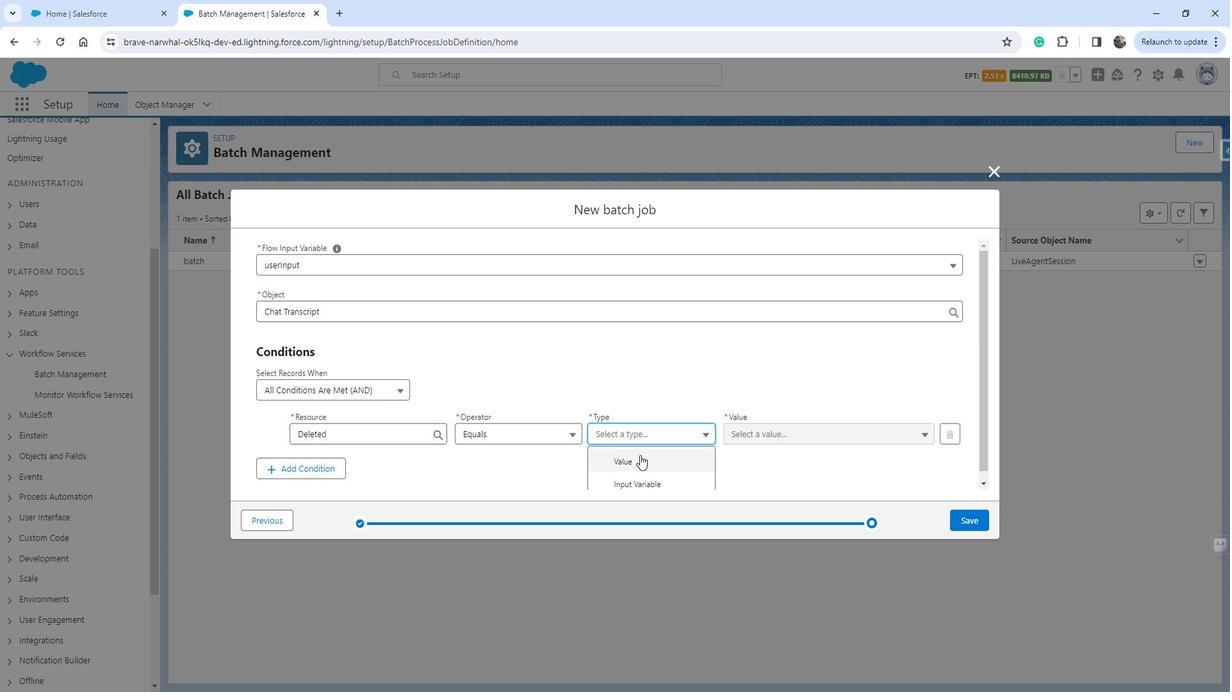 
Action: Mouse moved to (765, 423)
Screenshot: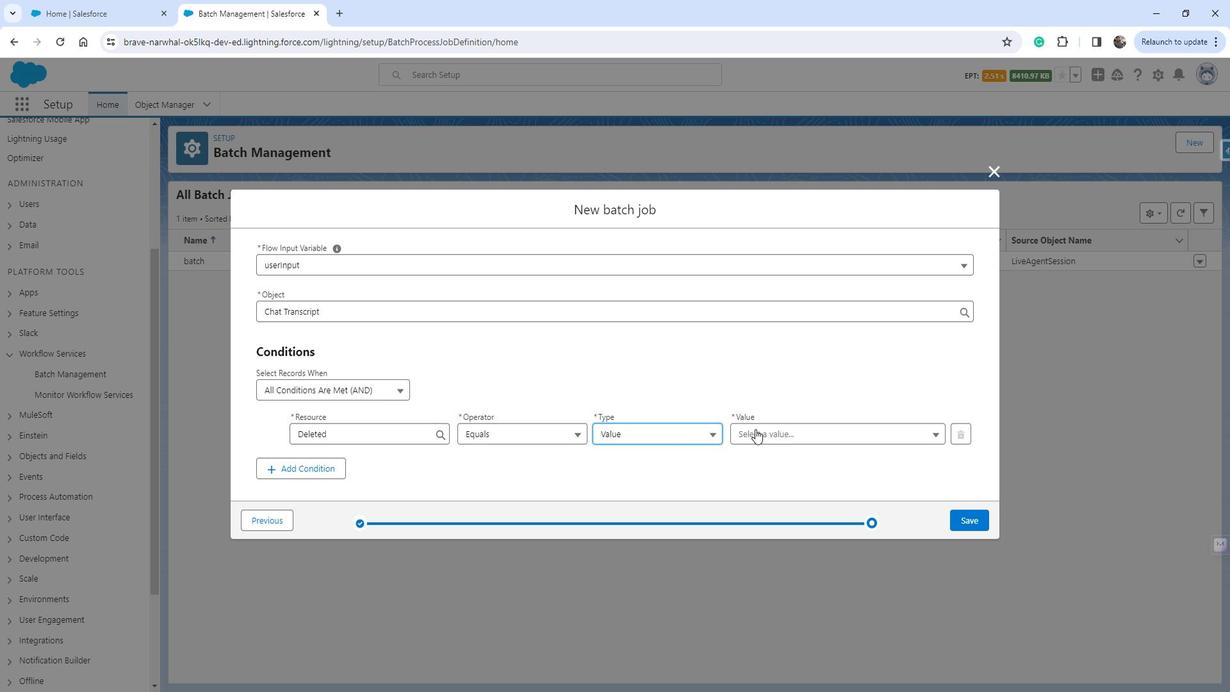 
Action: Mouse pressed left at (765, 423)
Screenshot: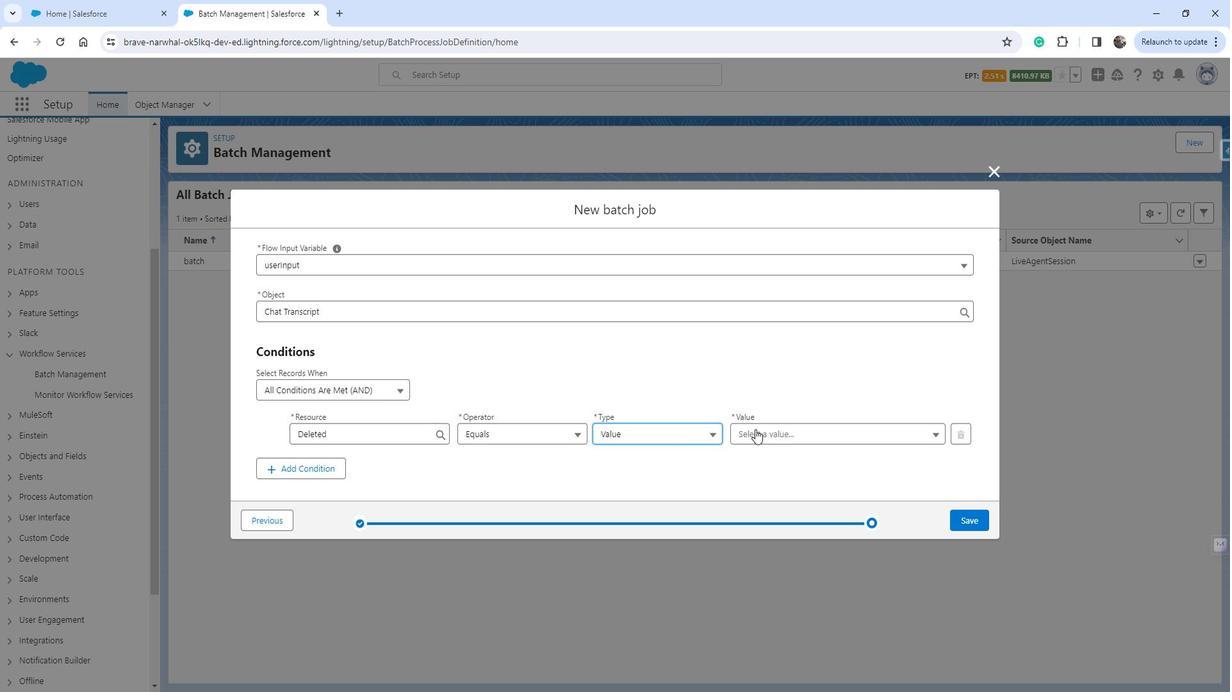 
Action: Mouse moved to (803, 476)
Screenshot: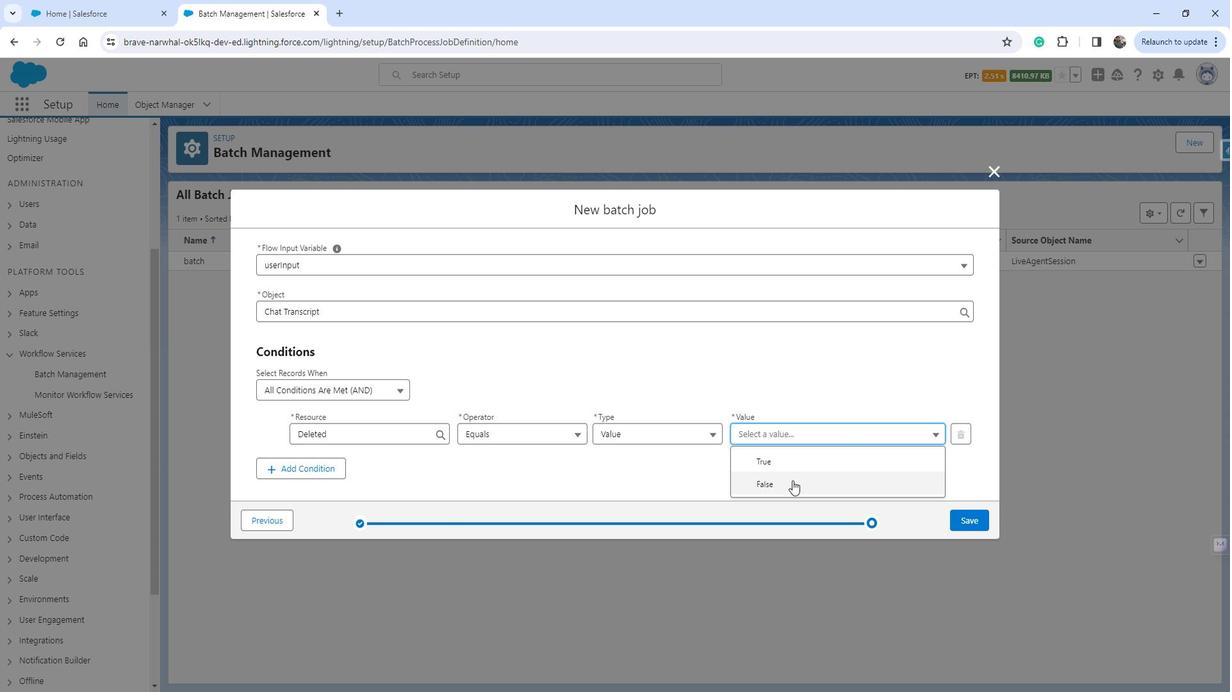 
Action: Mouse pressed left at (803, 476)
Screenshot: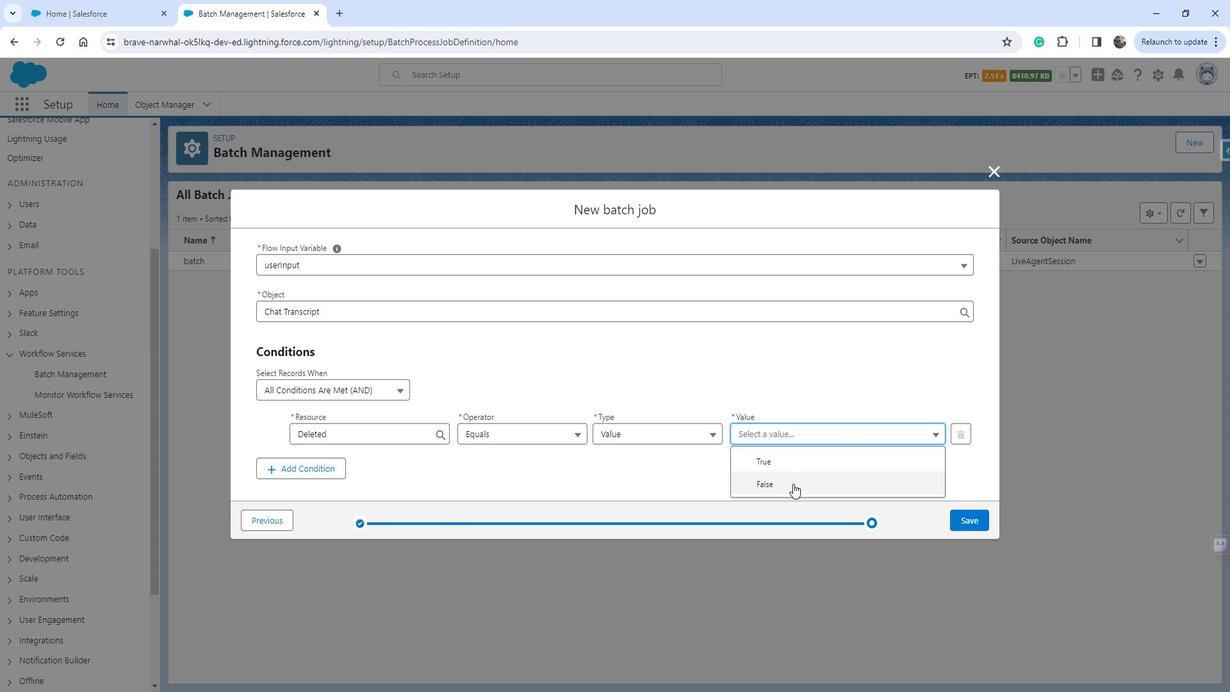 
Action: Mouse moved to (969, 513)
Screenshot: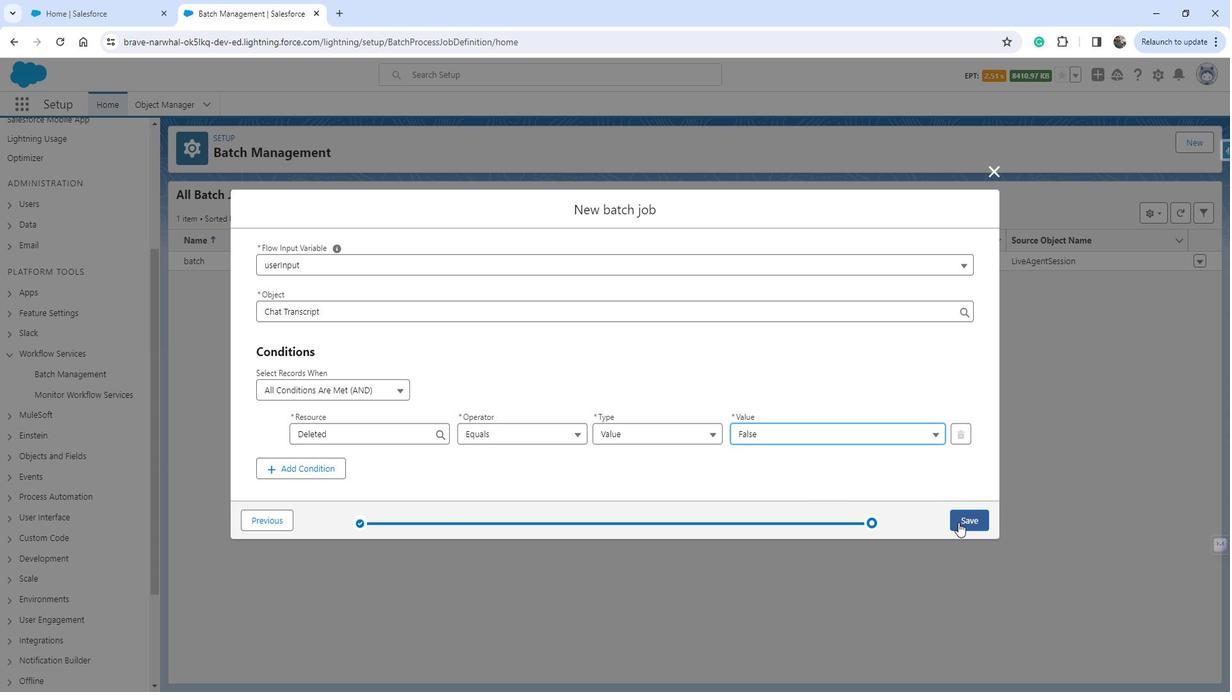 
Action: Mouse pressed left at (969, 513)
Screenshot: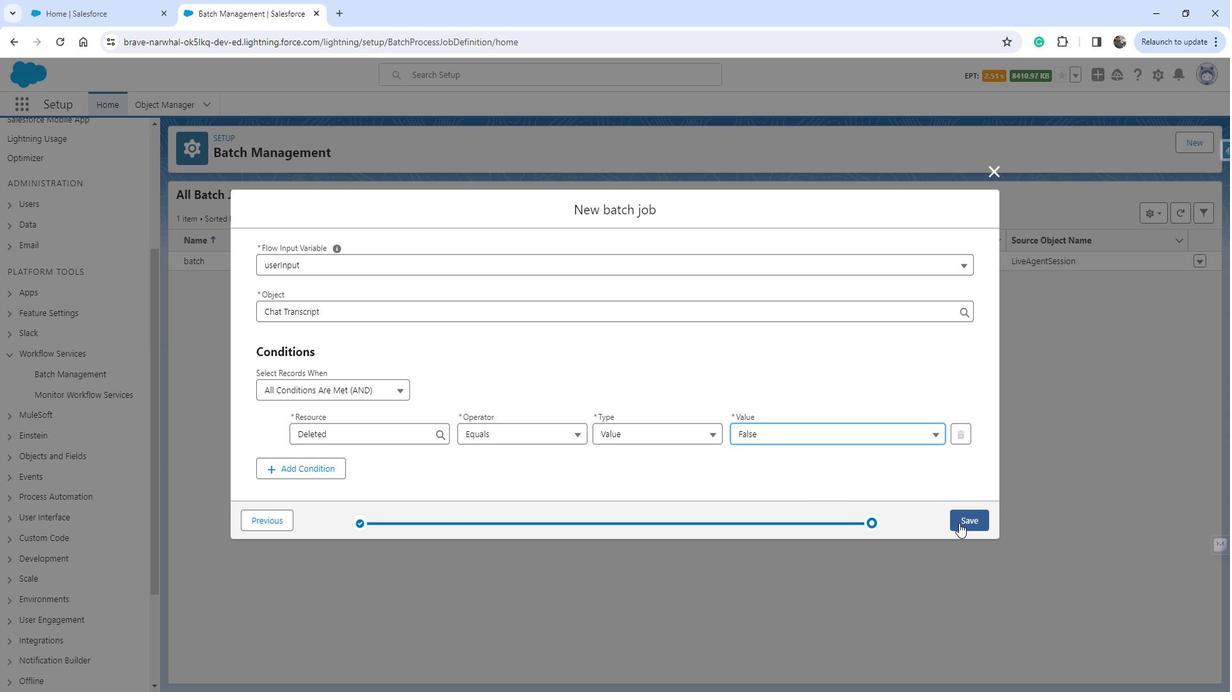 
Action: Mouse moved to (650, 457)
Screenshot: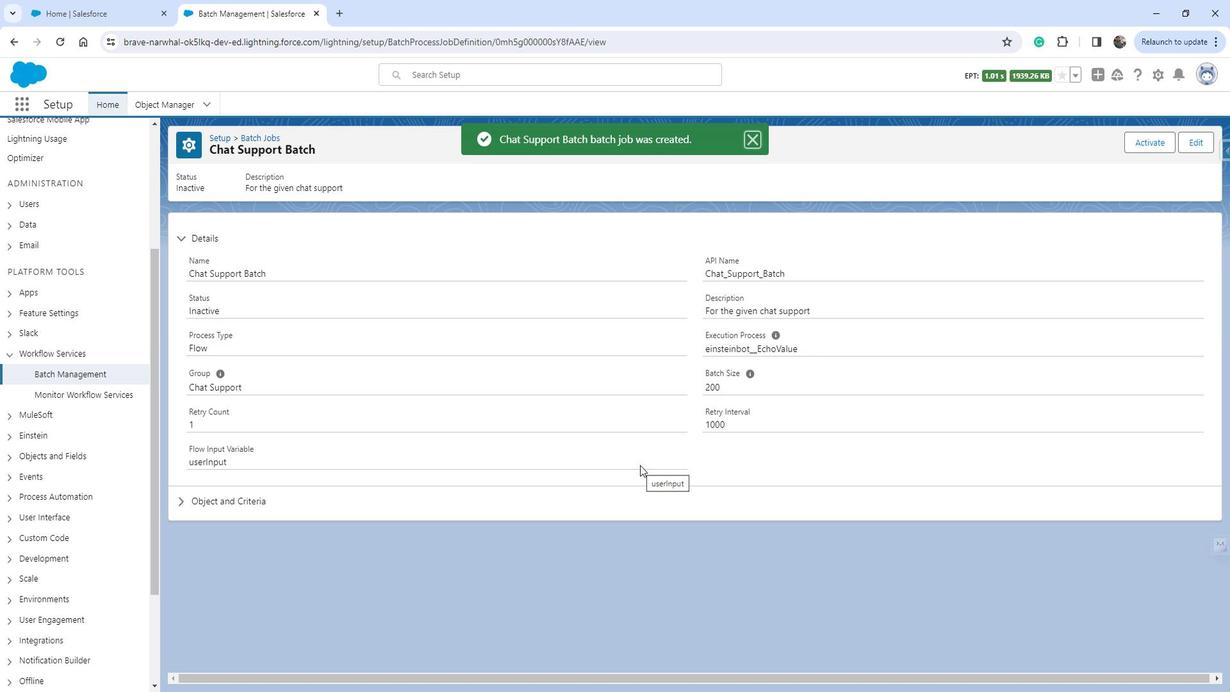 
